 Task: Search one way flight ticket for 3 adults, 3 children in premium economy from Wilkes-barre/scranton: Wilkes-barre/scranton International Airport to Rockford: Chicago Rockford International Airport(was Northwest Chicagoland Regional Airport At Rockford) on 5-1-2023. Choice of flights is American. Price is upto 89000. Outbound departure time preference is 6:30.
Action: Mouse moved to (222, 294)
Screenshot: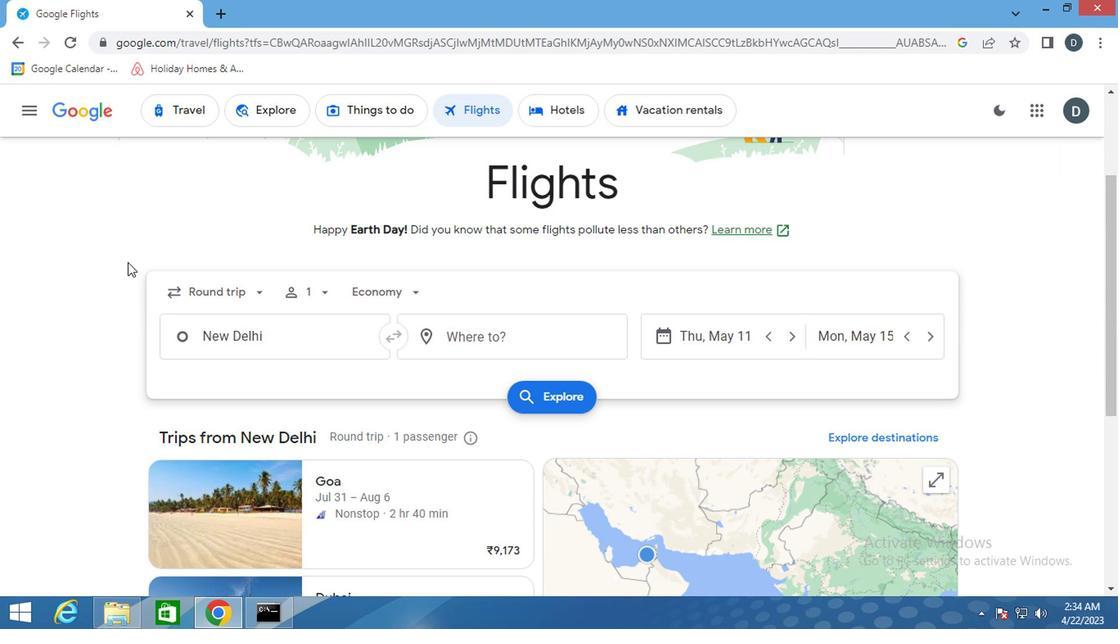 
Action: Mouse pressed left at (222, 294)
Screenshot: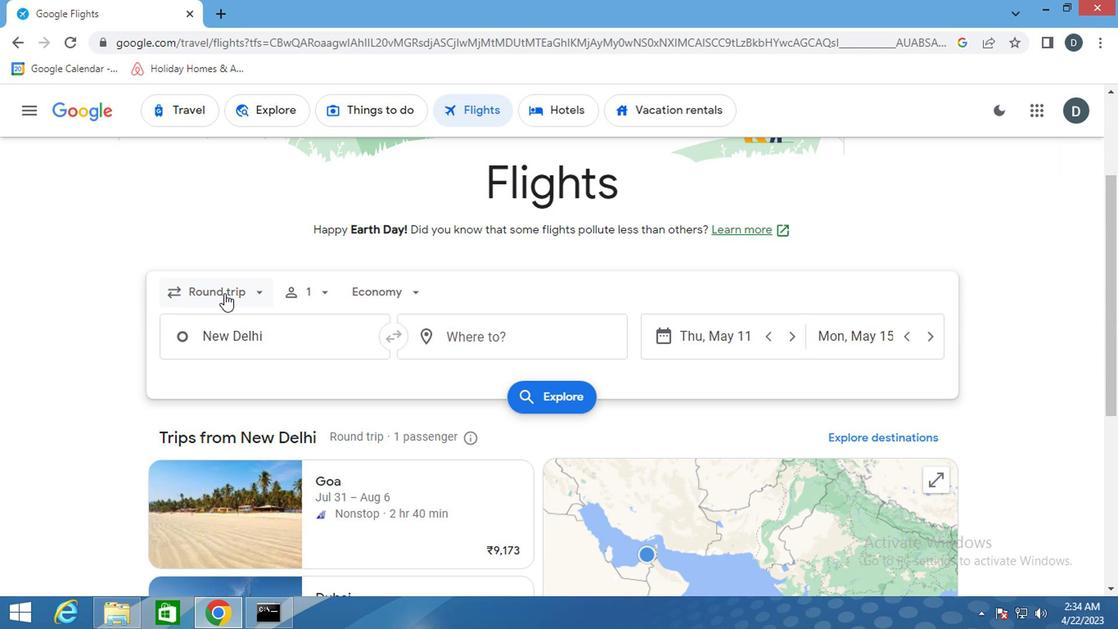 
Action: Mouse moved to (244, 372)
Screenshot: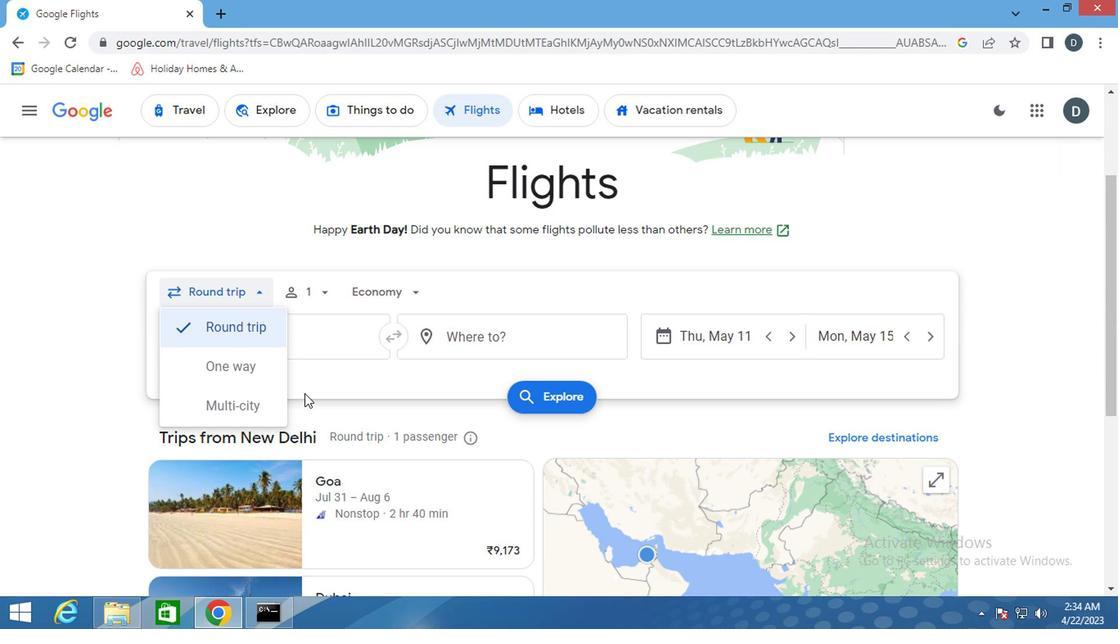 
Action: Mouse pressed left at (244, 372)
Screenshot: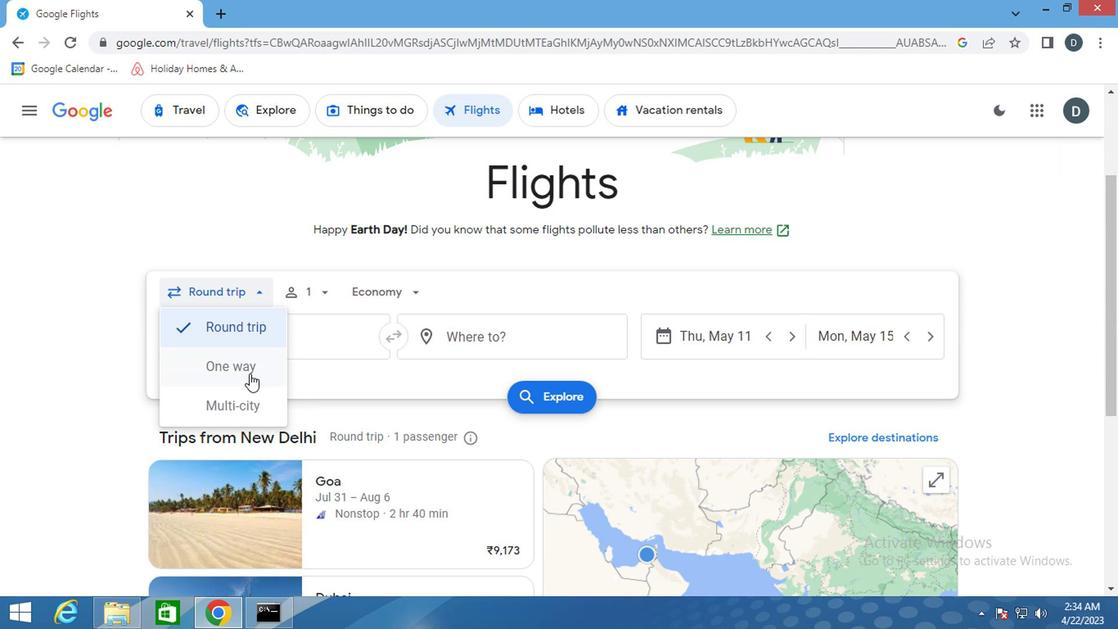 
Action: Mouse moved to (309, 294)
Screenshot: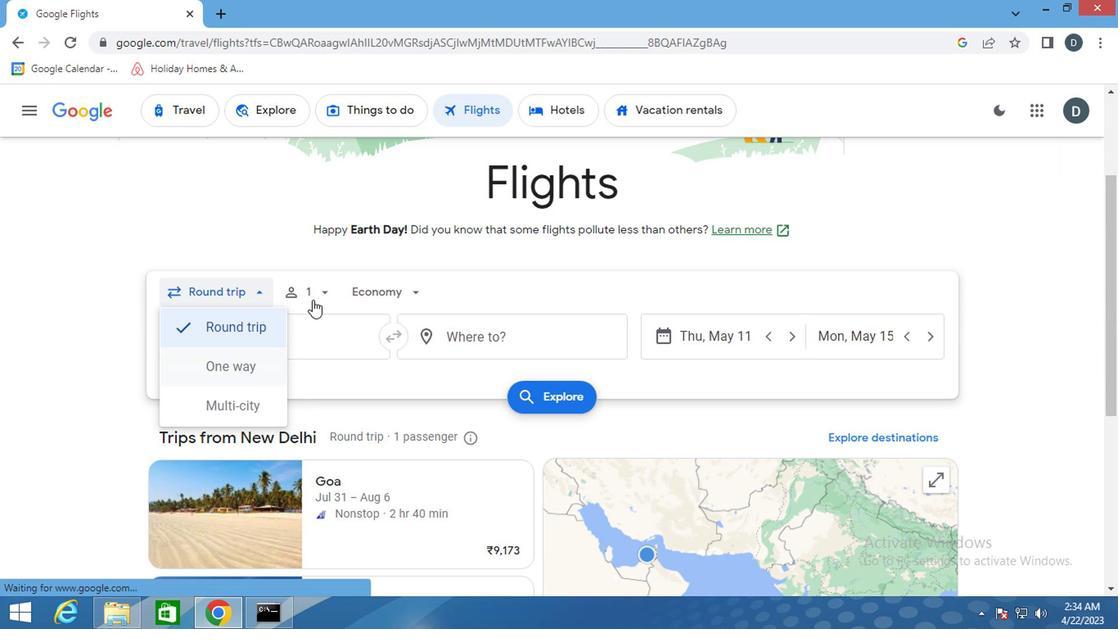 
Action: Mouse pressed left at (309, 294)
Screenshot: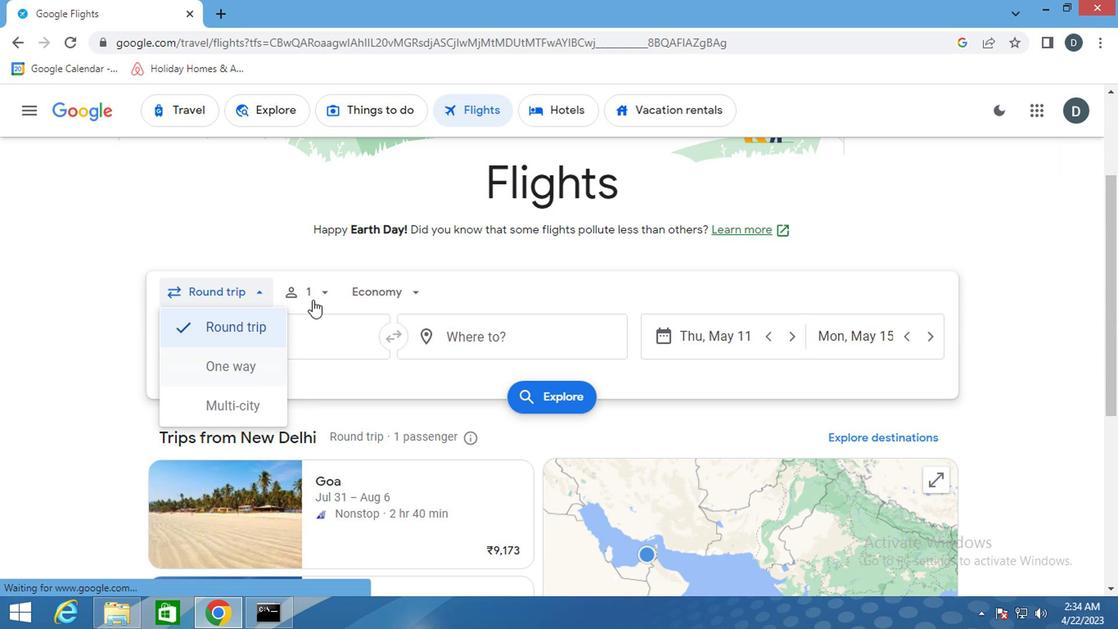 
Action: Mouse moved to (431, 335)
Screenshot: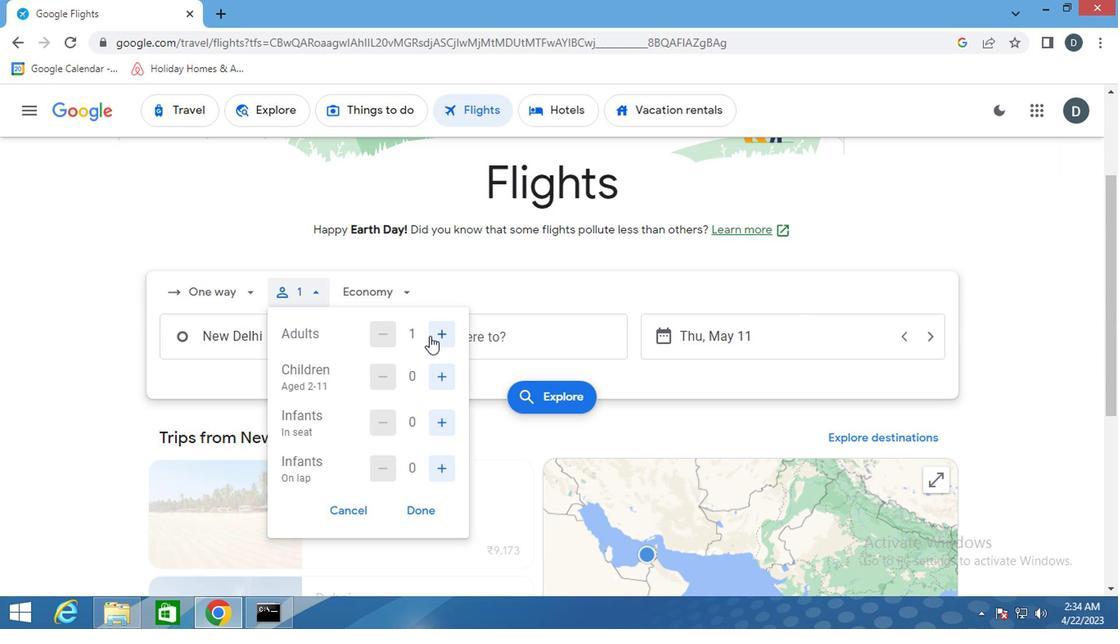 
Action: Mouse pressed left at (431, 335)
Screenshot: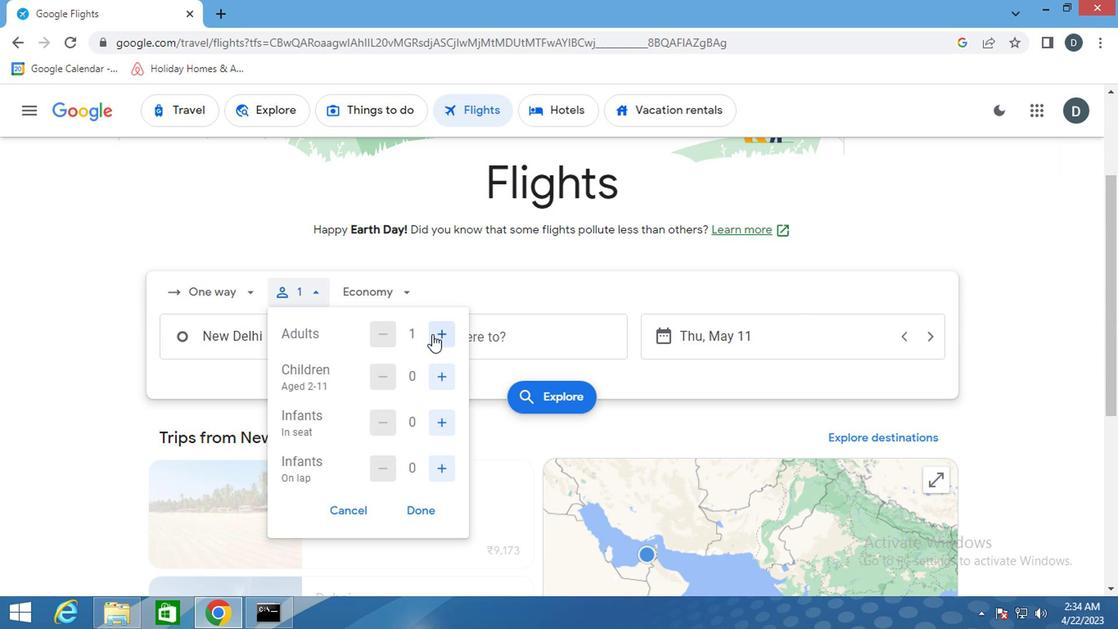 
Action: Mouse pressed left at (431, 335)
Screenshot: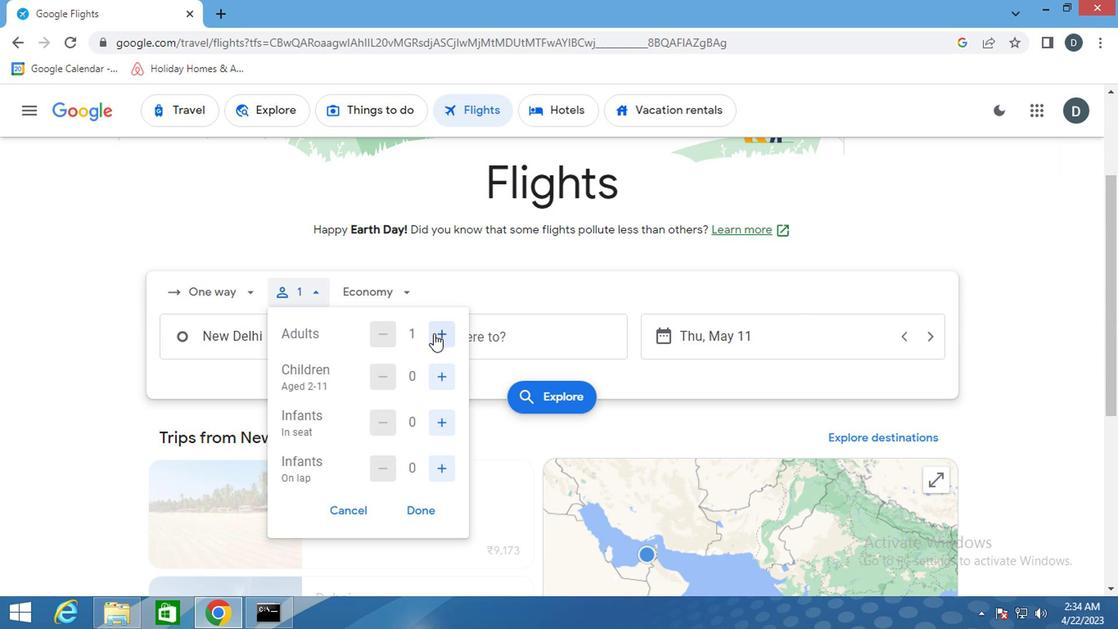 
Action: Mouse moved to (437, 381)
Screenshot: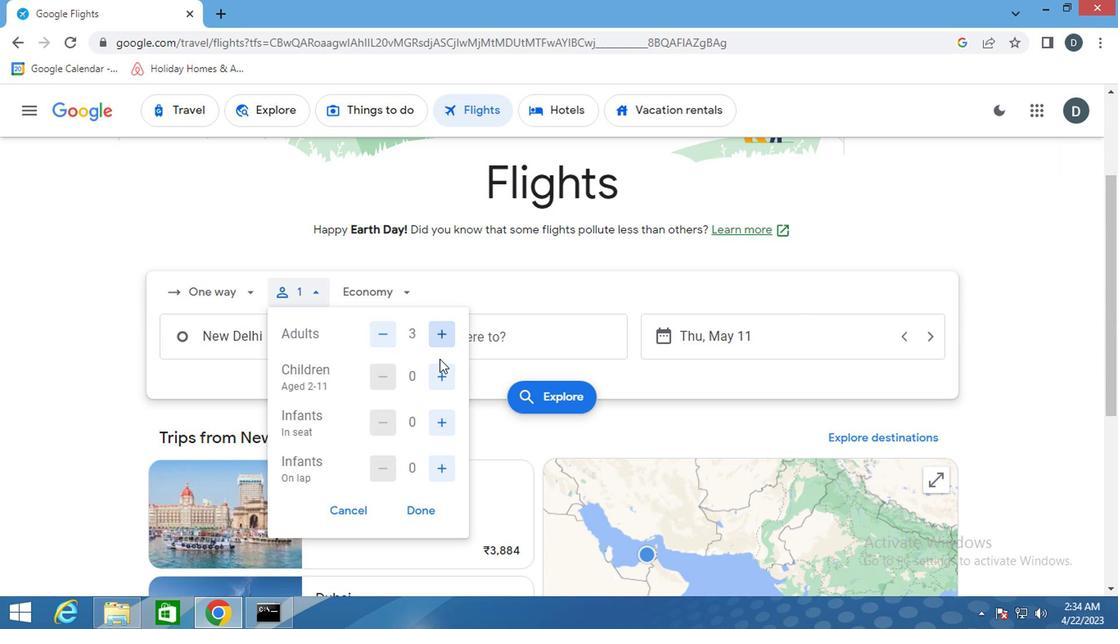
Action: Mouse pressed left at (437, 381)
Screenshot: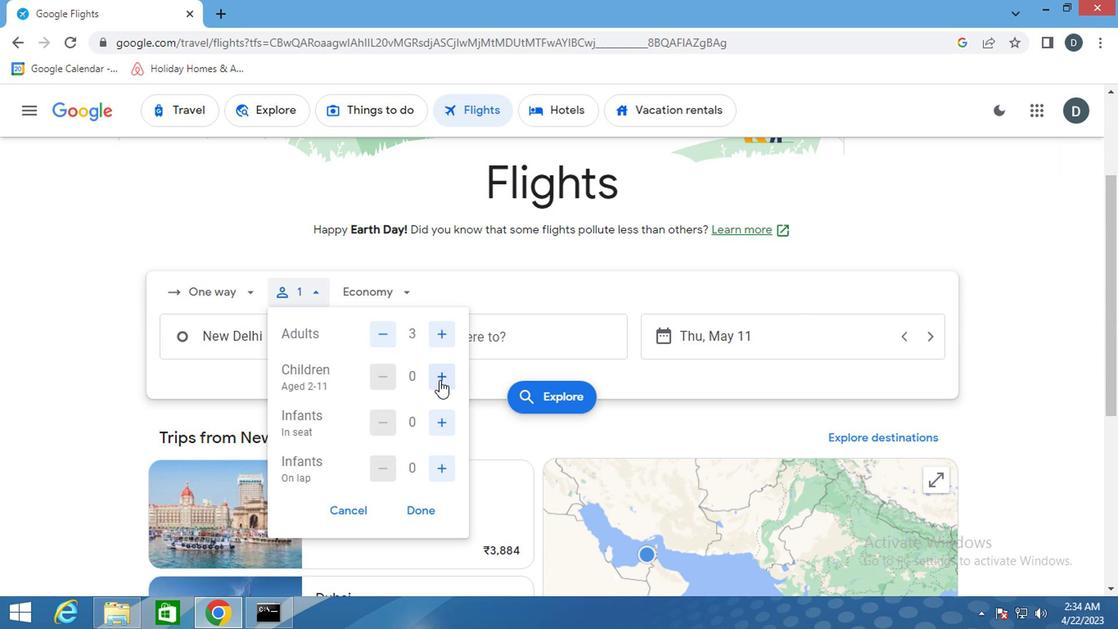 
Action: Mouse pressed left at (437, 381)
Screenshot: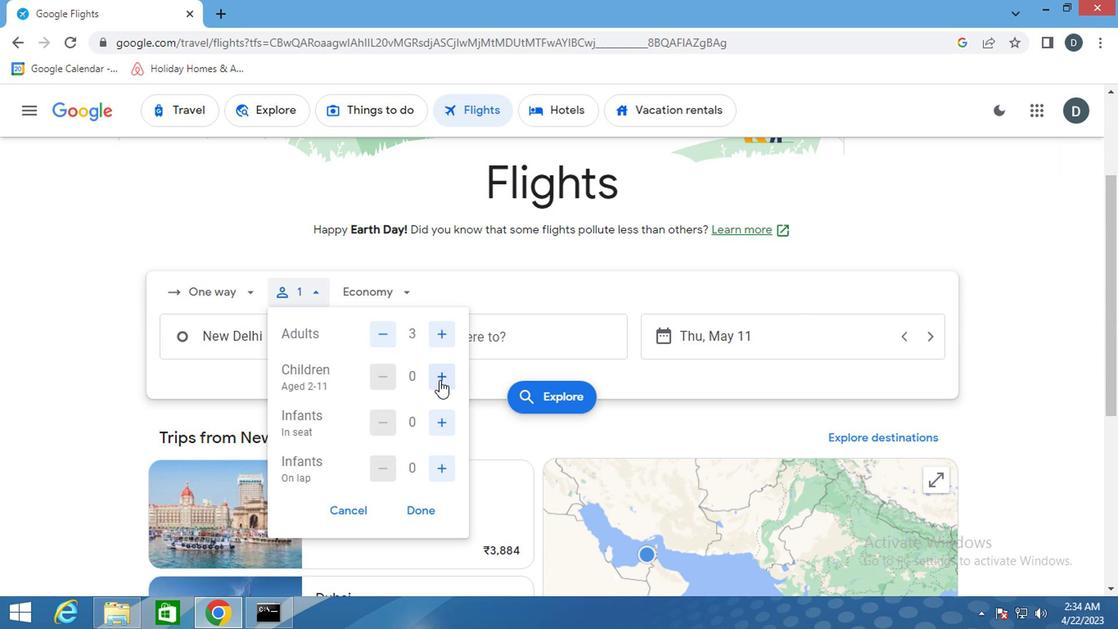 
Action: Mouse moved to (437, 382)
Screenshot: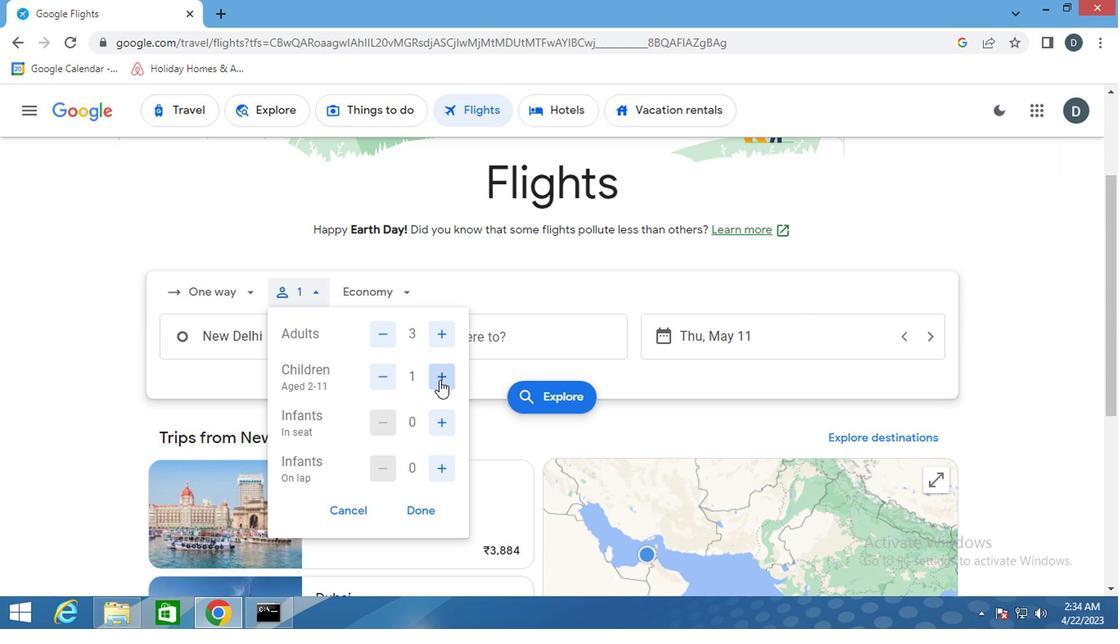 
Action: Mouse pressed left at (437, 382)
Screenshot: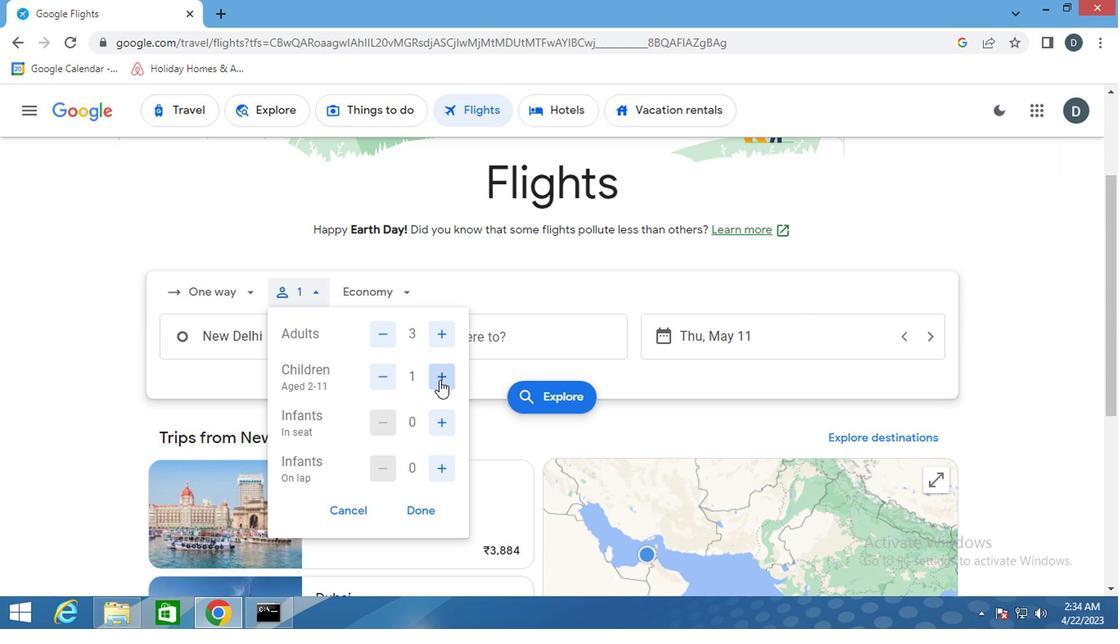
Action: Mouse moved to (423, 509)
Screenshot: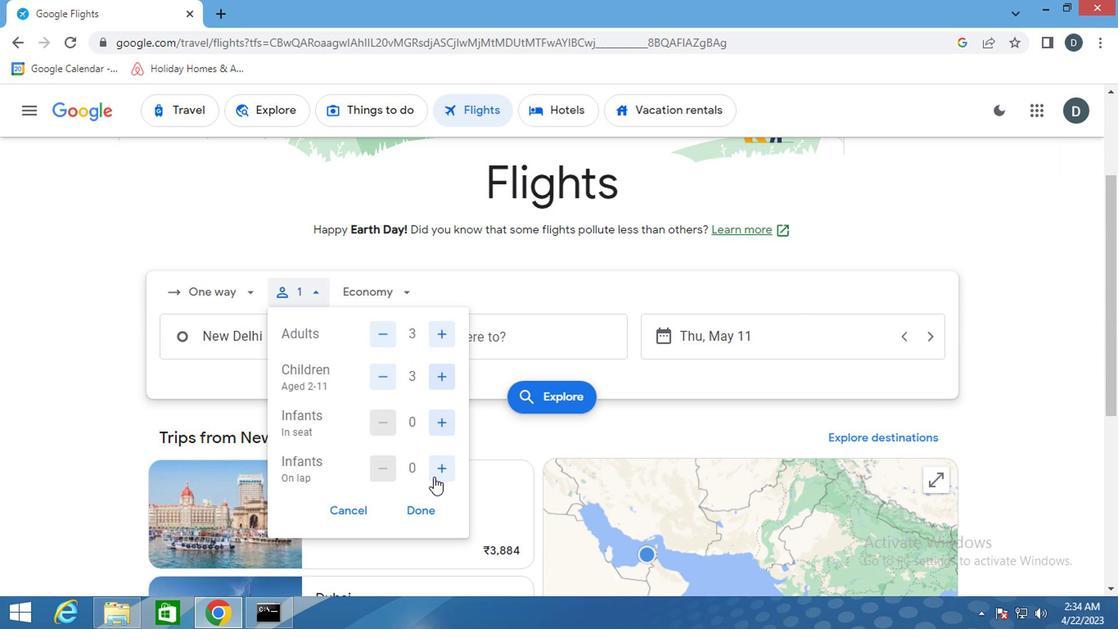 
Action: Mouse pressed left at (423, 509)
Screenshot: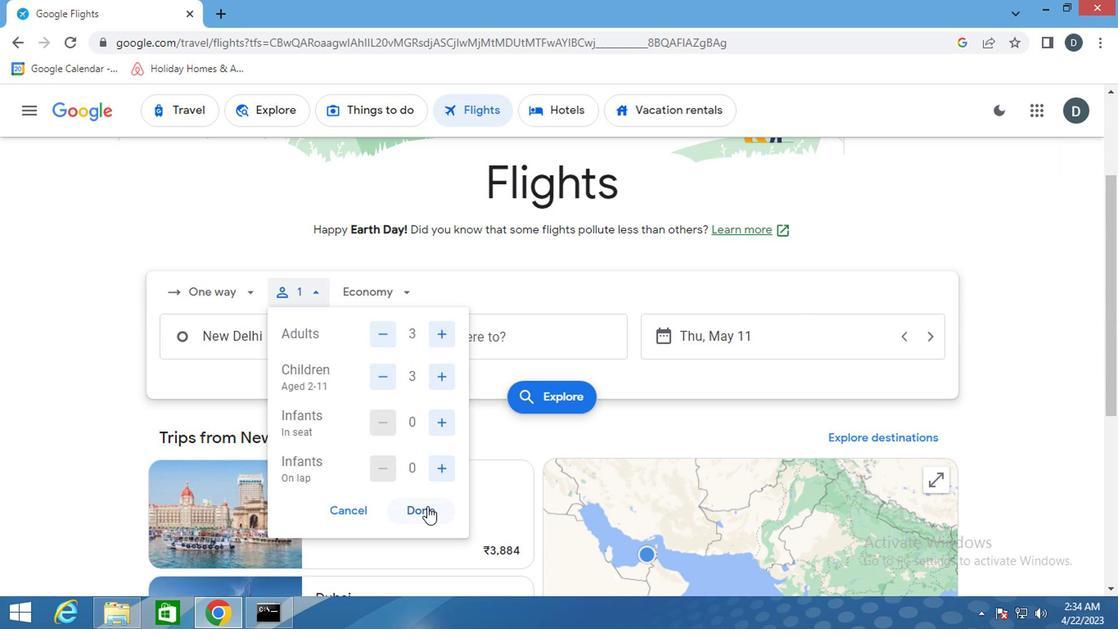 
Action: Mouse moved to (366, 286)
Screenshot: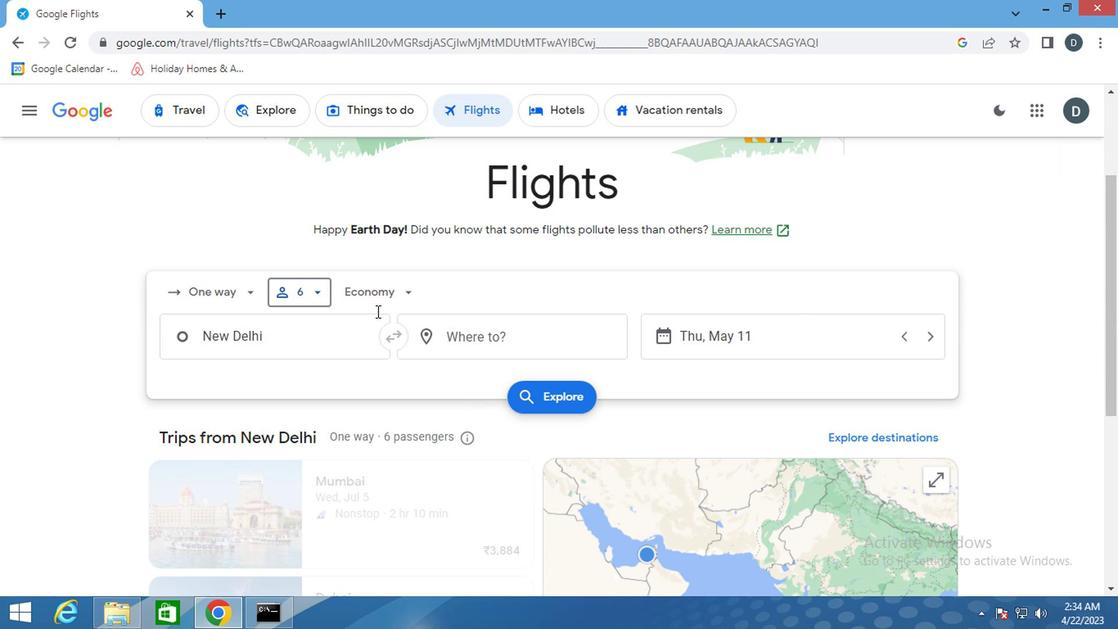 
Action: Mouse pressed left at (366, 286)
Screenshot: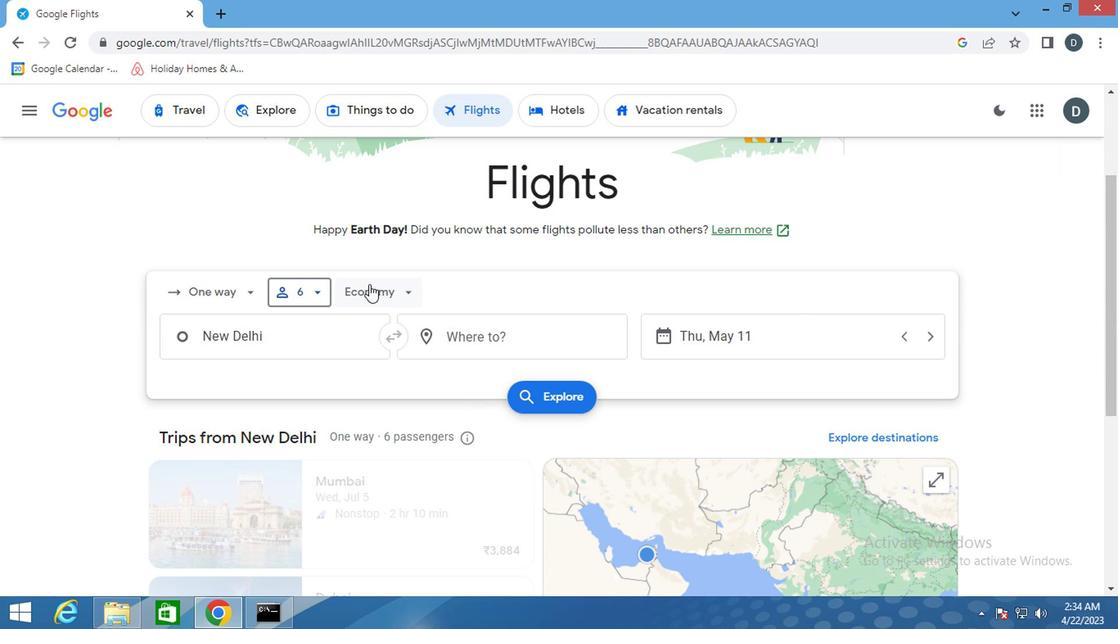 
Action: Mouse moved to (425, 366)
Screenshot: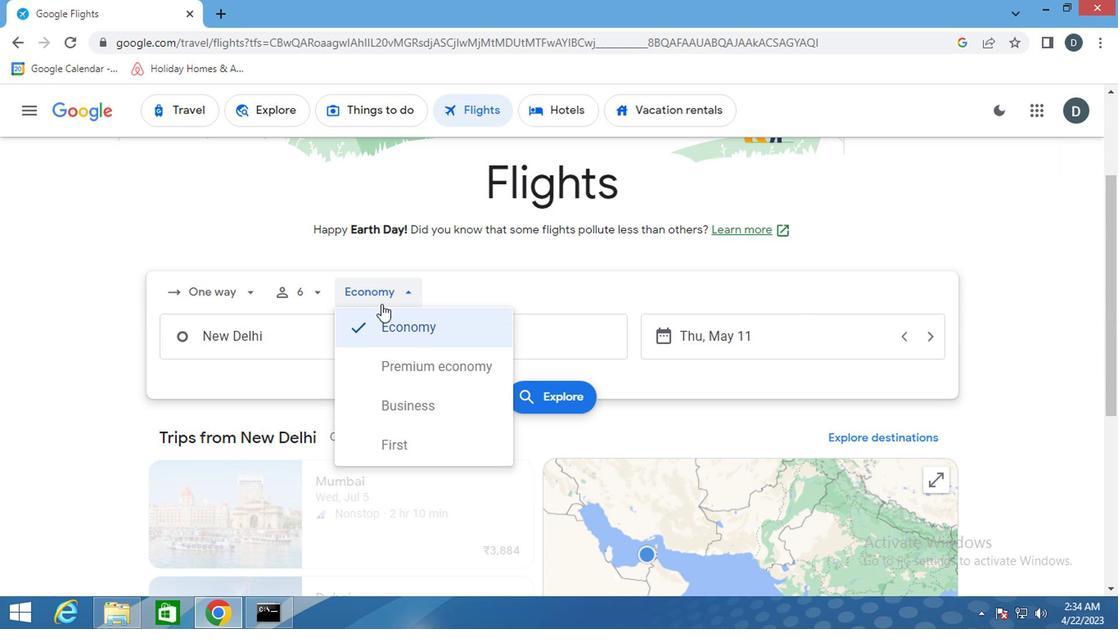
Action: Mouse pressed left at (425, 366)
Screenshot: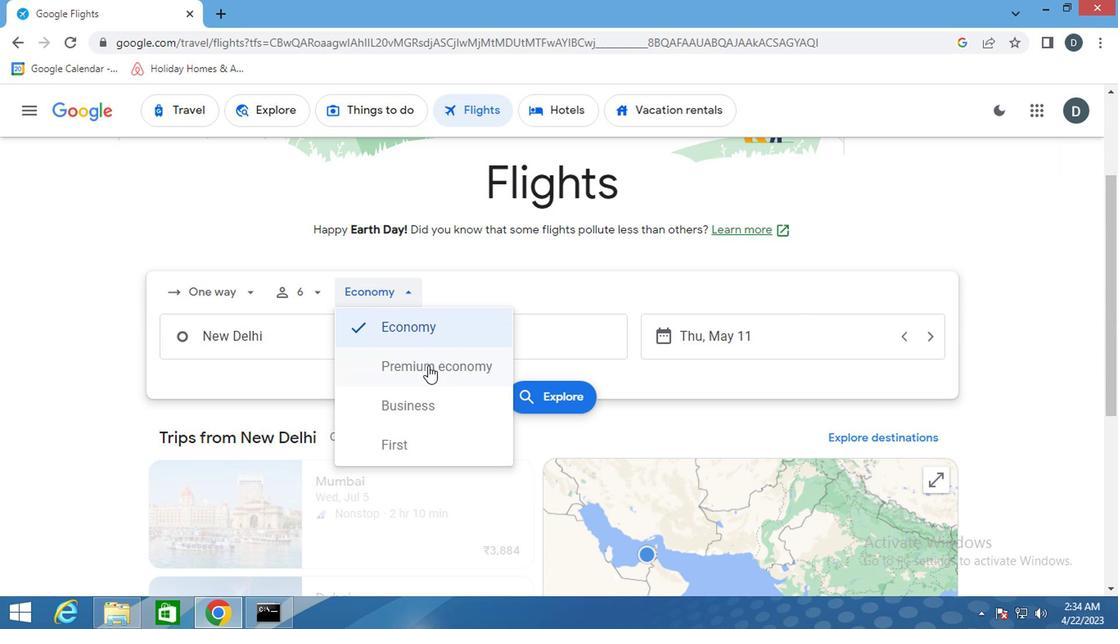 
Action: Mouse moved to (285, 341)
Screenshot: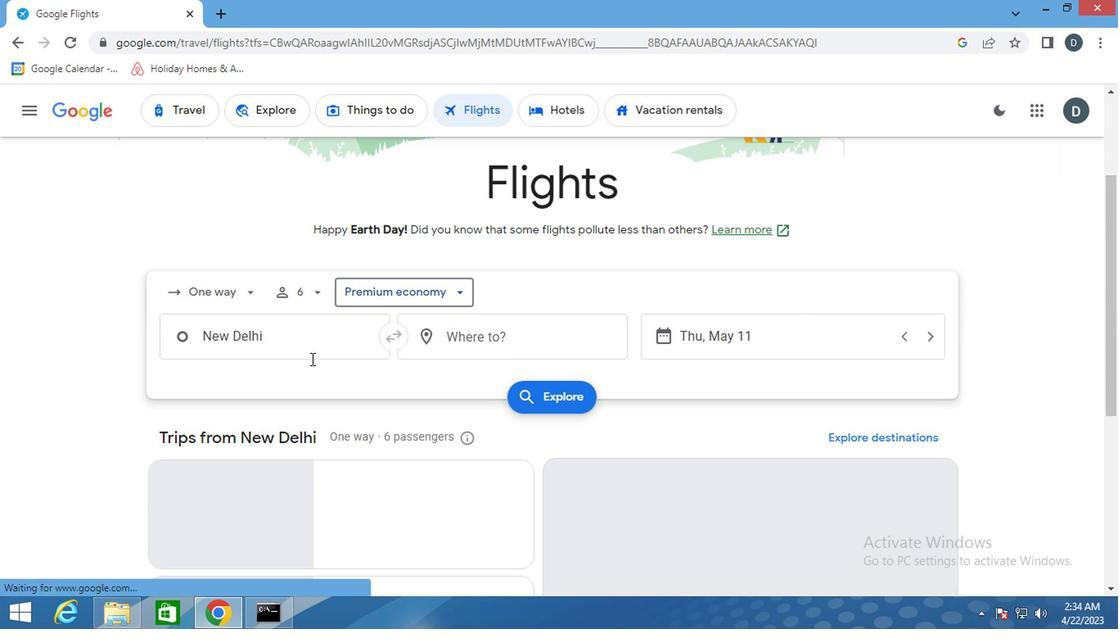 
Action: Mouse pressed left at (285, 341)
Screenshot: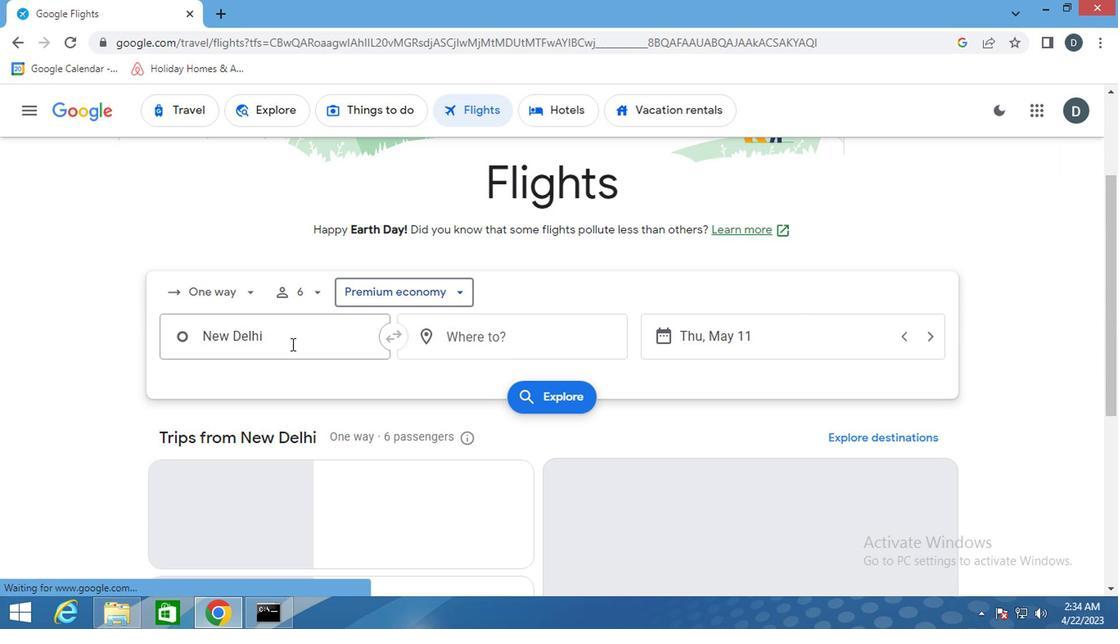 
Action: Key pressed <Key.shift>WILKES
Screenshot: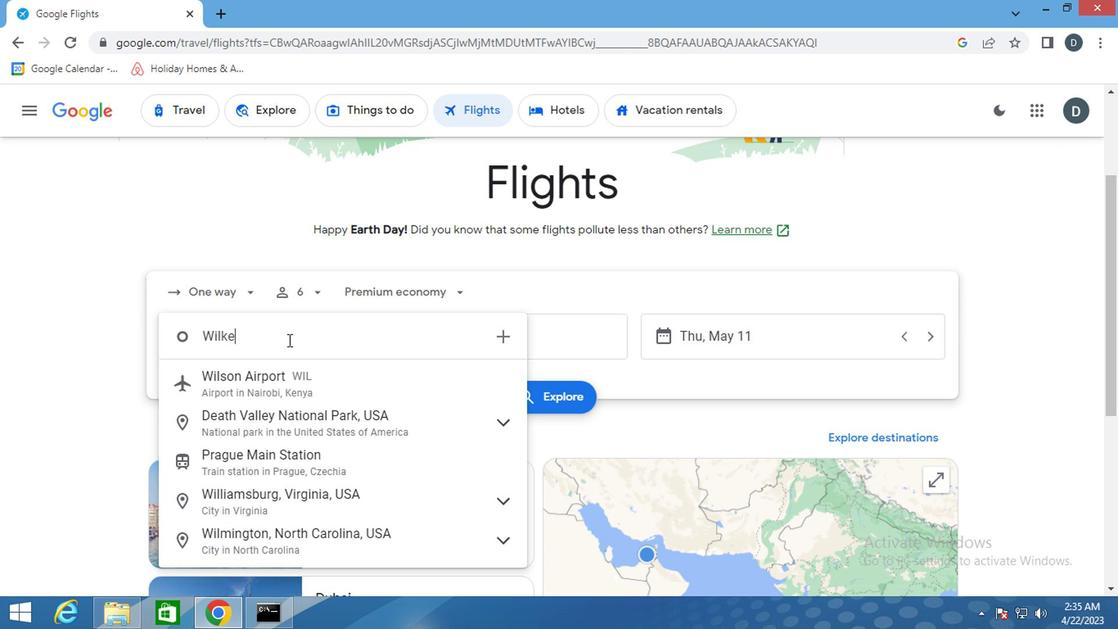 
Action: Mouse moved to (364, 384)
Screenshot: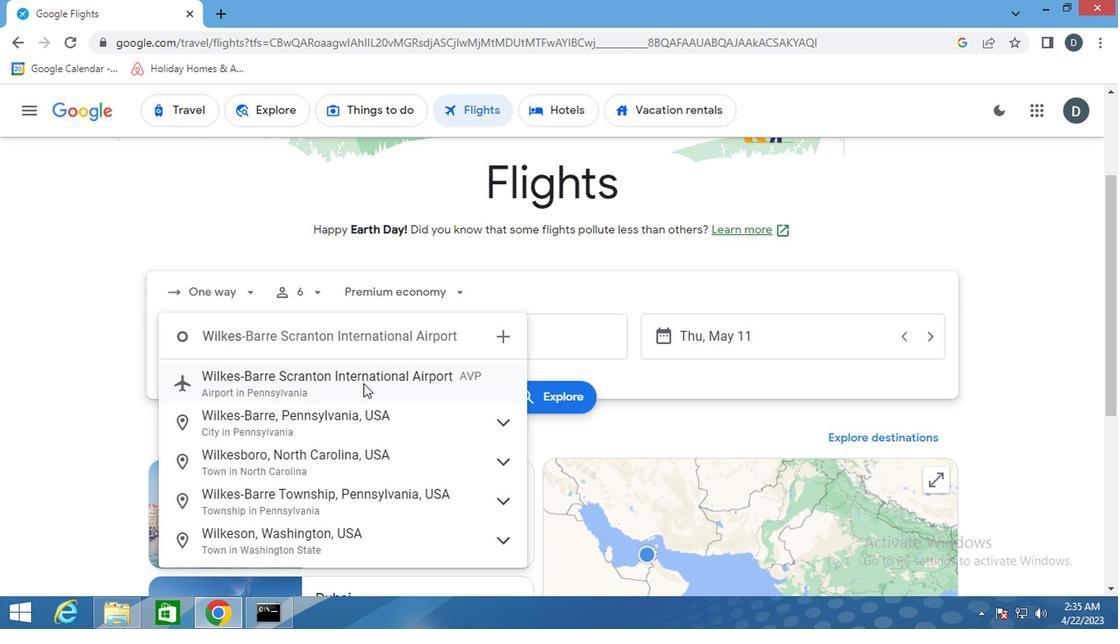 
Action: Mouse pressed left at (364, 384)
Screenshot: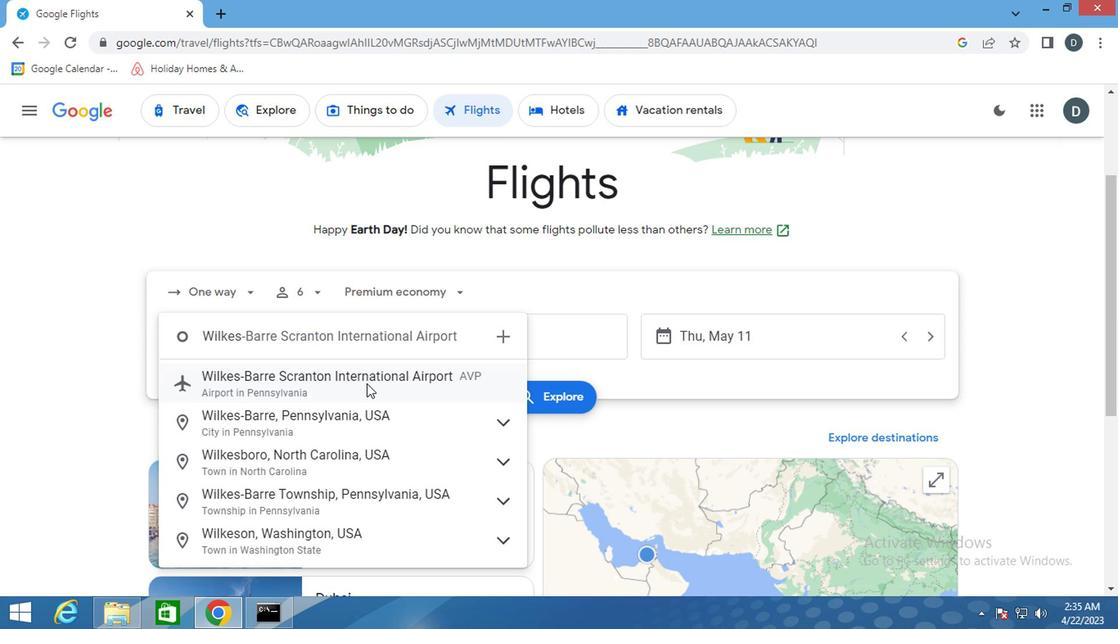 
Action: Mouse moved to (480, 335)
Screenshot: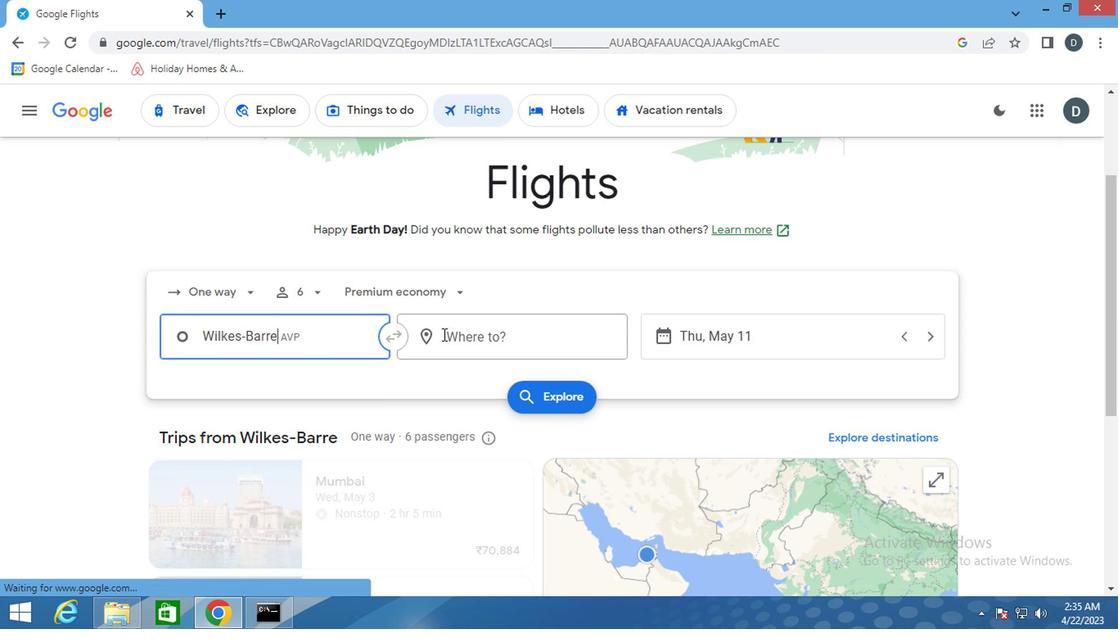 
Action: Mouse pressed left at (480, 335)
Screenshot: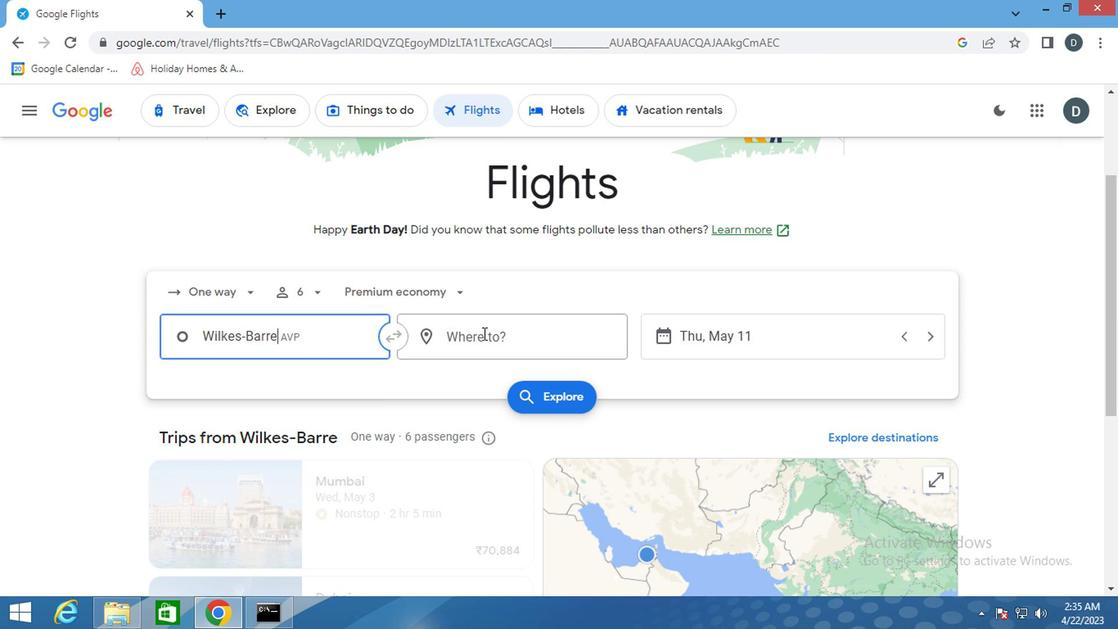
Action: Mouse moved to (480, 335)
Screenshot: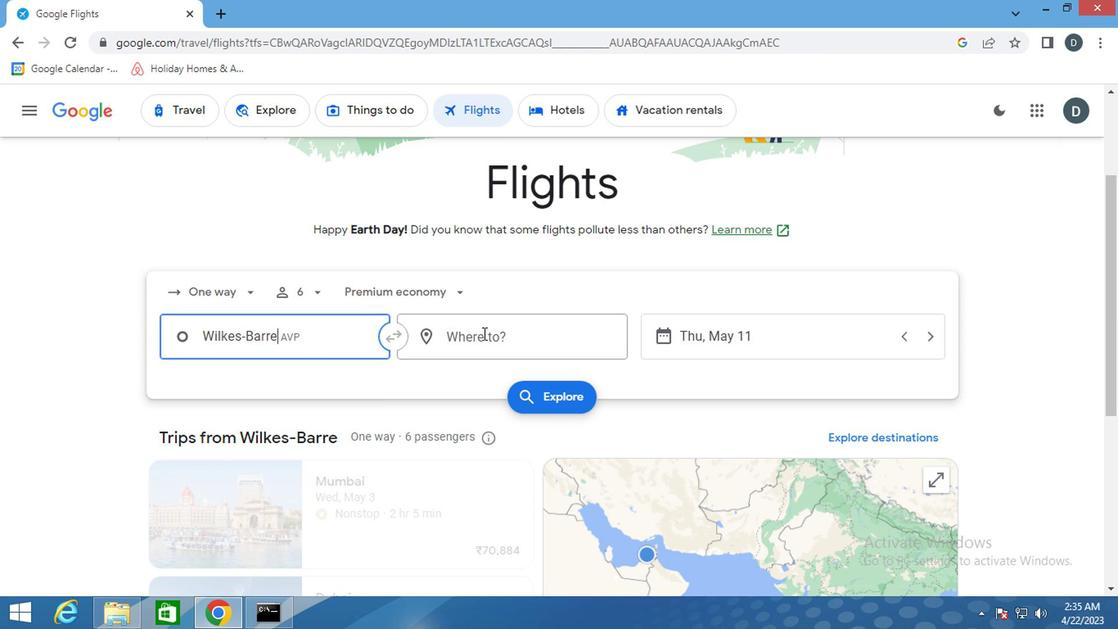 
Action: Key pressed <Key.shift>ROCKFORD
Screenshot: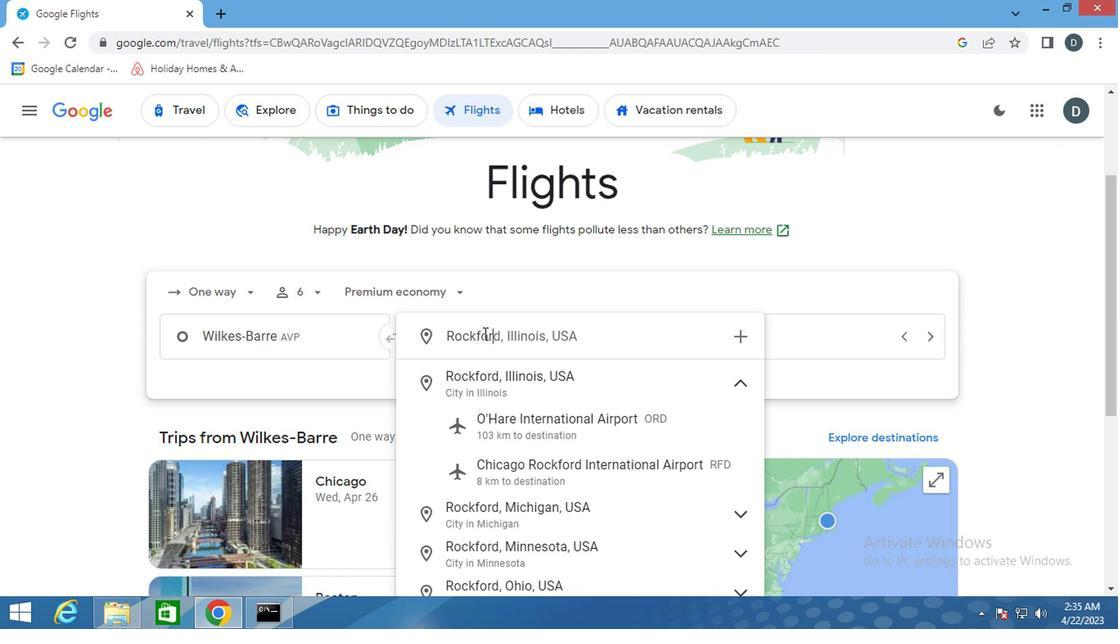
Action: Mouse moved to (539, 469)
Screenshot: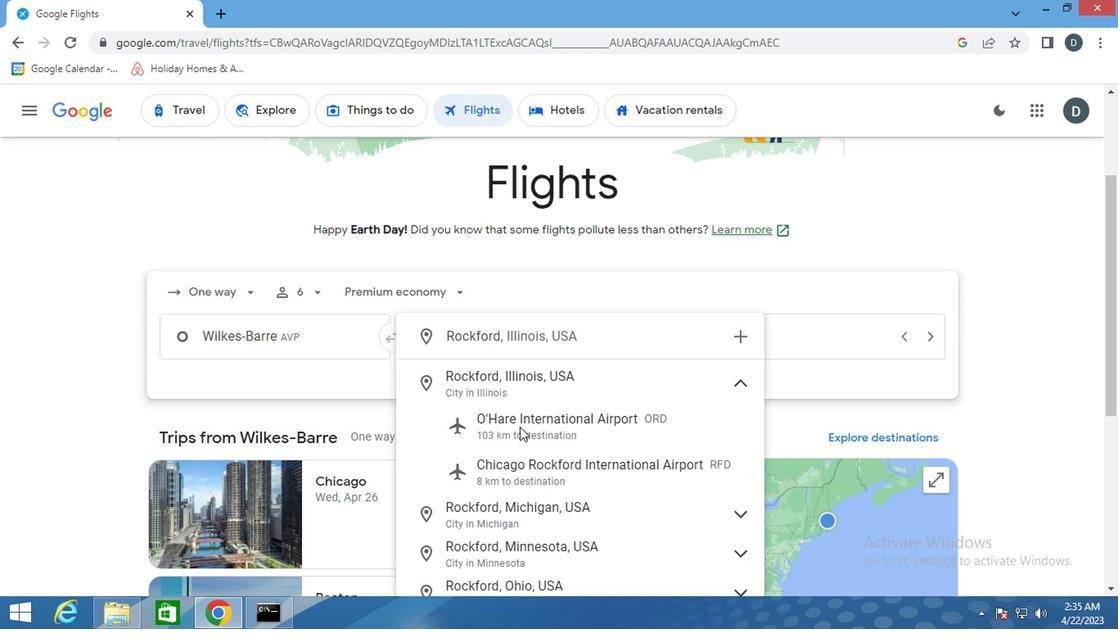 
Action: Mouse pressed left at (539, 469)
Screenshot: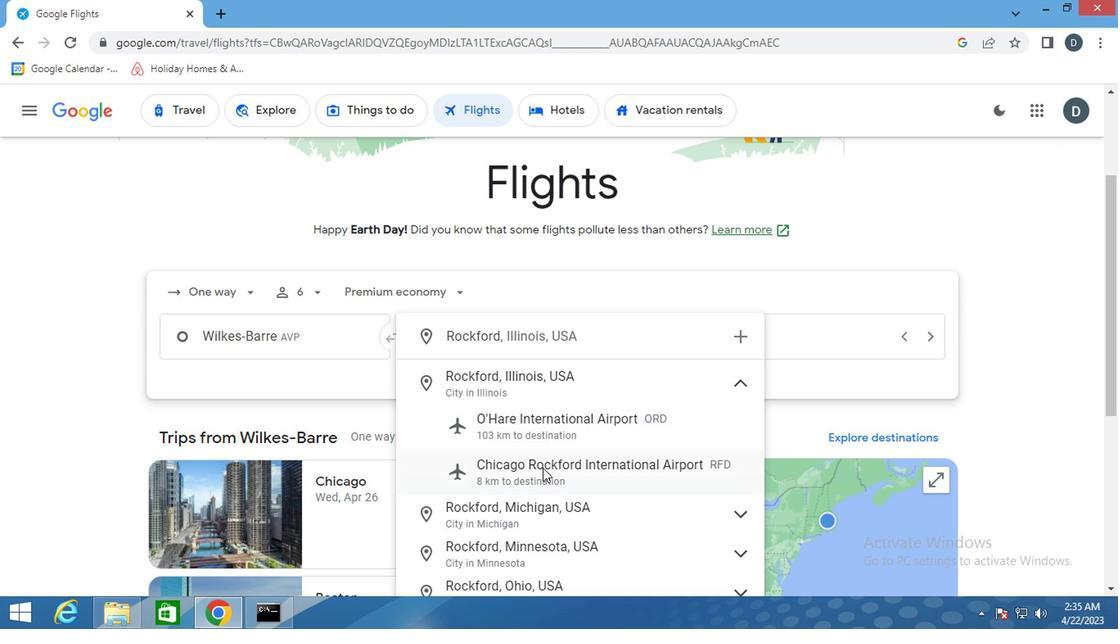 
Action: Mouse moved to (746, 347)
Screenshot: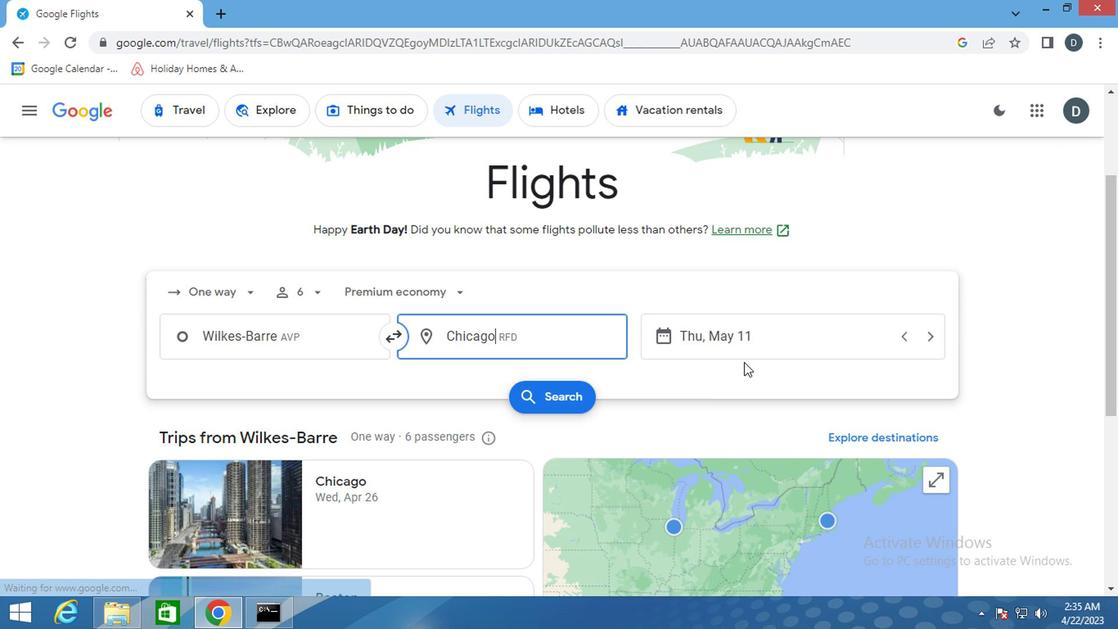 
Action: Mouse pressed left at (746, 347)
Screenshot: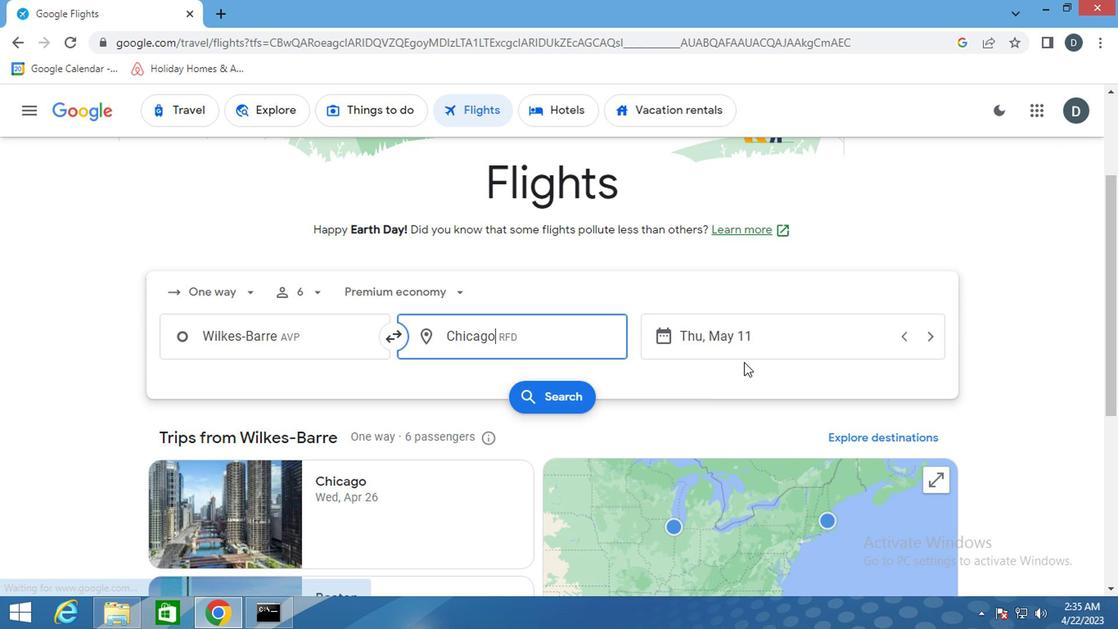 
Action: Mouse moved to (719, 310)
Screenshot: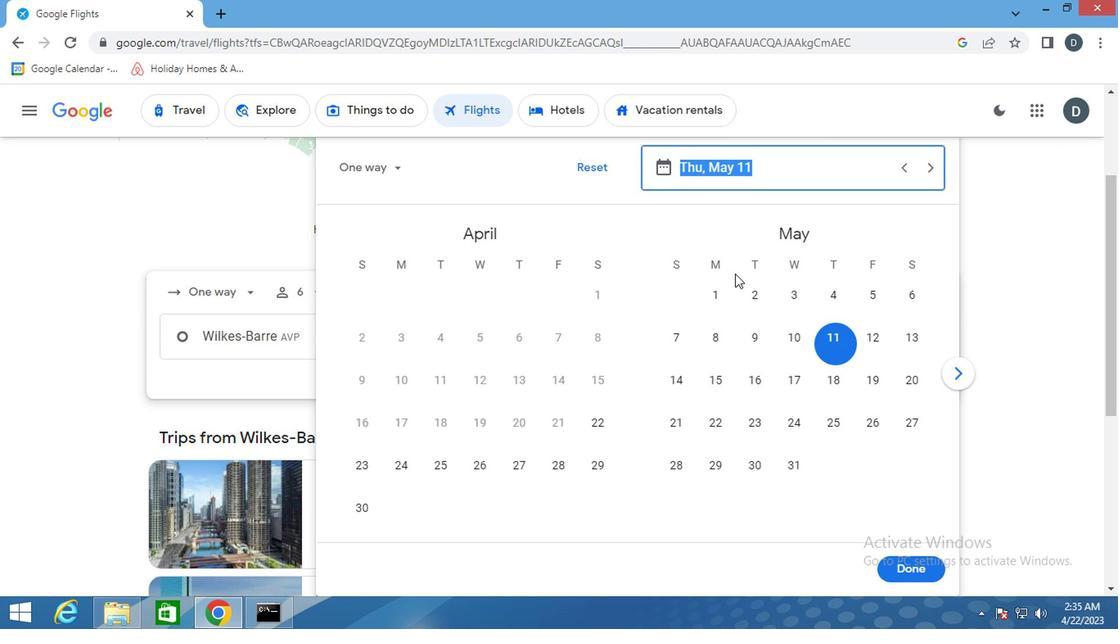 
Action: Mouse pressed left at (719, 310)
Screenshot: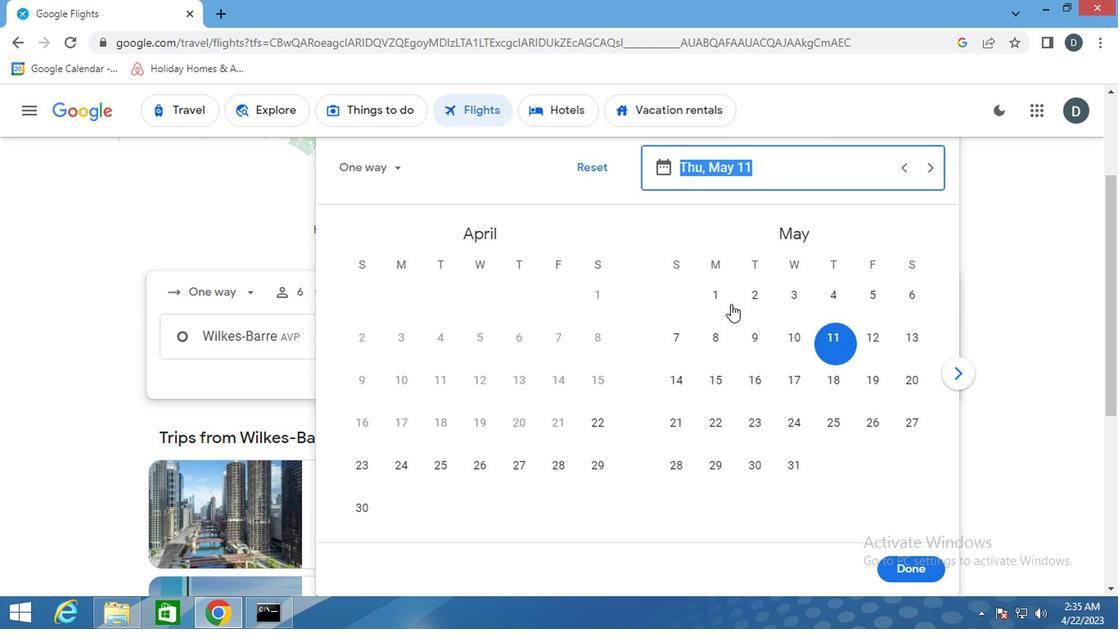 
Action: Mouse moved to (899, 560)
Screenshot: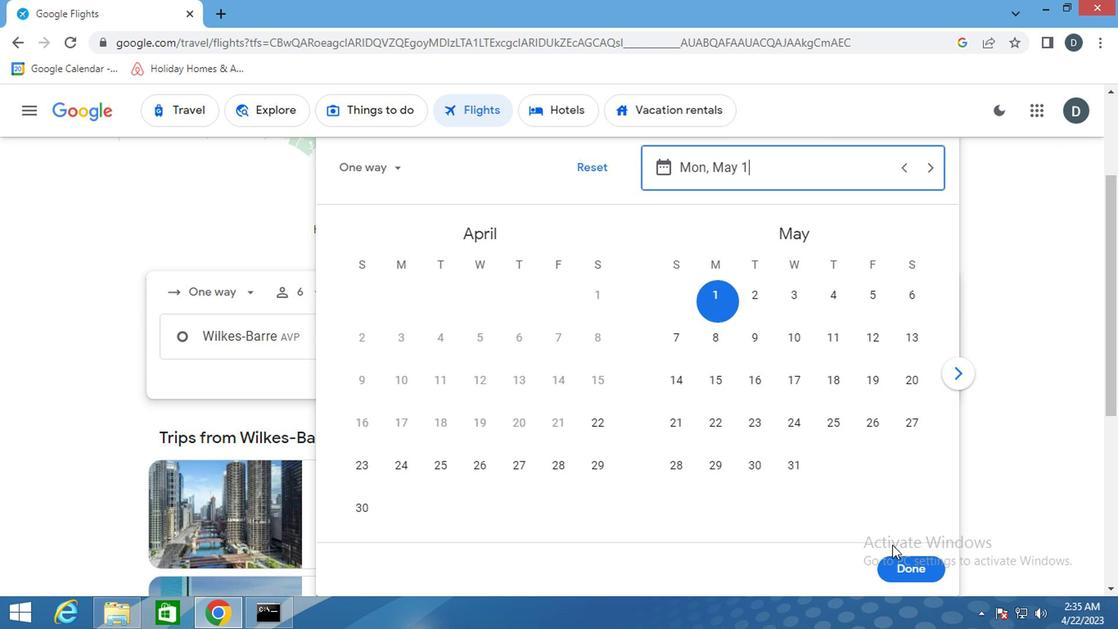 
Action: Mouse pressed left at (899, 560)
Screenshot: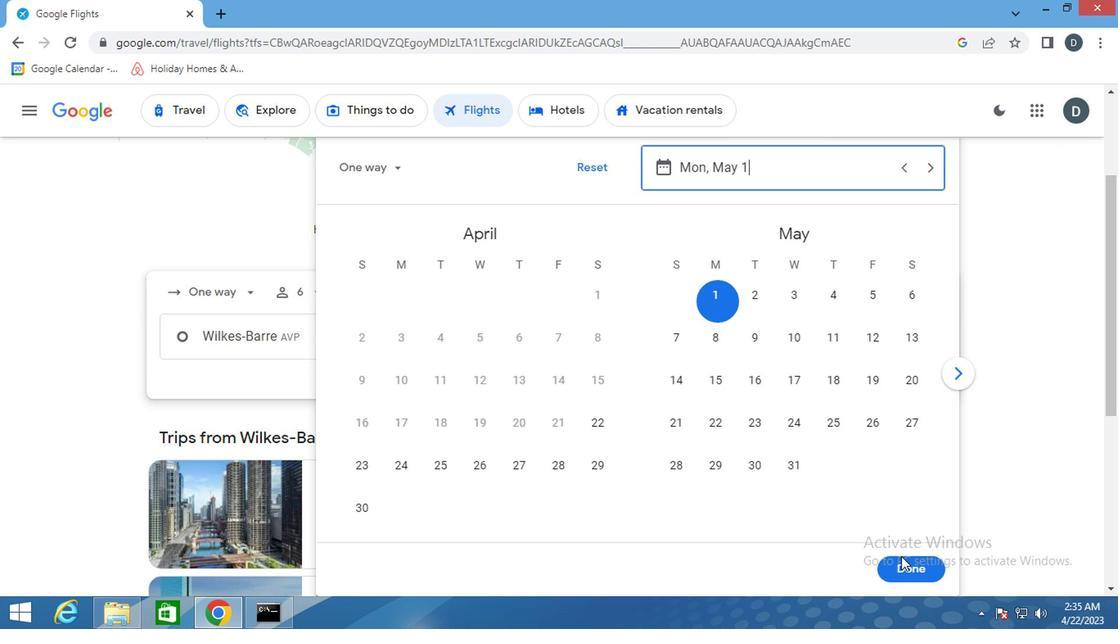 
Action: Mouse moved to (532, 404)
Screenshot: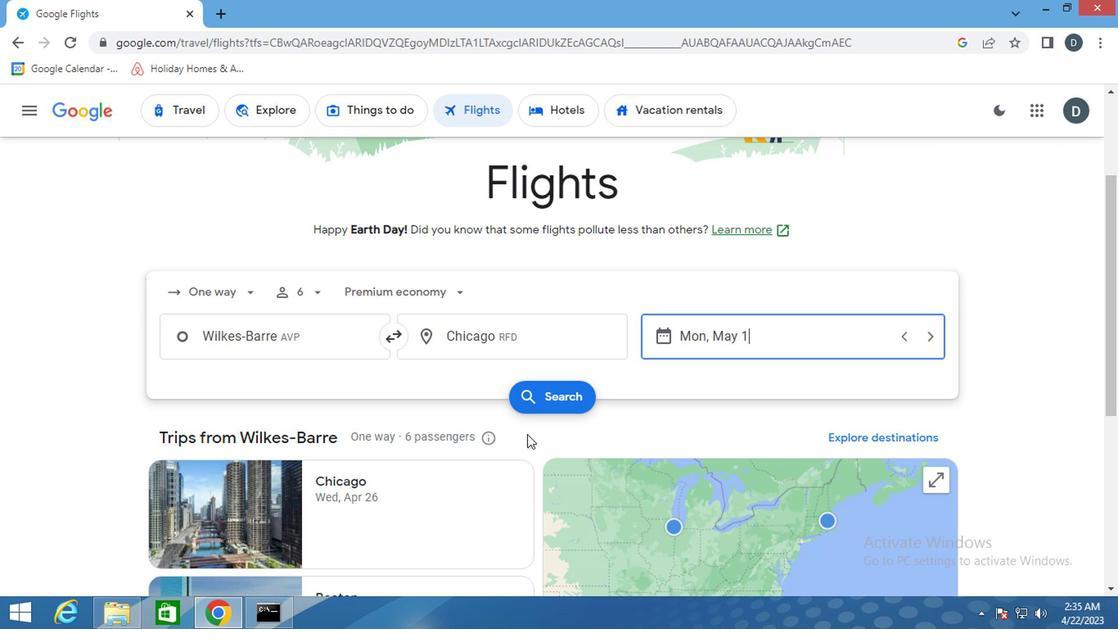 
Action: Mouse pressed left at (532, 404)
Screenshot: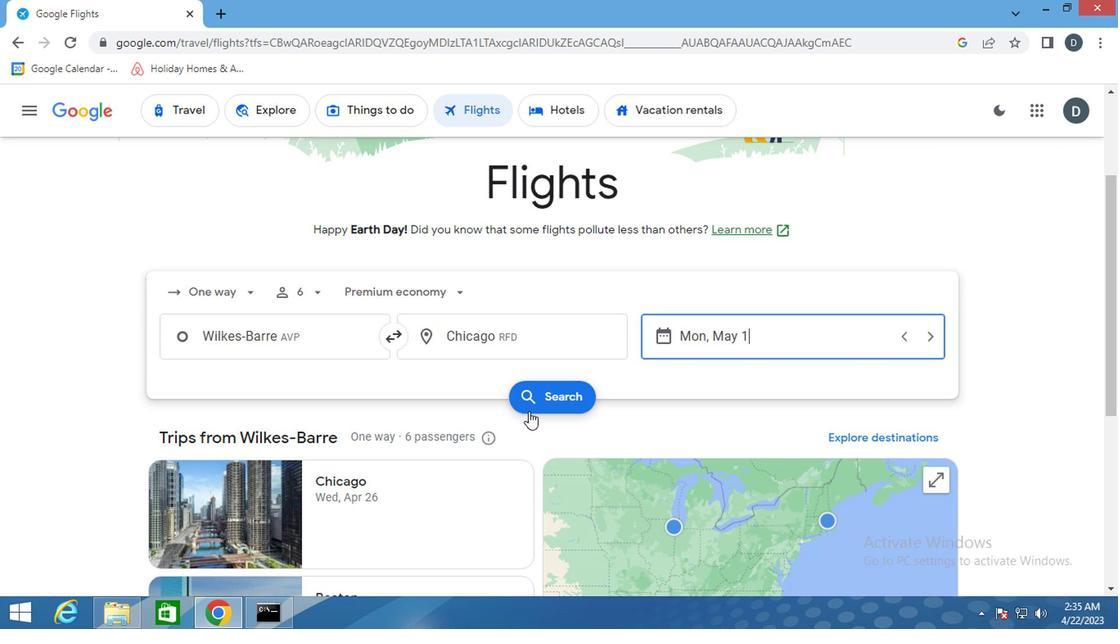 
Action: Mouse moved to (191, 265)
Screenshot: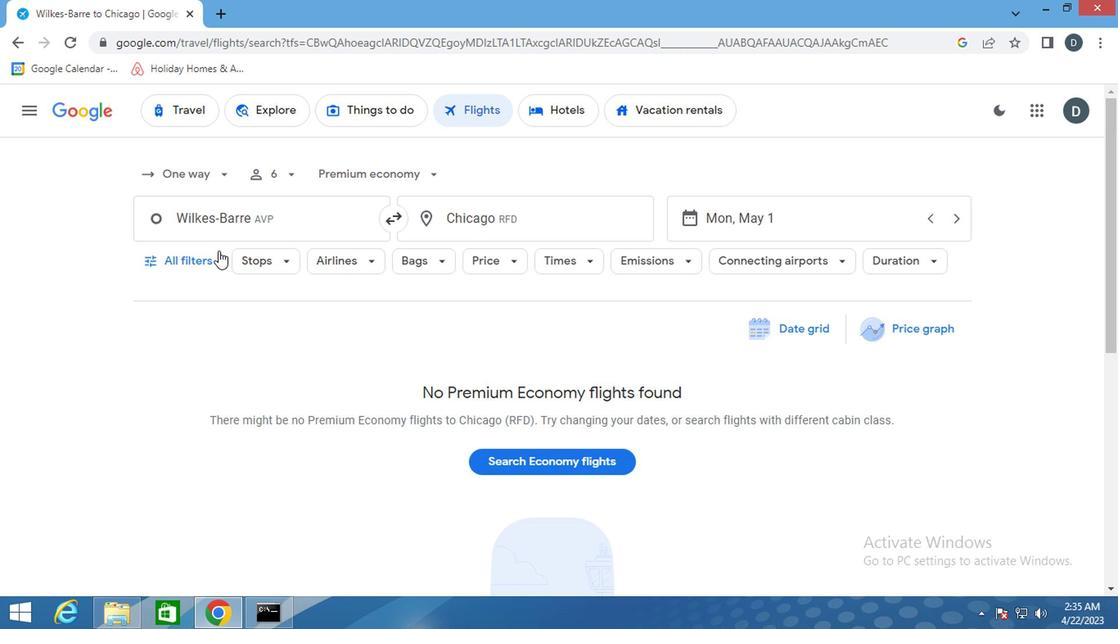 
Action: Mouse pressed left at (191, 265)
Screenshot: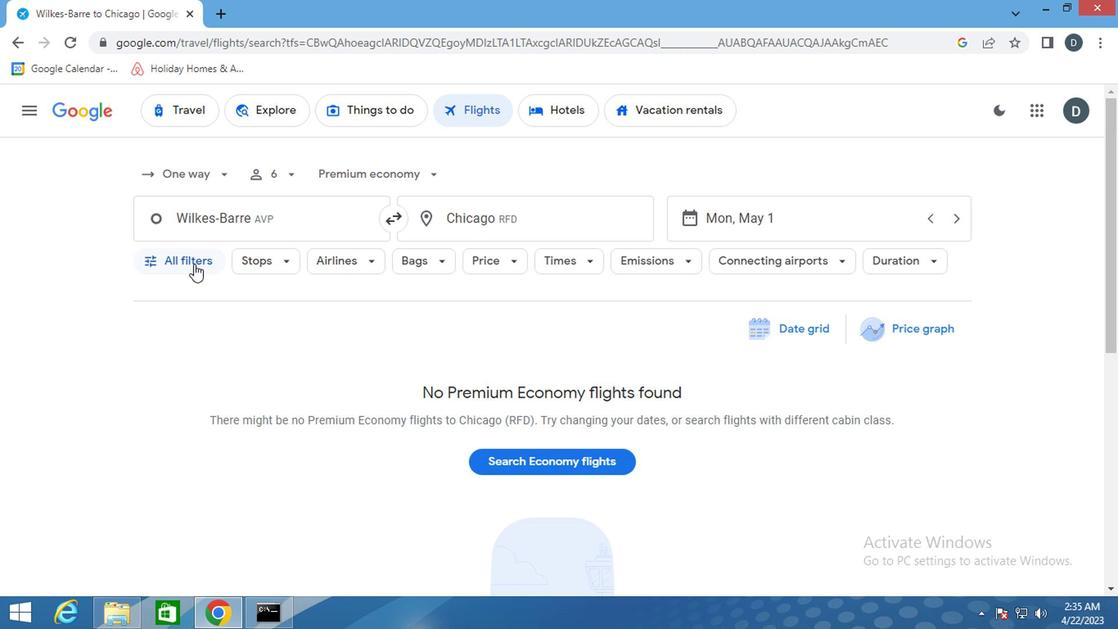 
Action: Mouse moved to (263, 436)
Screenshot: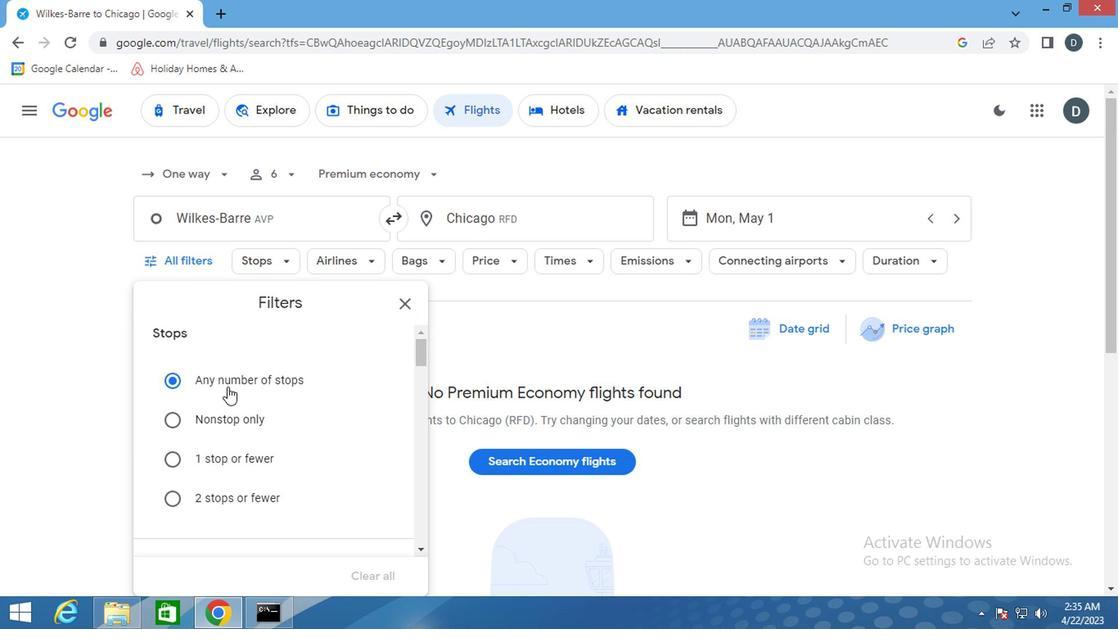 
Action: Mouse scrolled (263, 435) with delta (0, -1)
Screenshot: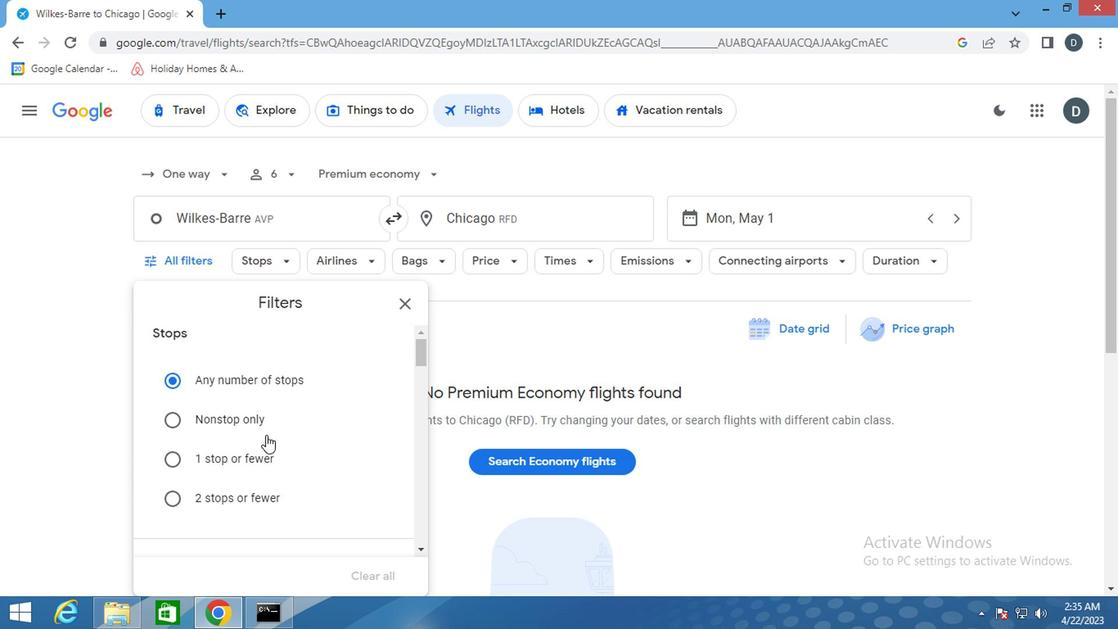 
Action: Mouse scrolled (263, 435) with delta (0, -1)
Screenshot: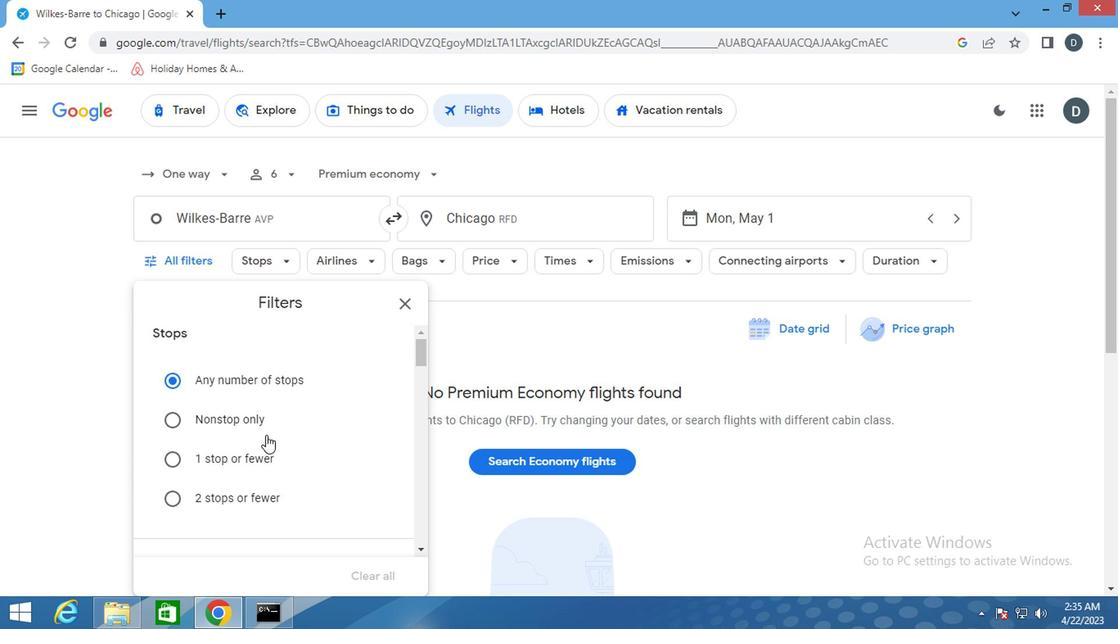 
Action: Mouse scrolled (263, 435) with delta (0, -1)
Screenshot: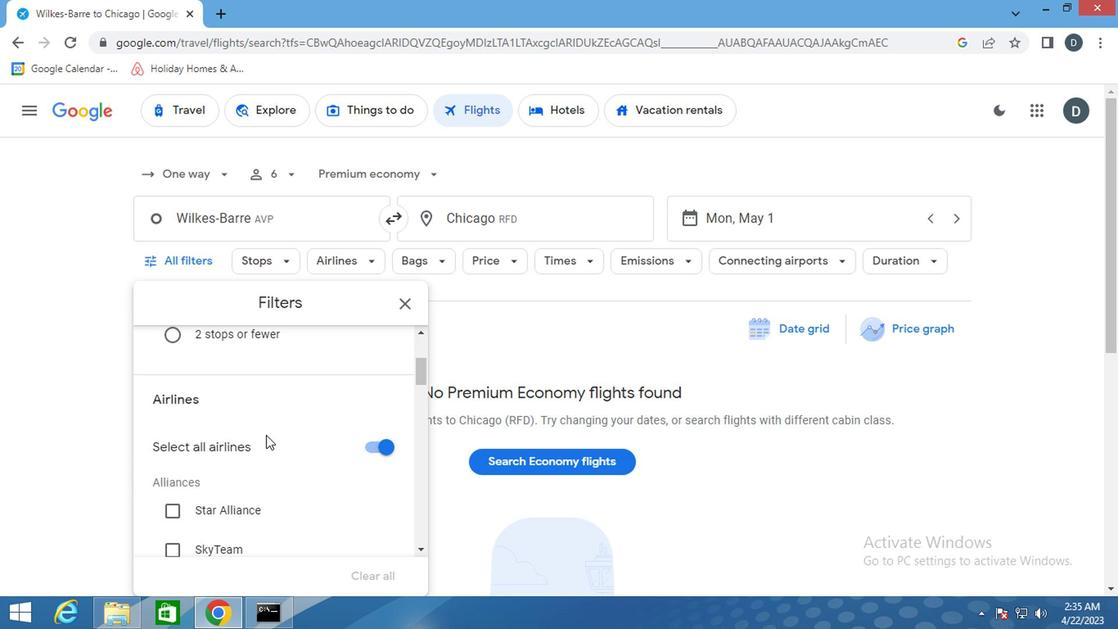 
Action: Mouse scrolled (263, 435) with delta (0, -1)
Screenshot: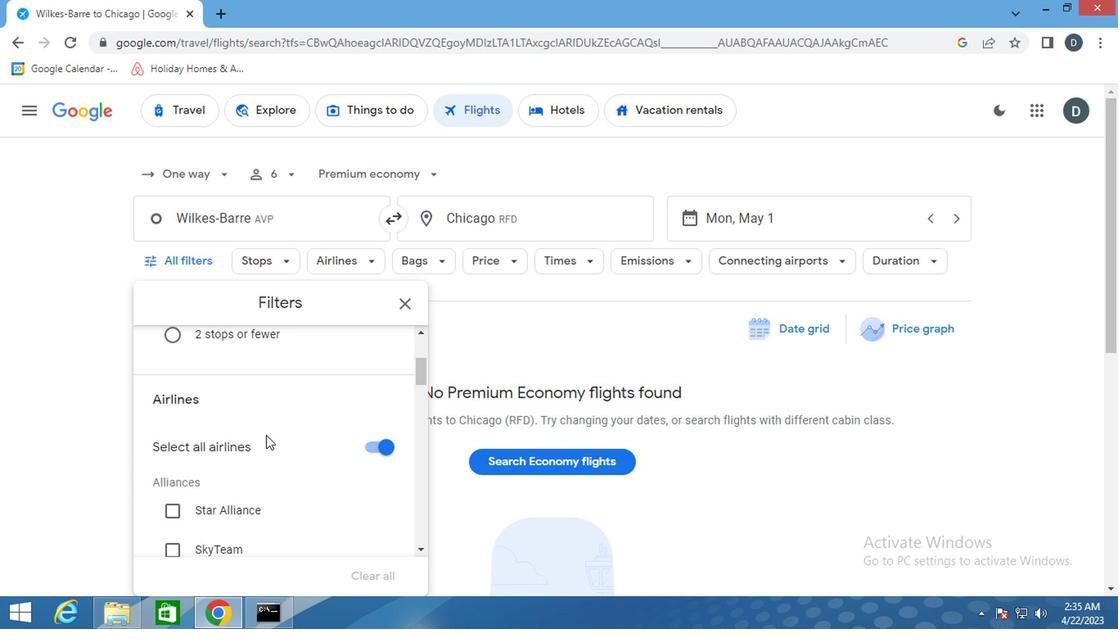 
Action: Mouse scrolled (263, 435) with delta (0, -1)
Screenshot: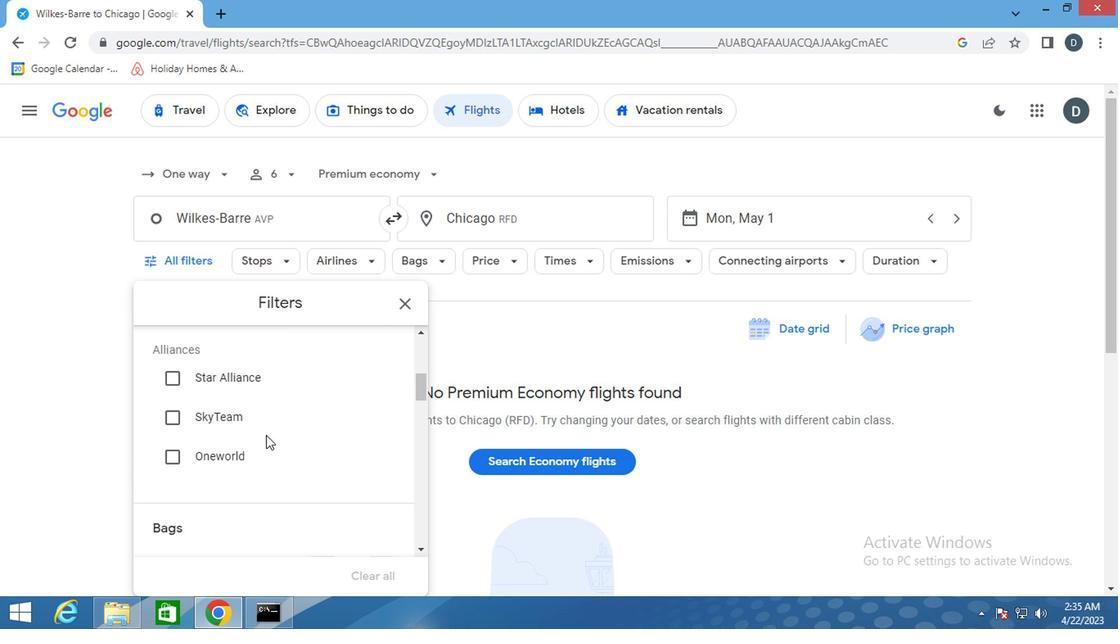 
Action: Mouse scrolled (263, 435) with delta (0, -1)
Screenshot: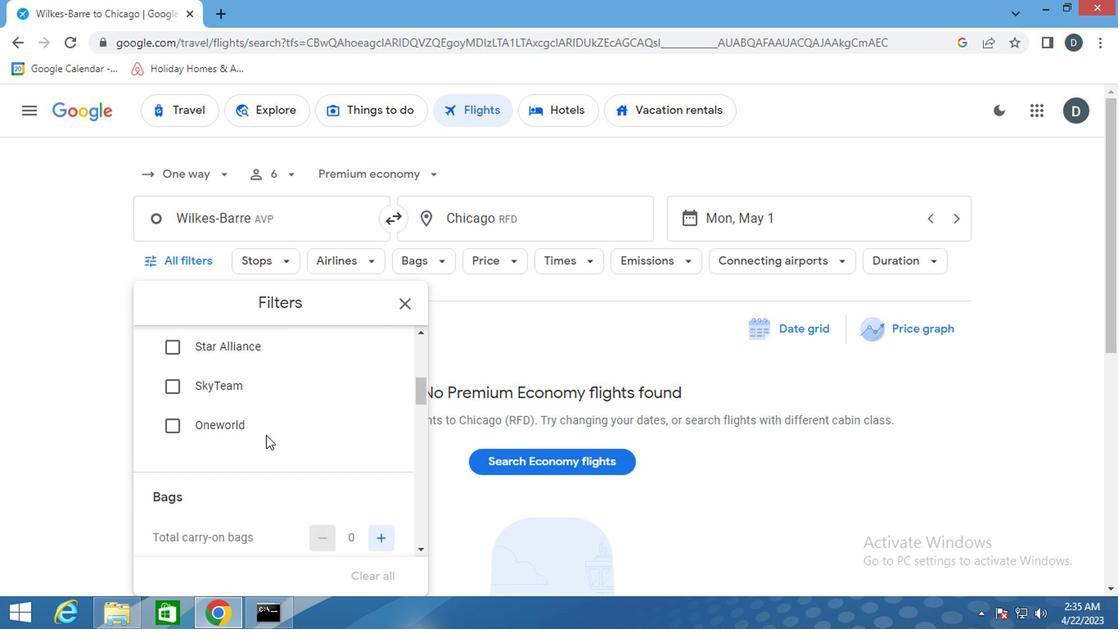 
Action: Mouse scrolled (263, 437) with delta (0, 0)
Screenshot: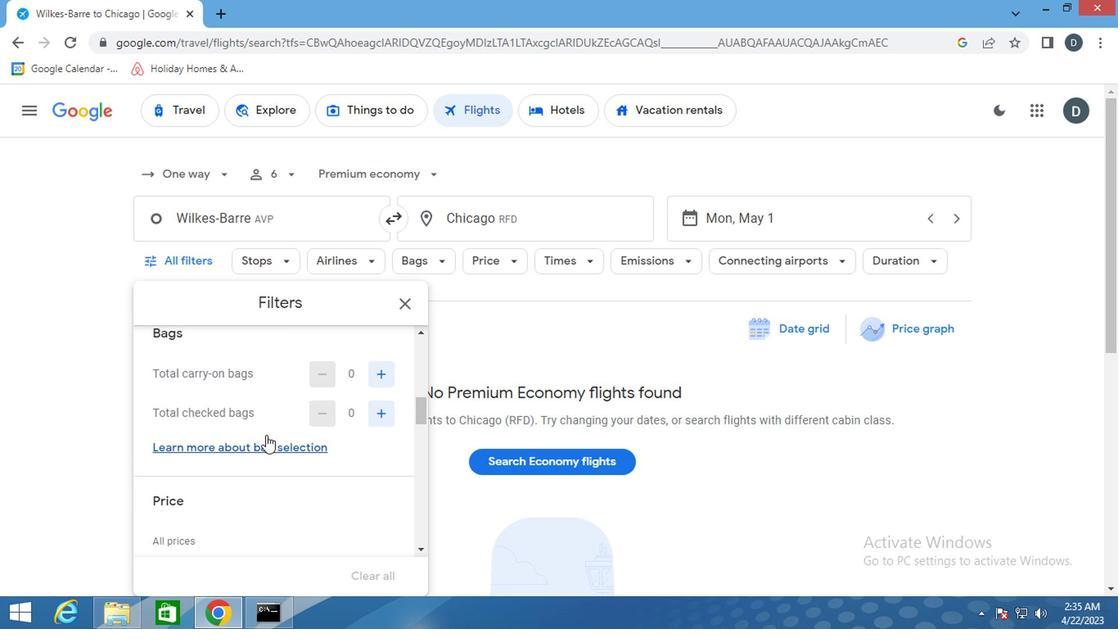 
Action: Mouse scrolled (263, 437) with delta (0, 0)
Screenshot: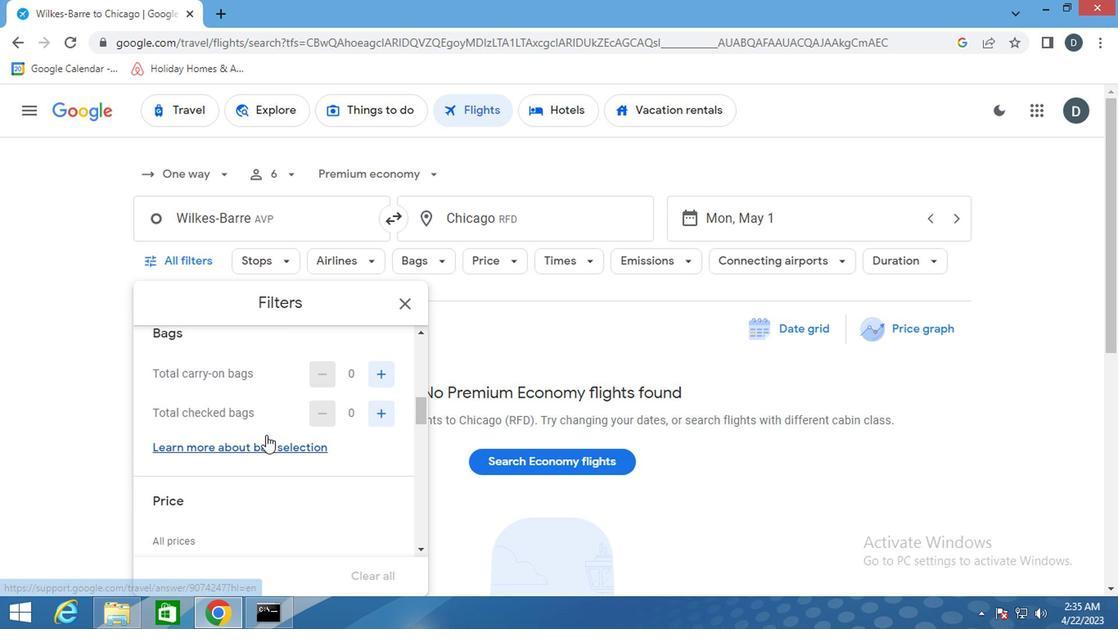 
Action: Mouse moved to (377, 498)
Screenshot: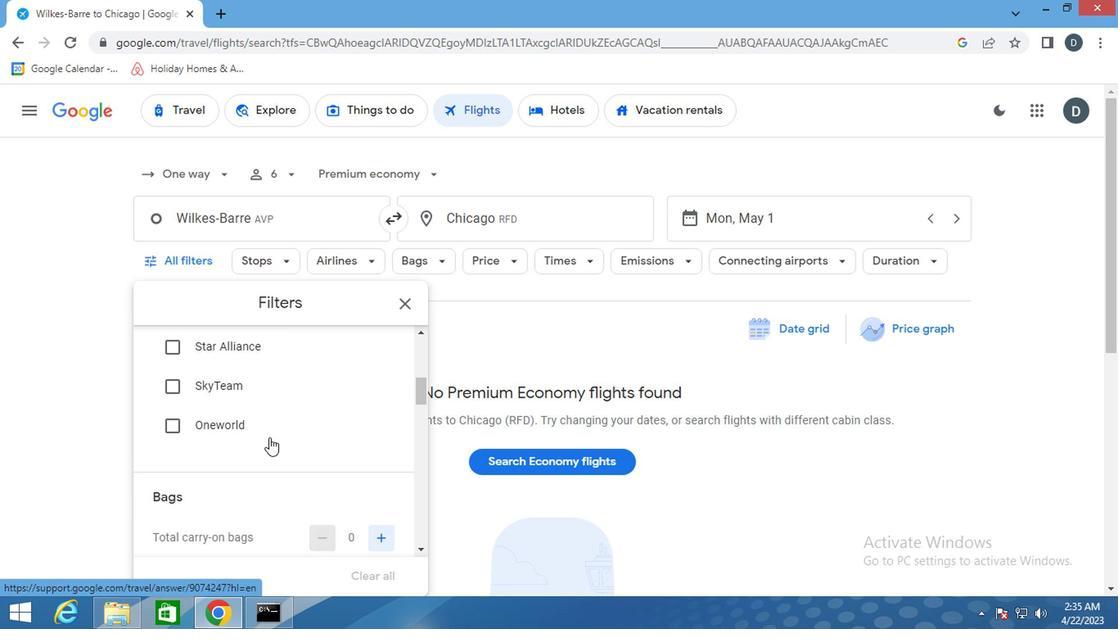 
Action: Mouse scrolled (377, 497) with delta (0, 0)
Screenshot: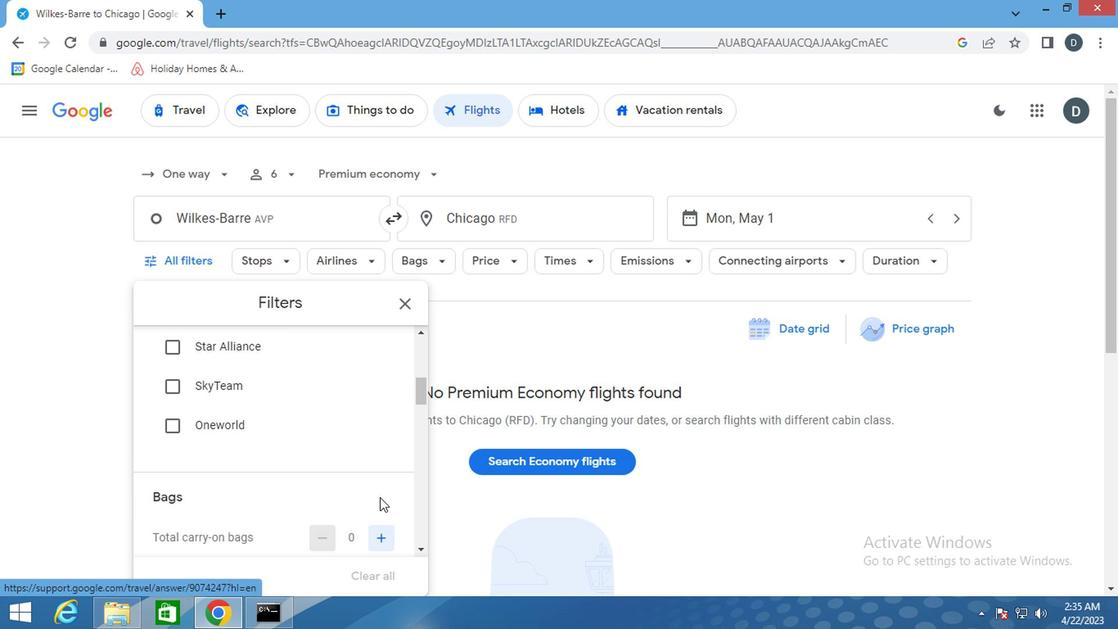 
Action: Mouse moved to (376, 497)
Screenshot: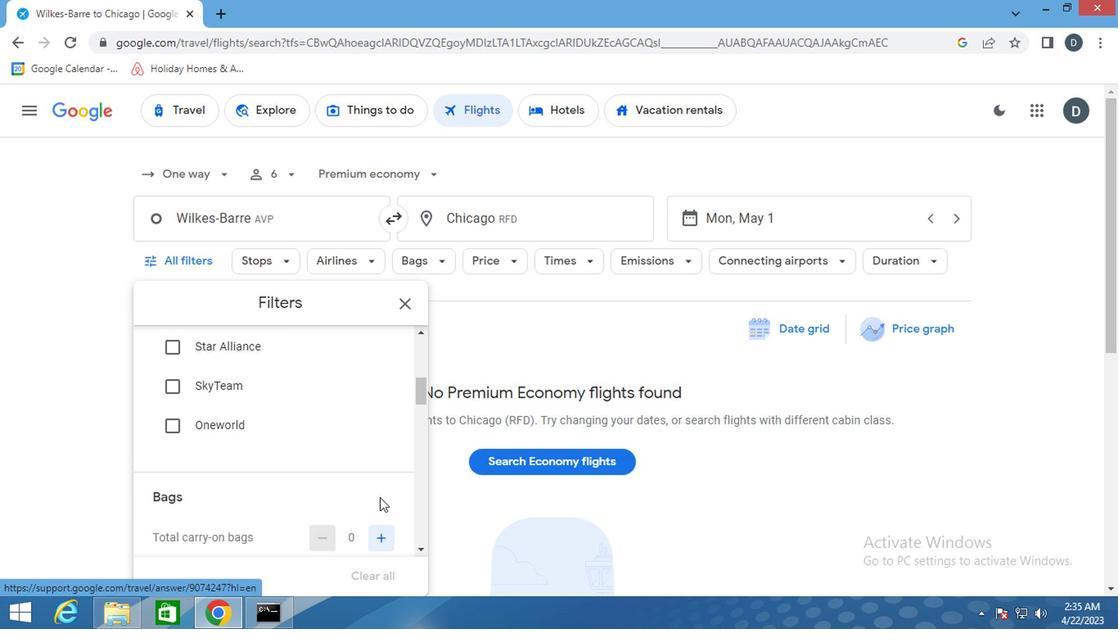 
Action: Mouse scrolled (376, 495) with delta (0, -1)
Screenshot: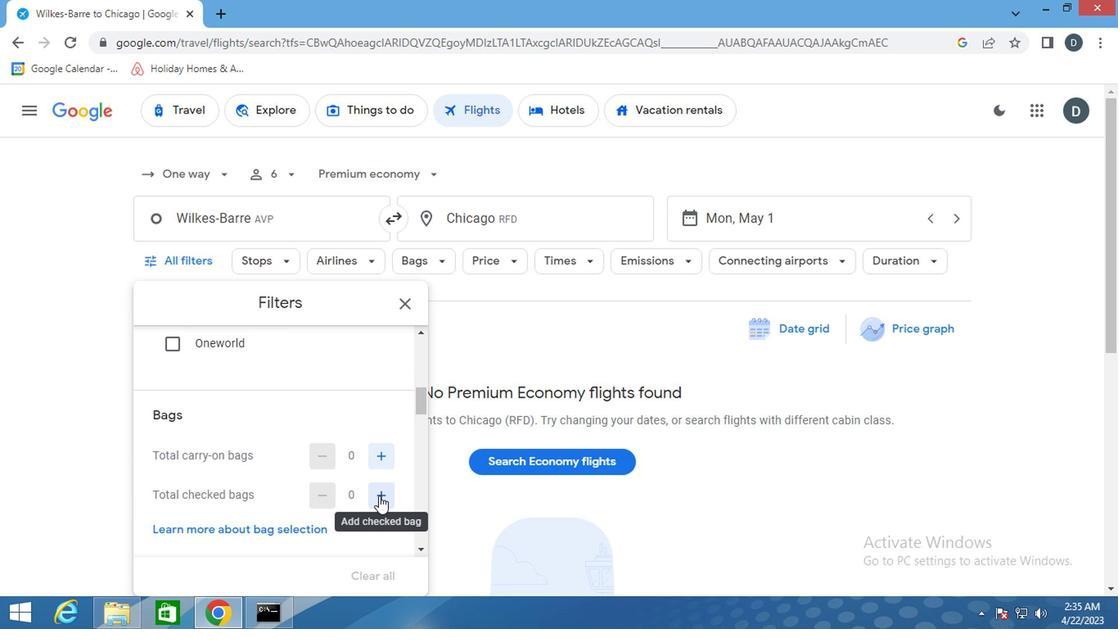 
Action: Mouse scrolled (376, 495) with delta (0, -1)
Screenshot: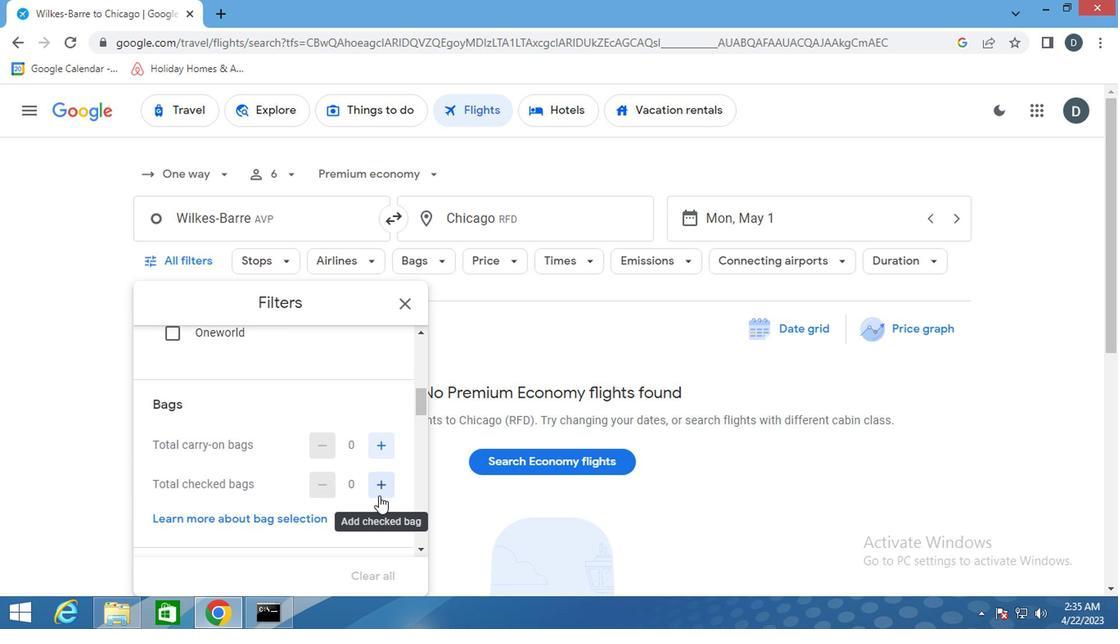 
Action: Mouse moved to (384, 497)
Screenshot: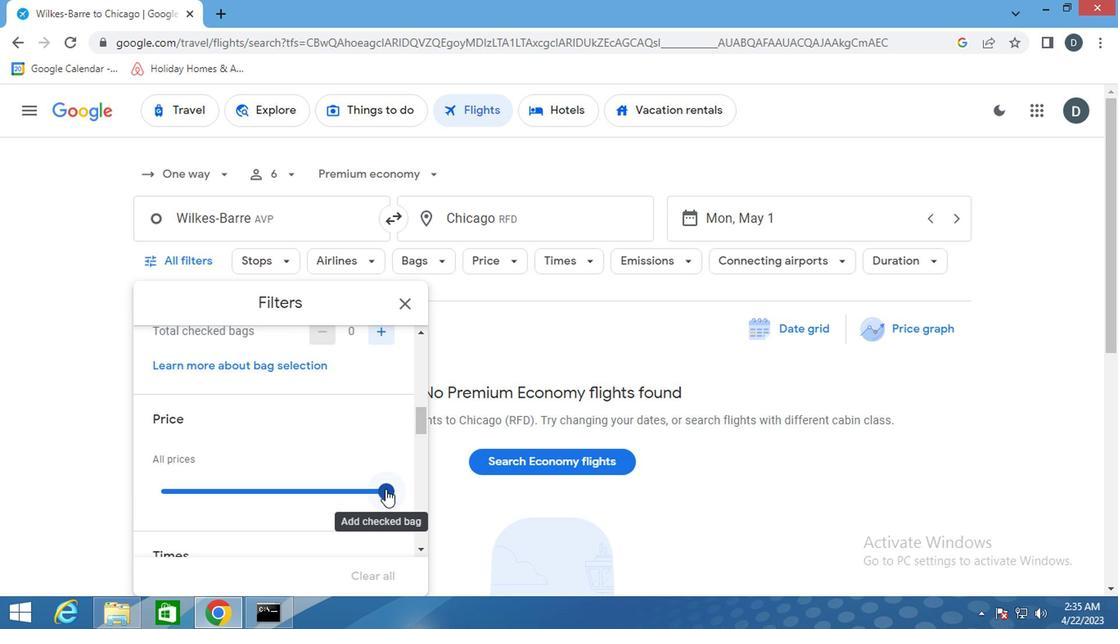 
Action: Mouse pressed left at (384, 497)
Screenshot: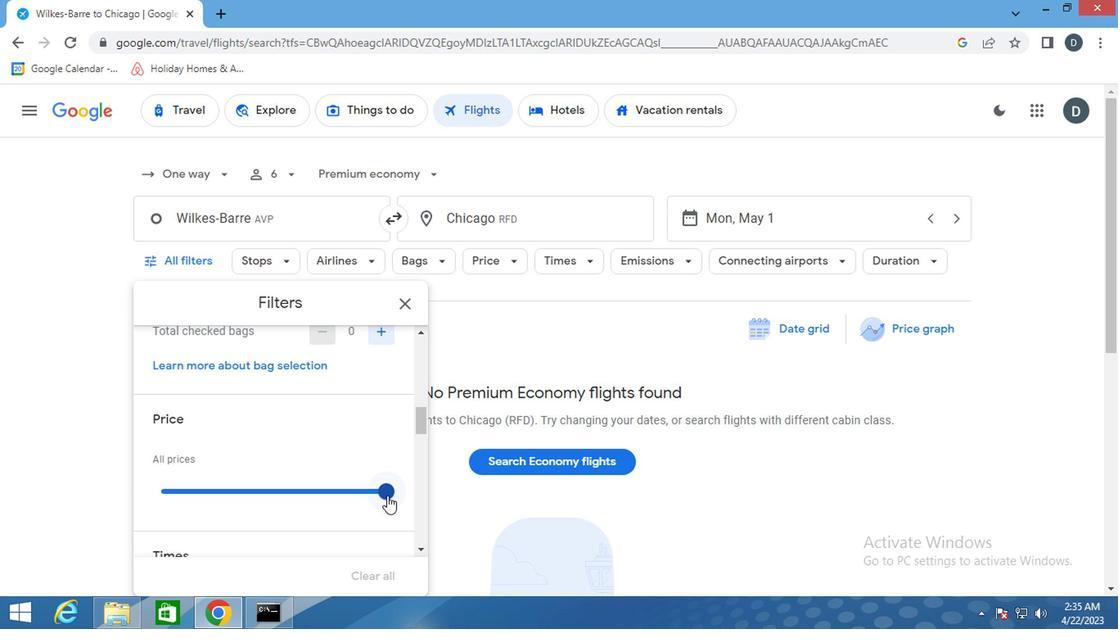 
Action: Mouse moved to (358, 446)
Screenshot: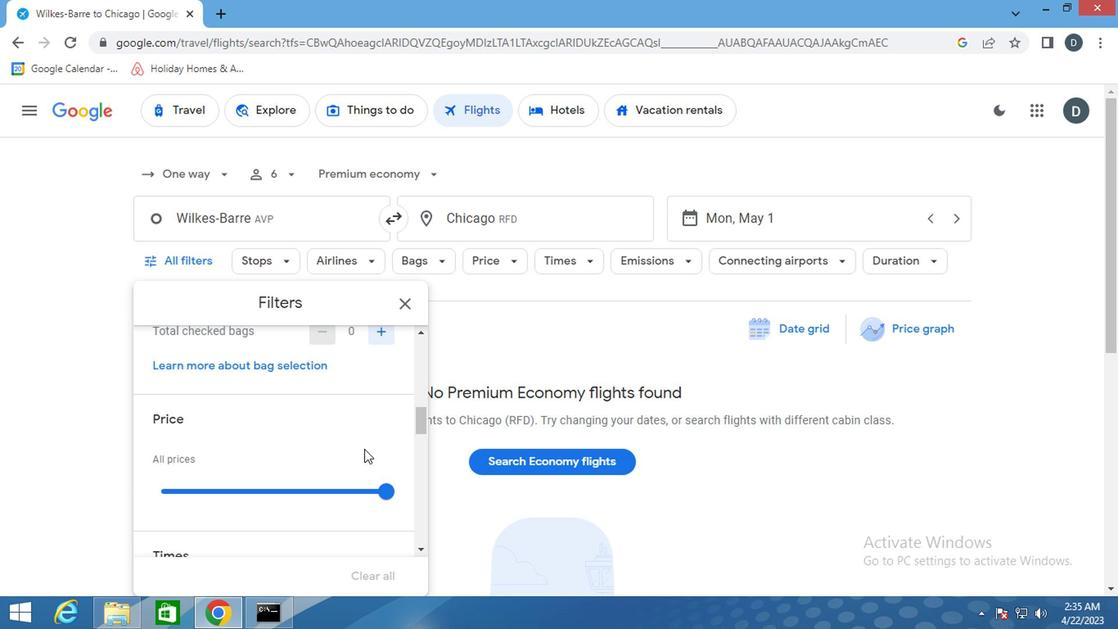 
Action: Mouse scrolled (358, 446) with delta (0, 0)
Screenshot: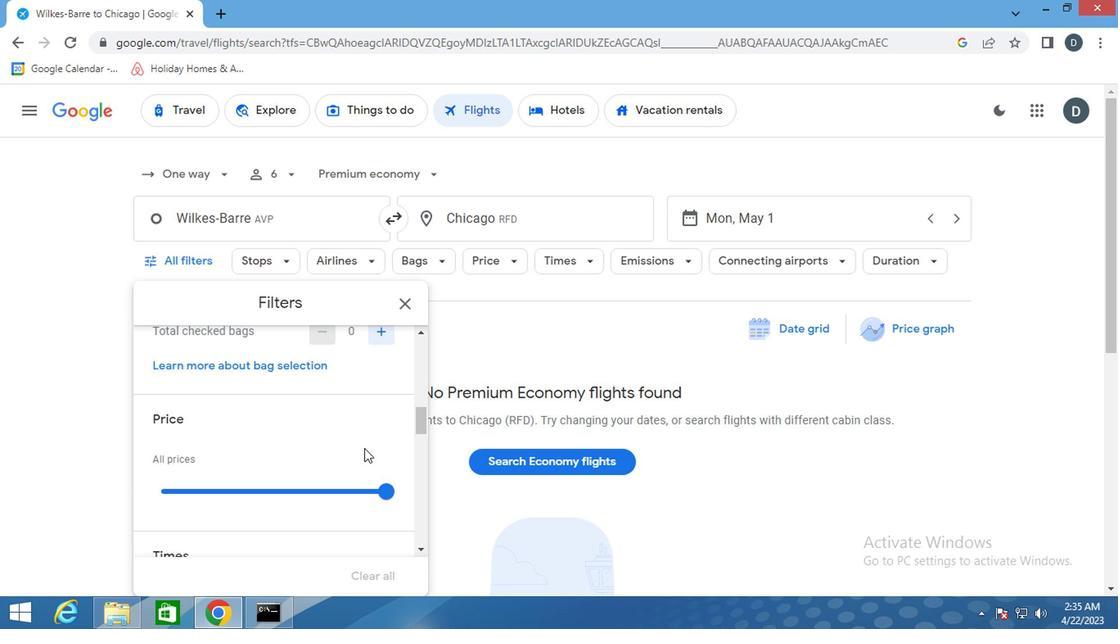 
Action: Mouse scrolled (358, 446) with delta (0, 0)
Screenshot: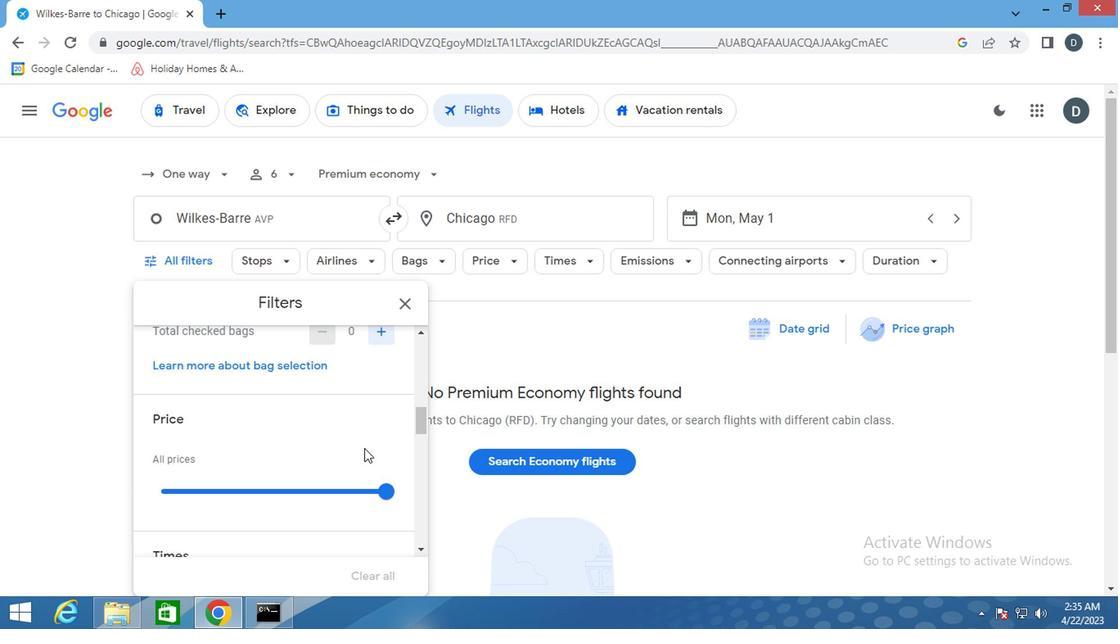 
Action: Mouse scrolled (358, 446) with delta (0, 0)
Screenshot: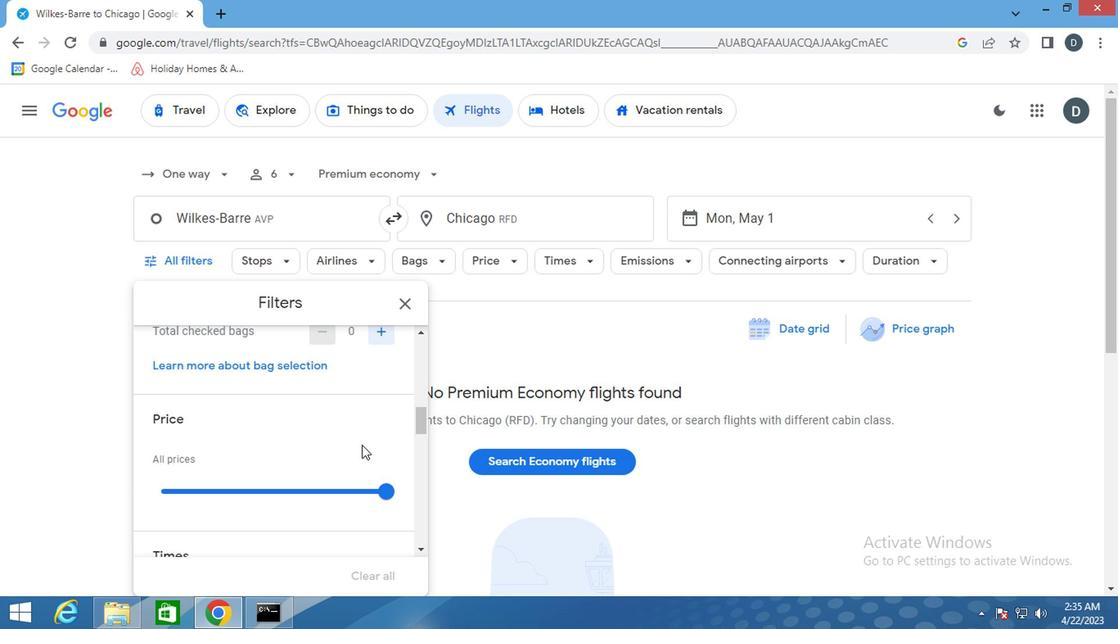 
Action: Mouse scrolled (358, 446) with delta (0, 0)
Screenshot: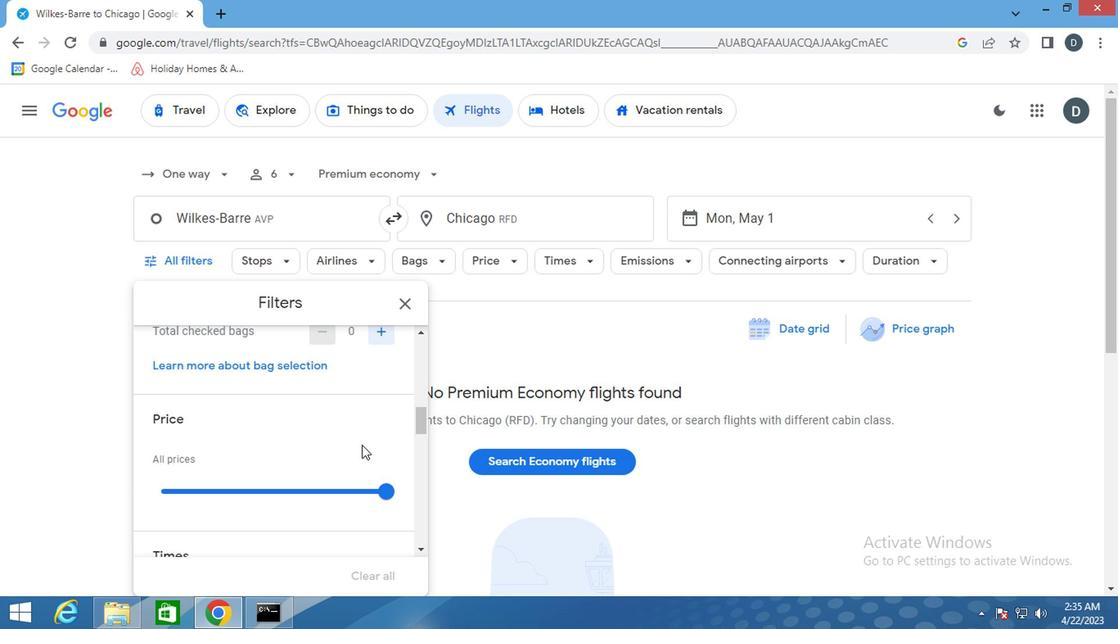 
Action: Mouse scrolled (358, 446) with delta (0, 0)
Screenshot: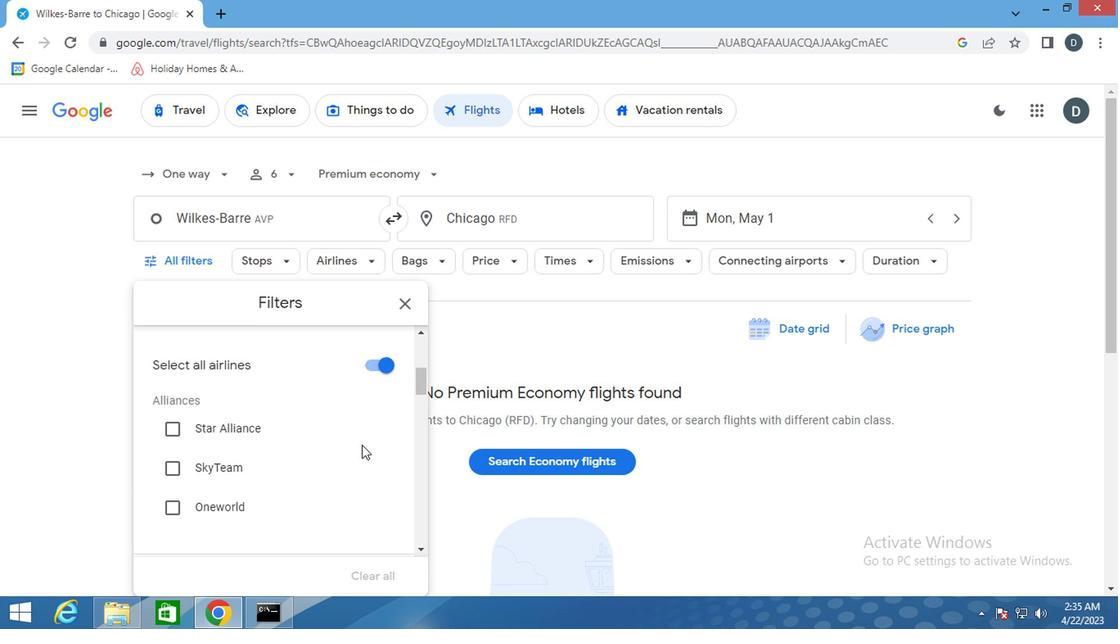 
Action: Mouse scrolled (358, 445) with delta (0, -1)
Screenshot: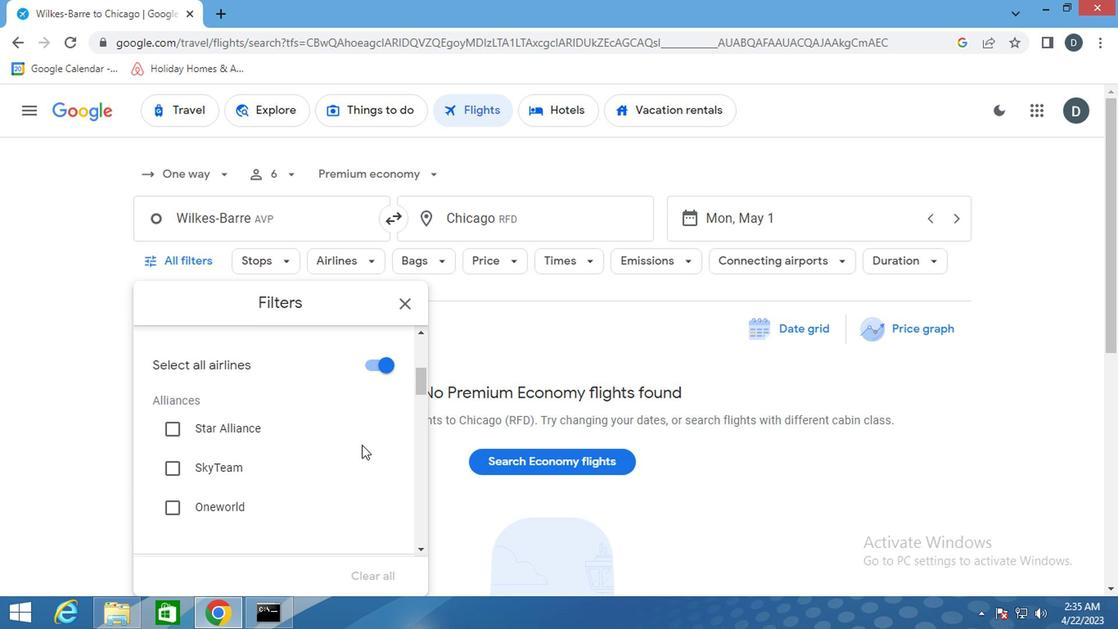 
Action: Mouse moved to (358, 445)
Screenshot: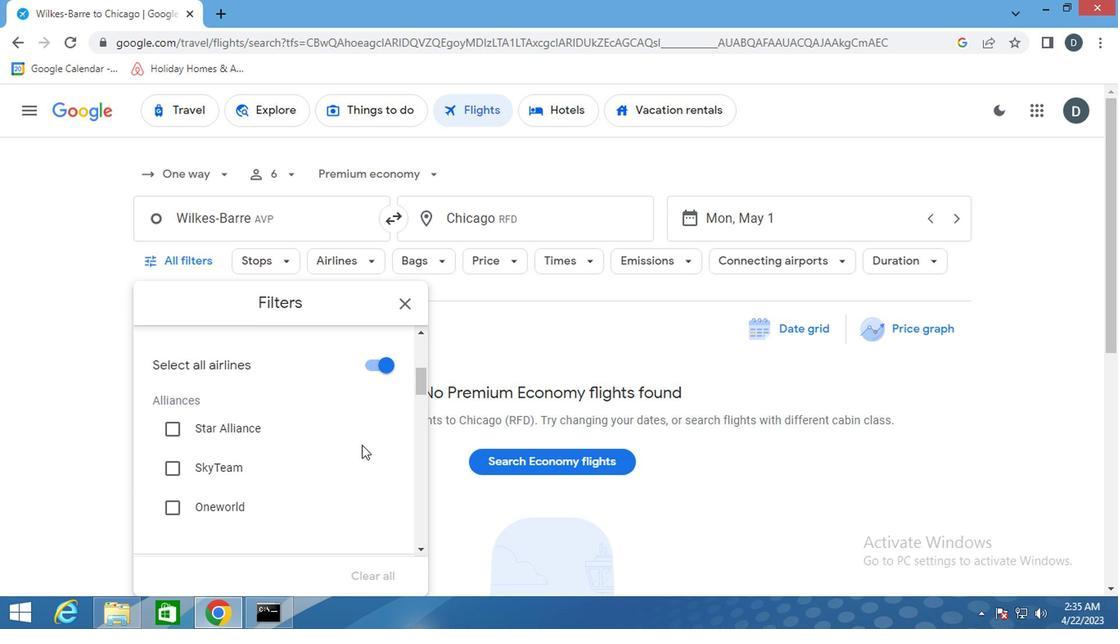 
Action: Mouse scrolled (358, 446) with delta (0, 1)
Screenshot: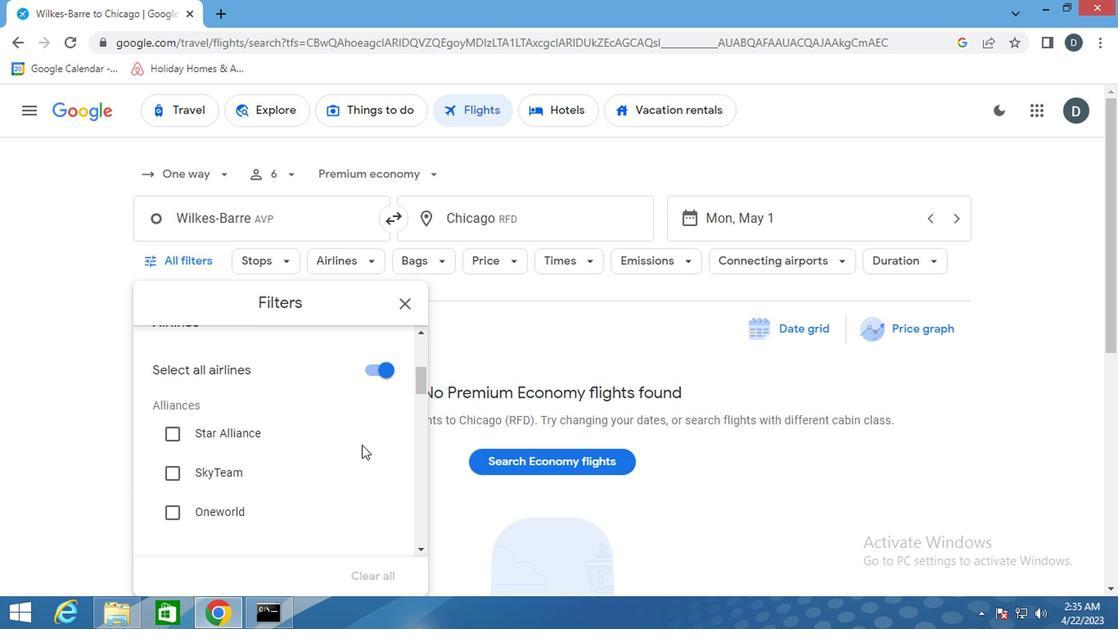 
Action: Mouse scrolled (358, 446) with delta (0, 1)
Screenshot: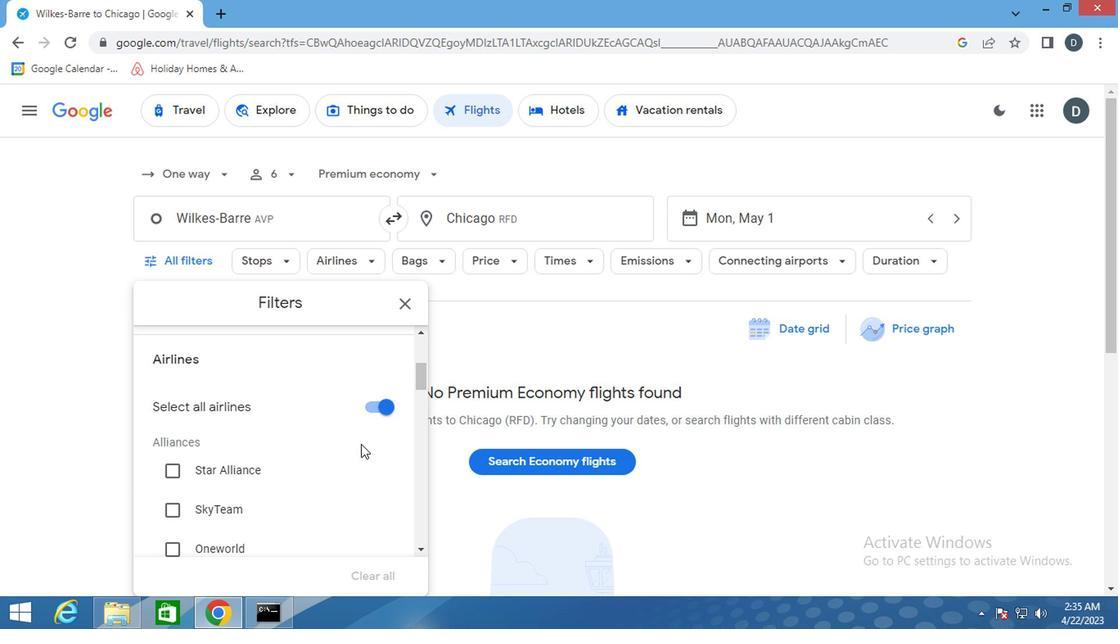 
Action: Mouse scrolled (358, 444) with delta (0, 0)
Screenshot: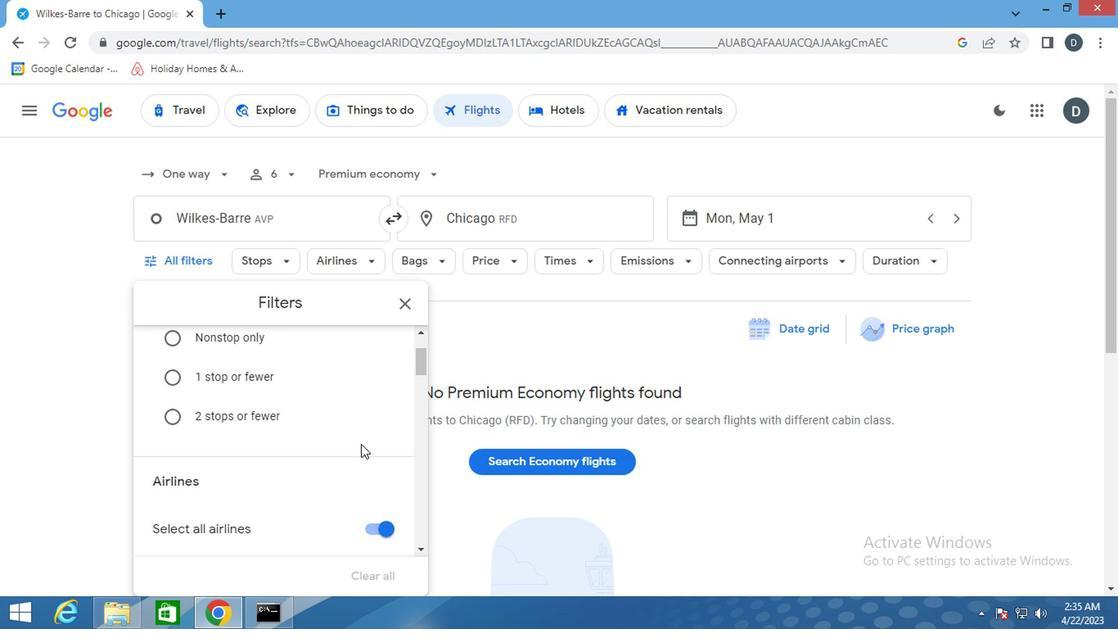 
Action: Mouse scrolled (358, 444) with delta (0, 0)
Screenshot: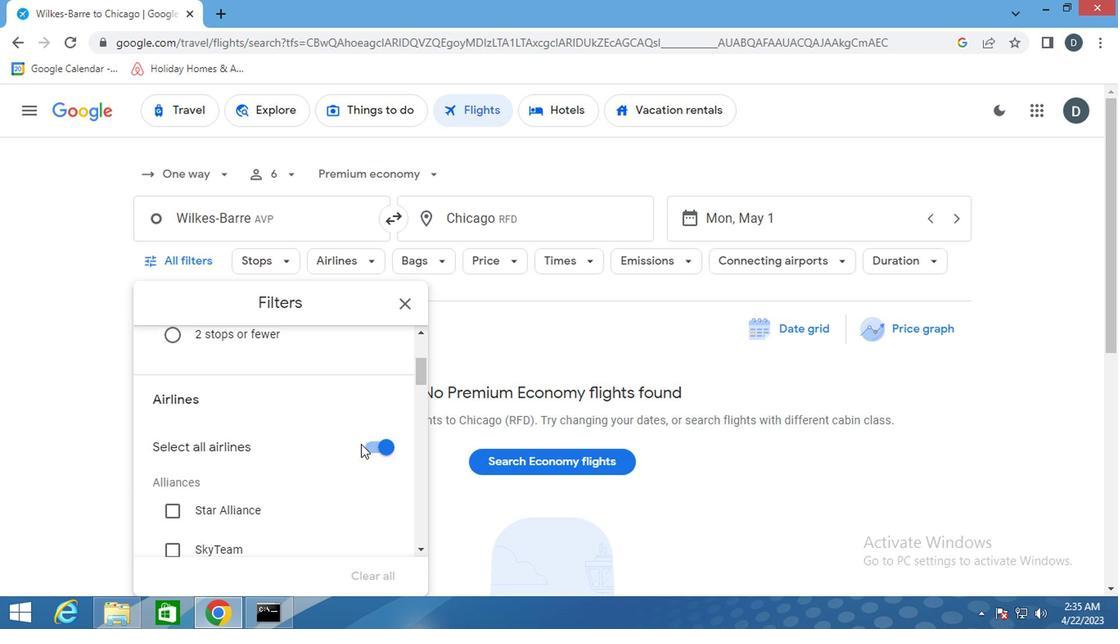 
Action: Mouse scrolled (358, 444) with delta (0, 0)
Screenshot: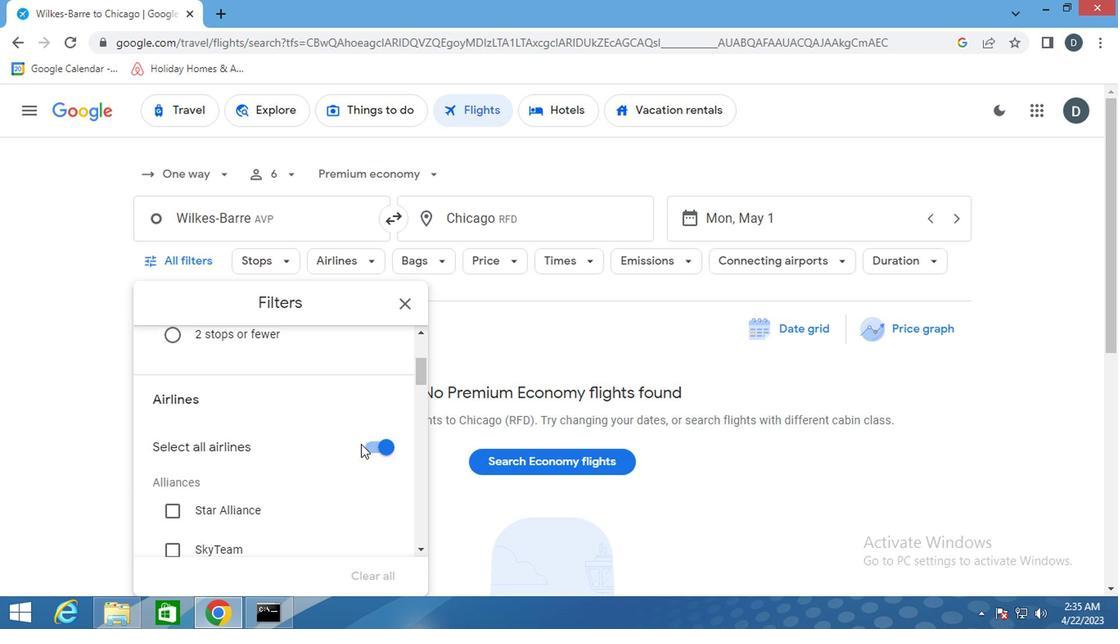 
Action: Mouse scrolled (358, 444) with delta (0, 0)
Screenshot: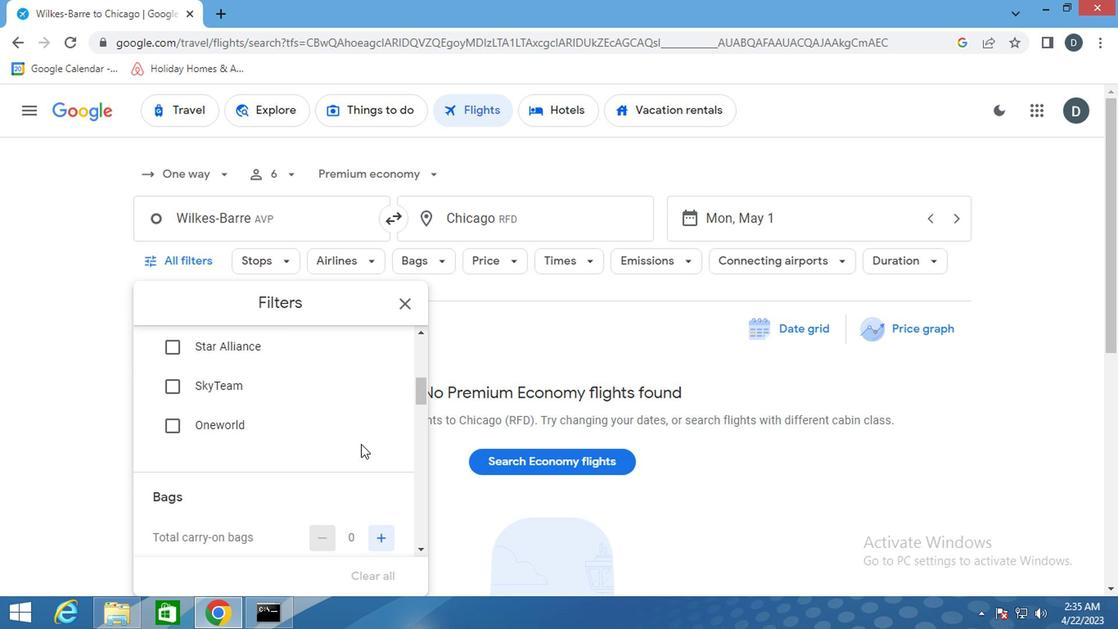 
Action: Mouse scrolled (358, 444) with delta (0, 0)
Screenshot: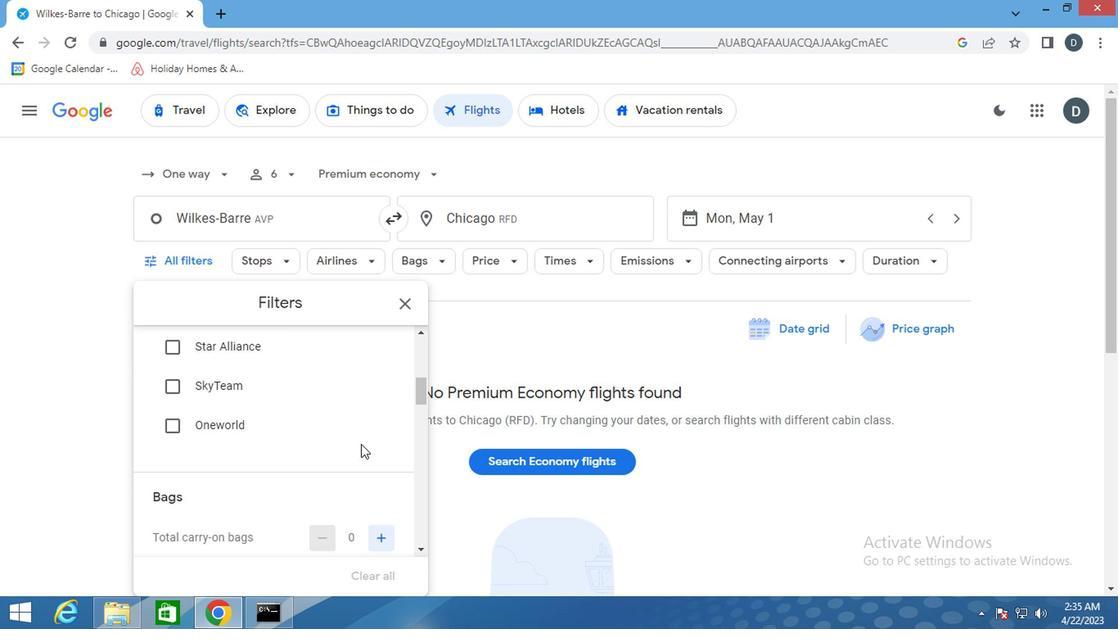 
Action: Mouse scrolled (358, 444) with delta (0, 0)
Screenshot: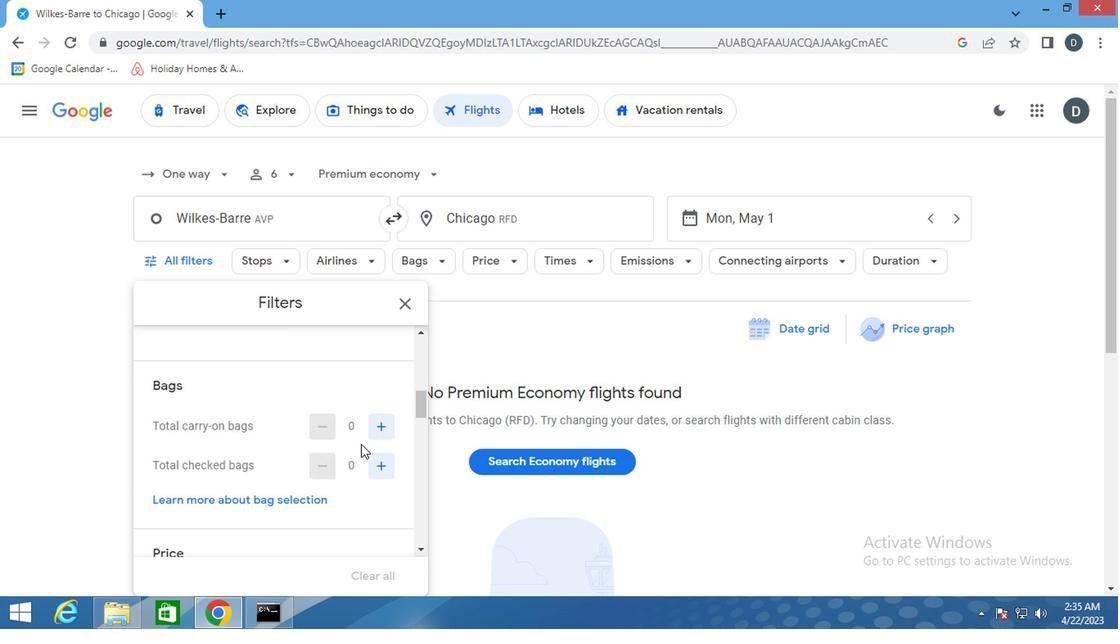
Action: Mouse scrolled (358, 444) with delta (0, 0)
Screenshot: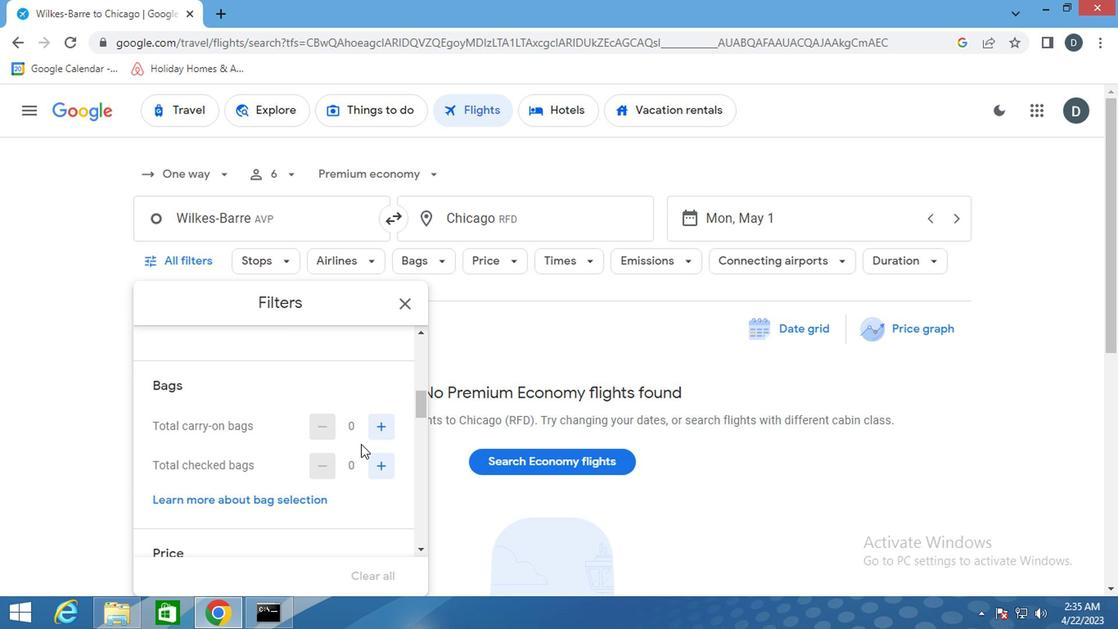 
Action: Mouse moved to (356, 445)
Screenshot: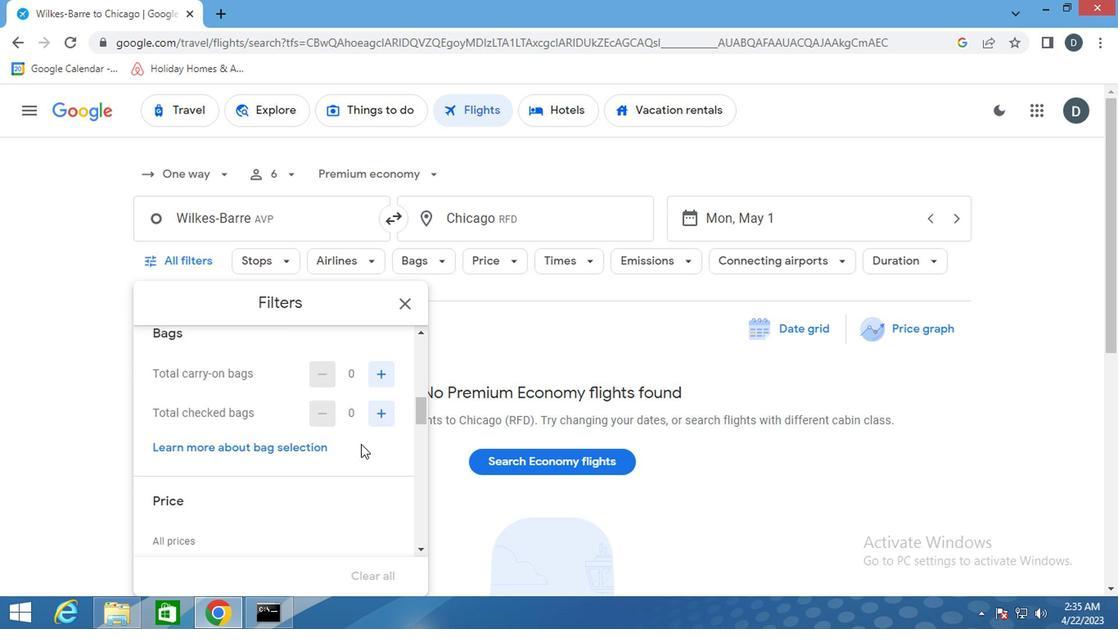 
Action: Mouse scrolled (356, 444) with delta (0, 0)
Screenshot: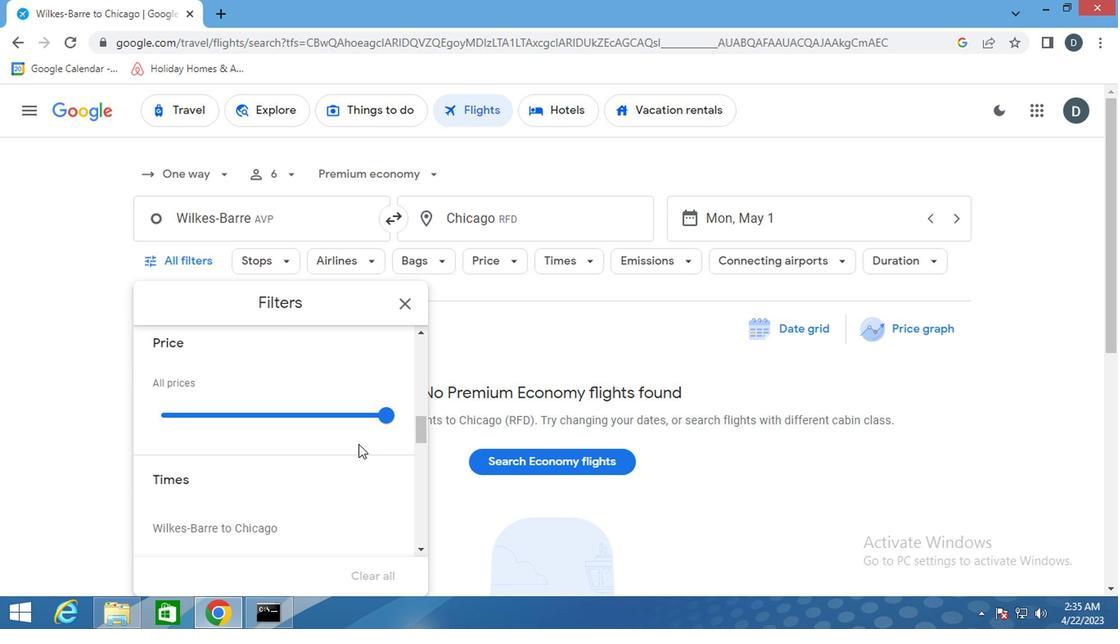 
Action: Mouse scrolled (356, 444) with delta (0, 0)
Screenshot: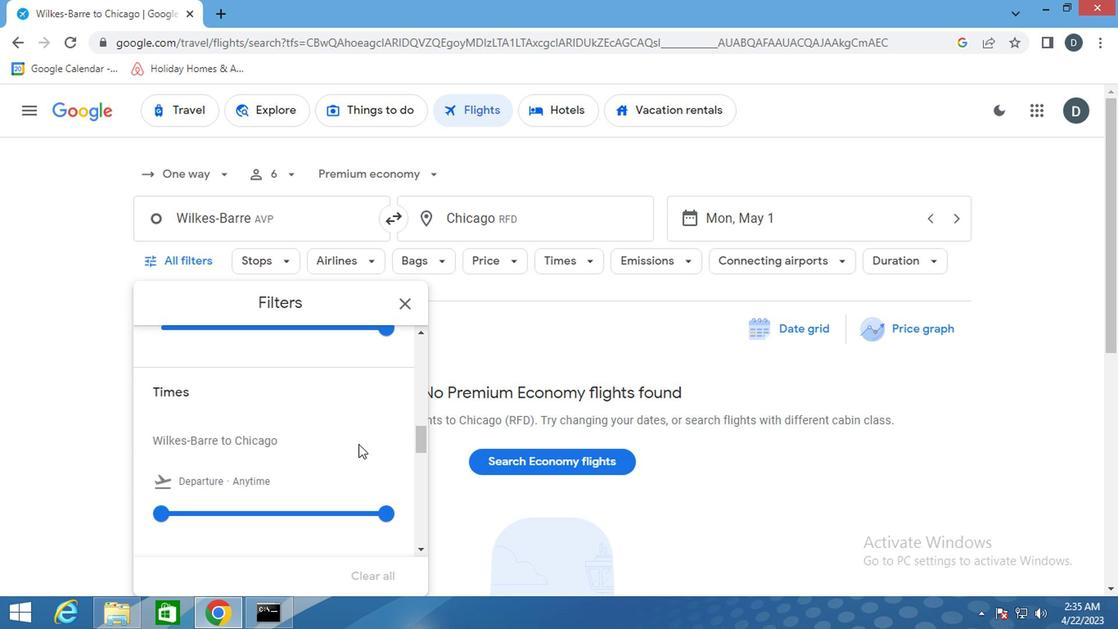 
Action: Mouse moved to (148, 432)
Screenshot: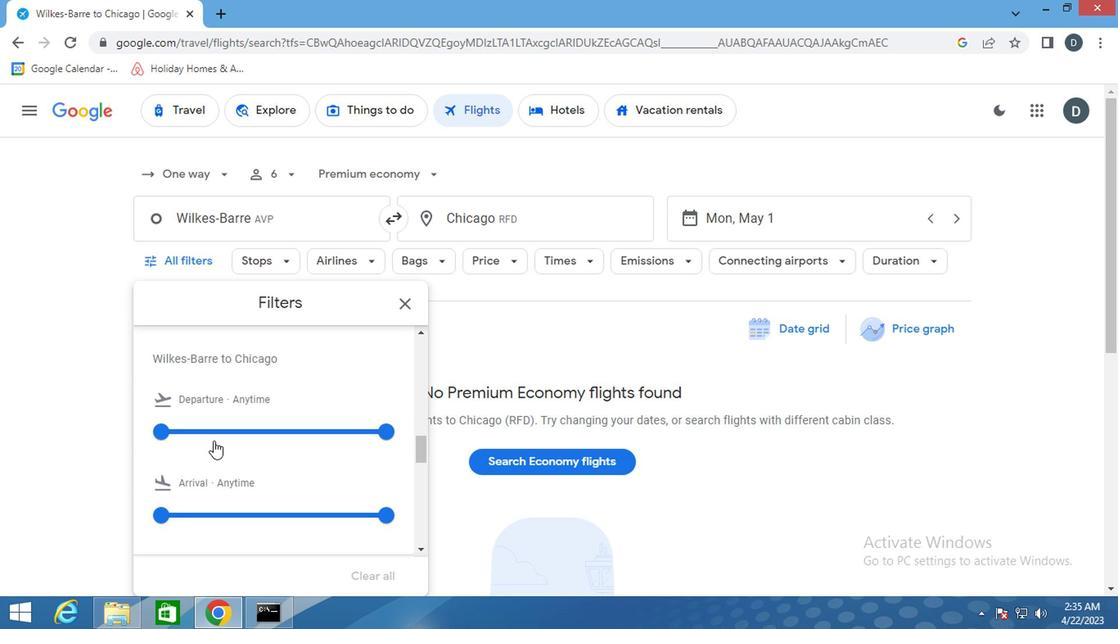 
Action: Mouse pressed left at (148, 432)
Screenshot: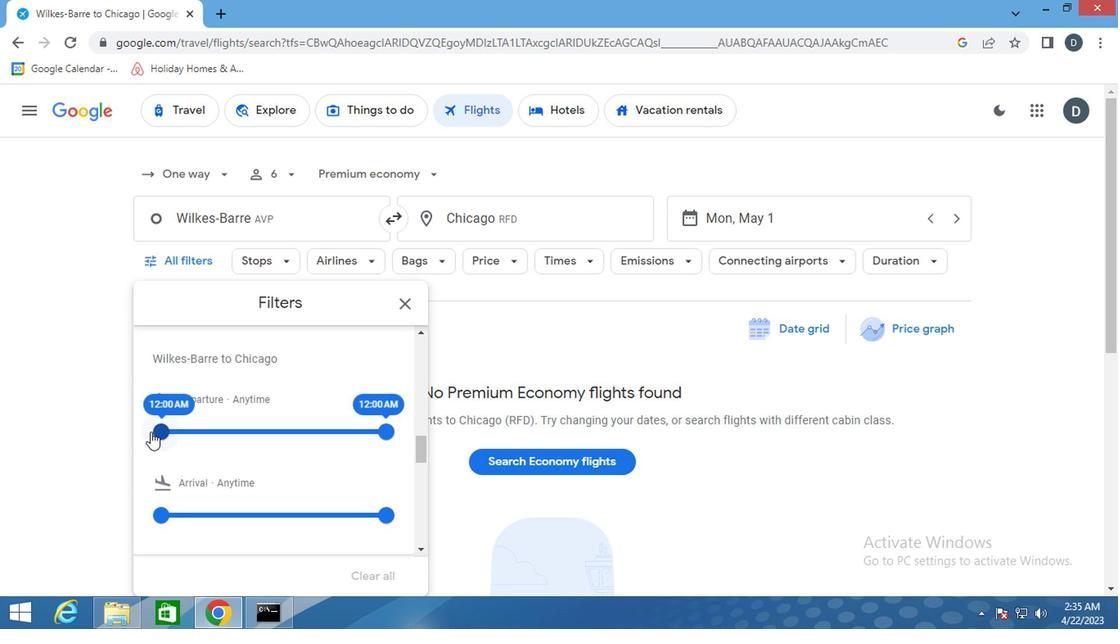 
Action: Mouse moved to (384, 430)
Screenshot: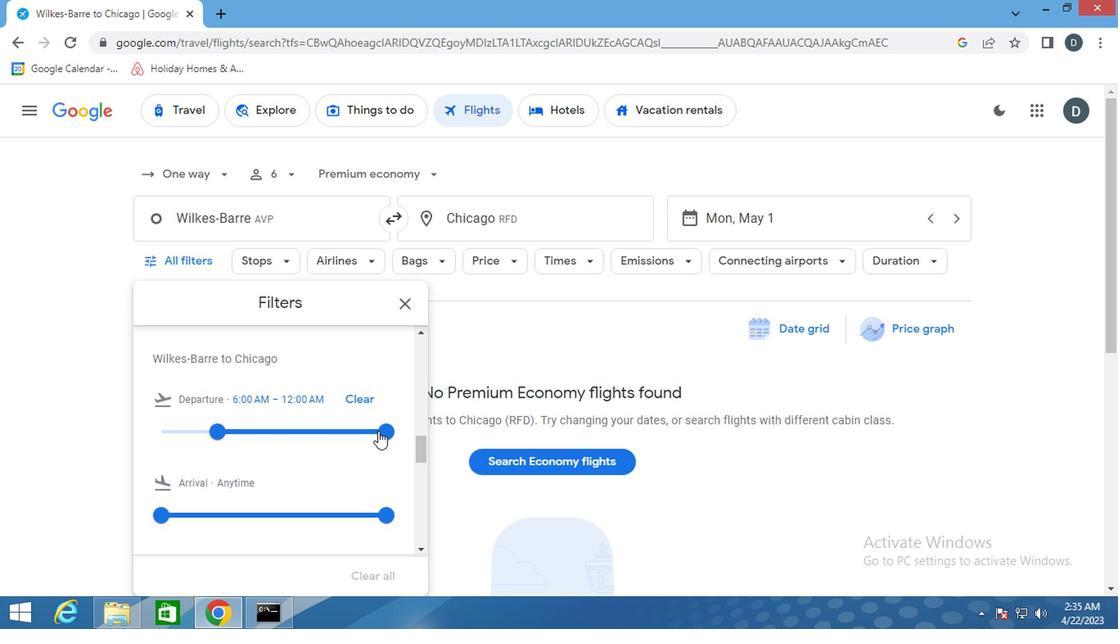 
Action: Mouse pressed left at (384, 430)
Screenshot: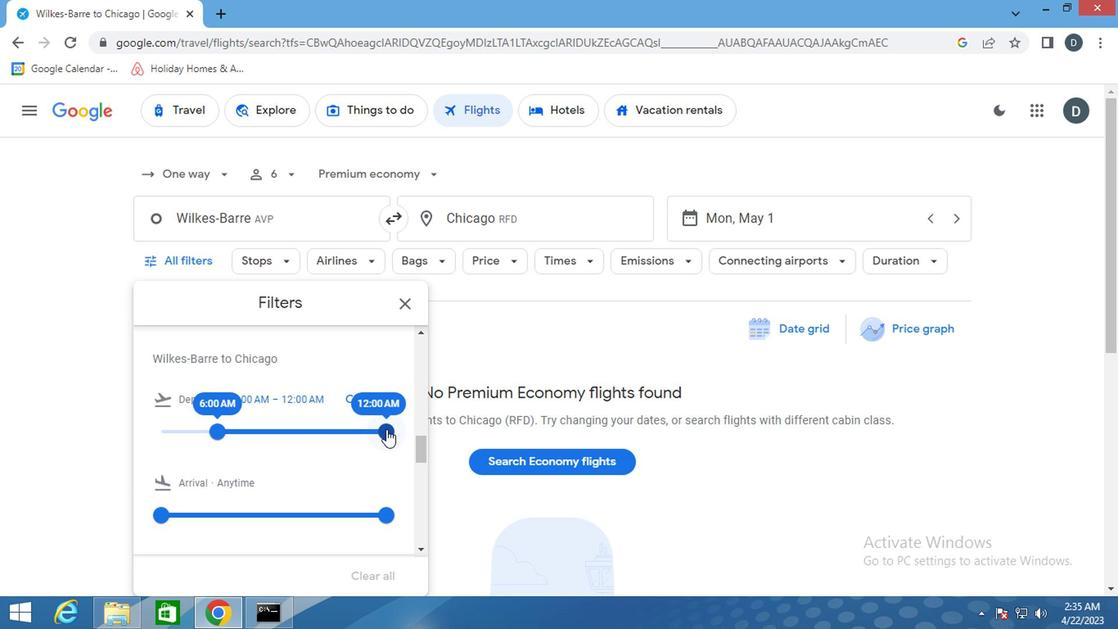 
Action: Mouse moved to (255, 485)
Screenshot: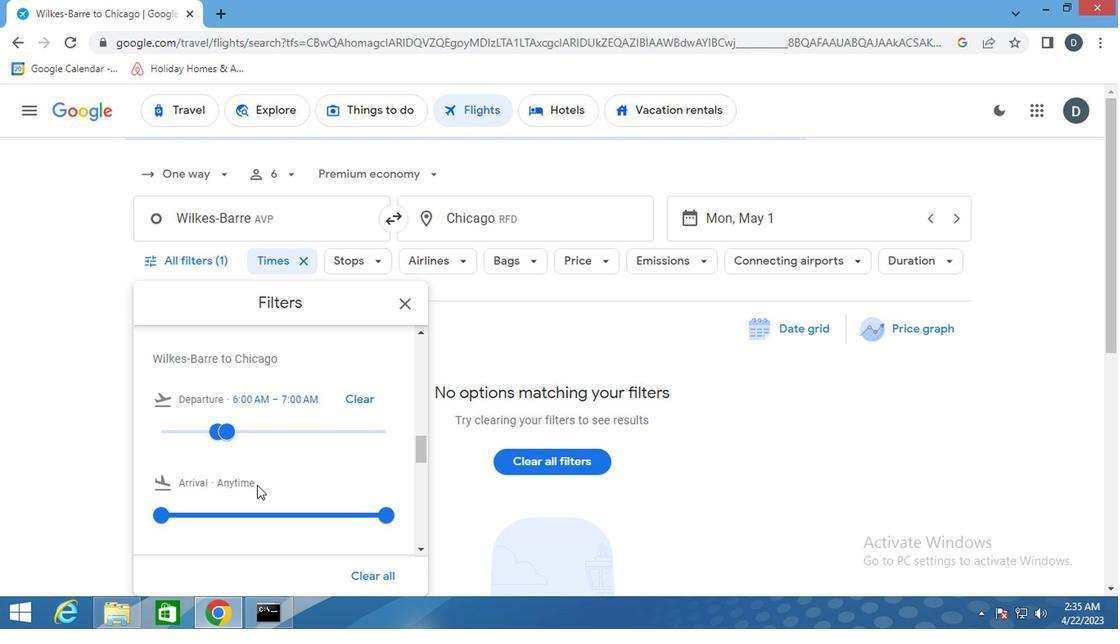
Action: Mouse scrolled (255, 485) with delta (0, 0)
Screenshot: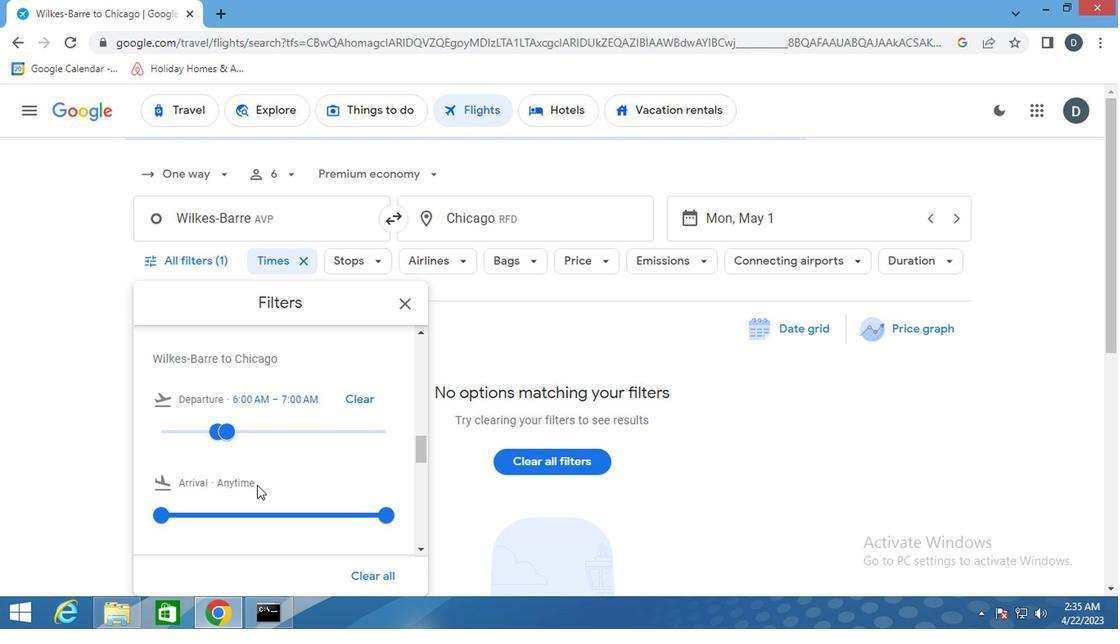 
Action: Mouse scrolled (255, 485) with delta (0, 0)
Screenshot: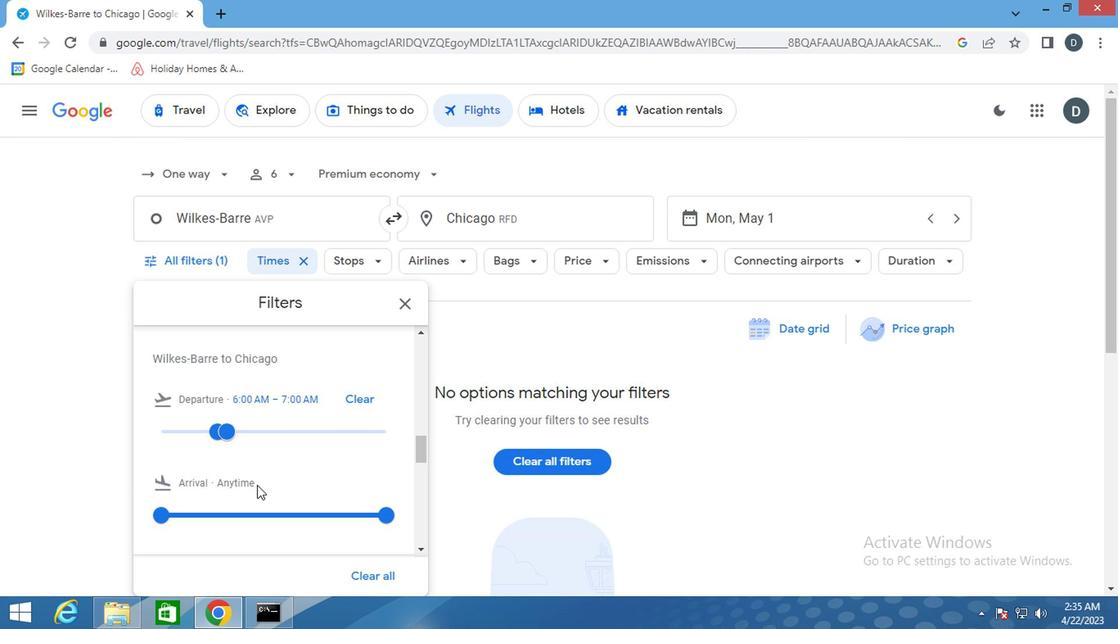 
Action: Mouse scrolled (255, 485) with delta (0, 0)
Screenshot: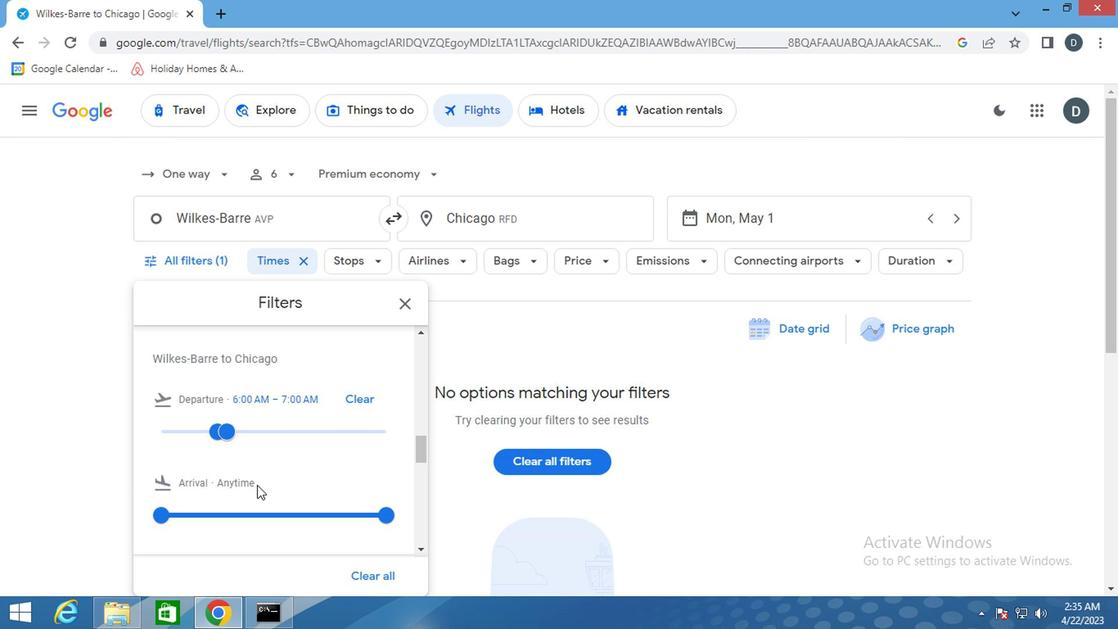 
Action: Mouse scrolled (255, 485) with delta (0, 0)
Screenshot: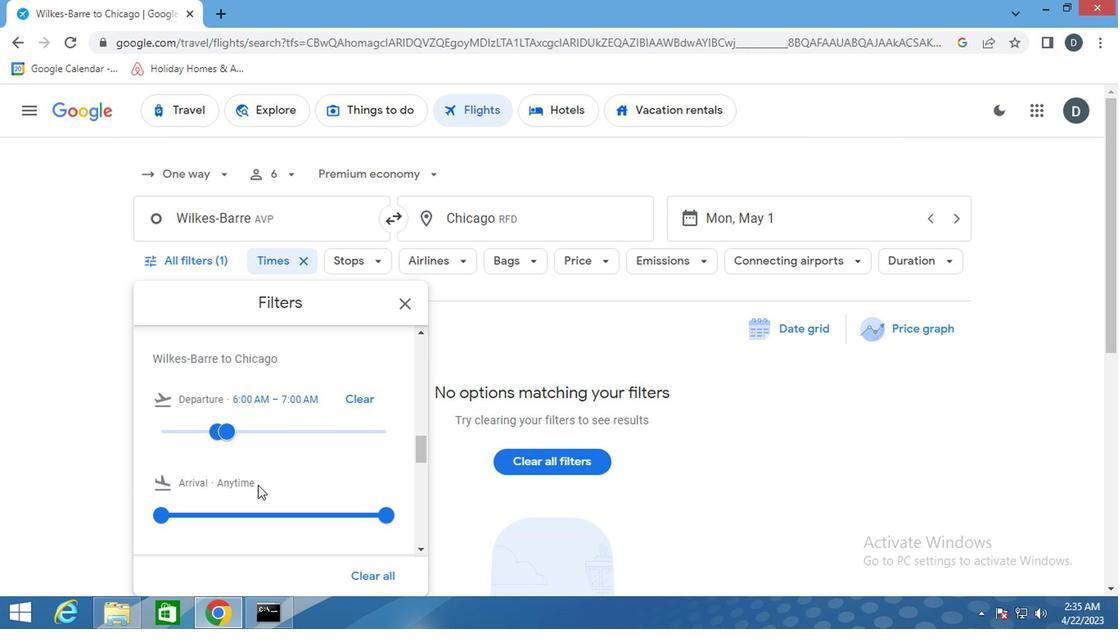 
Action: Mouse scrolled (255, 485) with delta (0, 0)
Screenshot: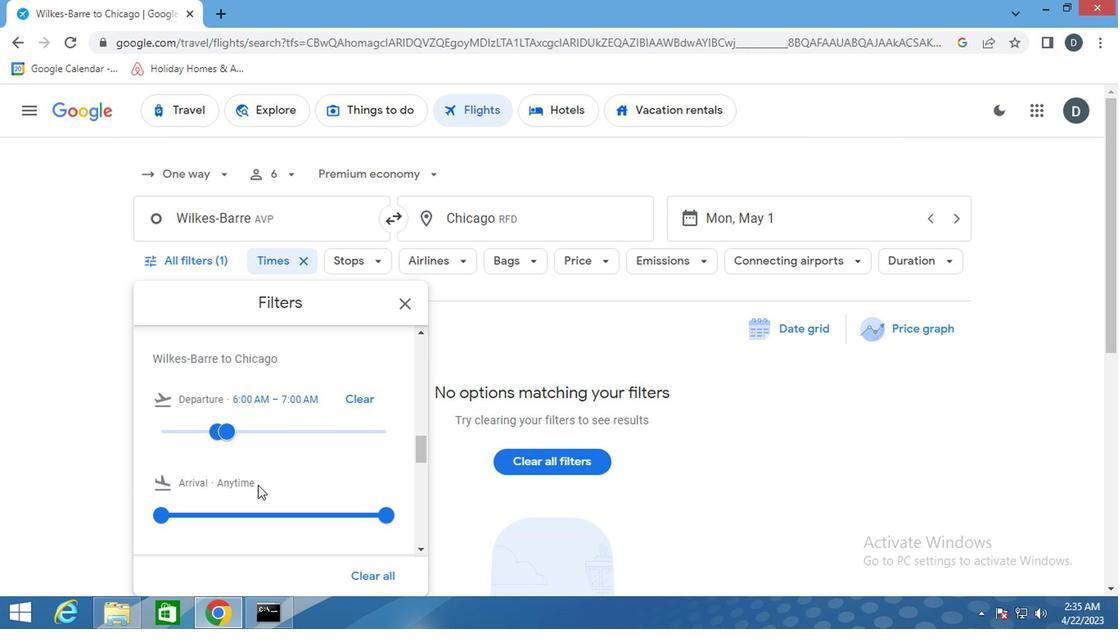 
Action: Mouse moved to (261, 473)
Screenshot: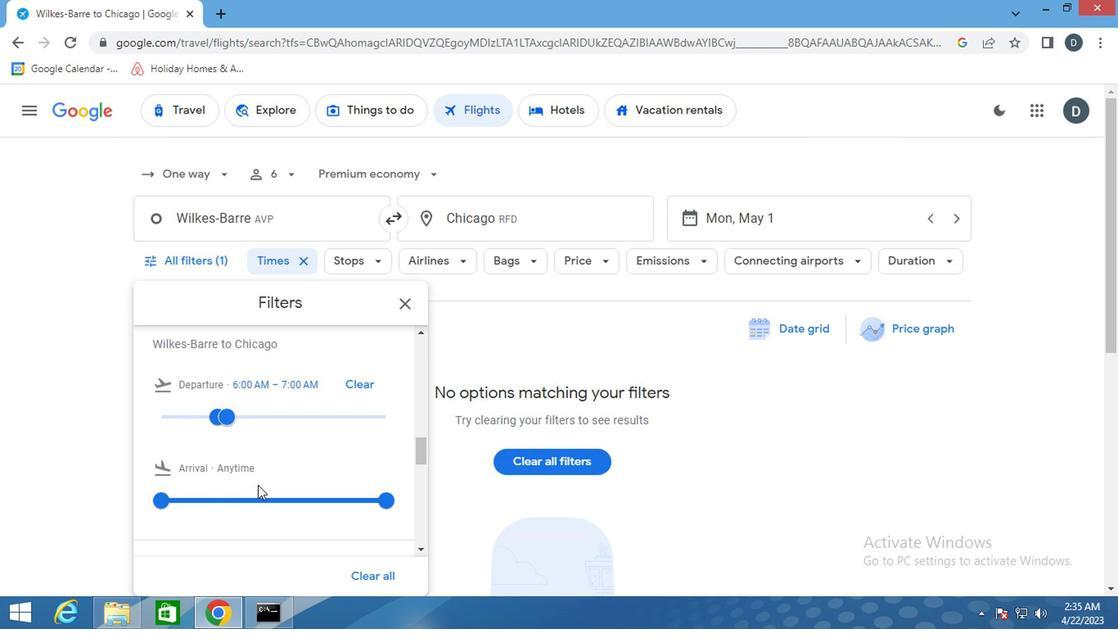 
Action: Mouse scrolled (261, 473) with delta (0, 0)
Screenshot: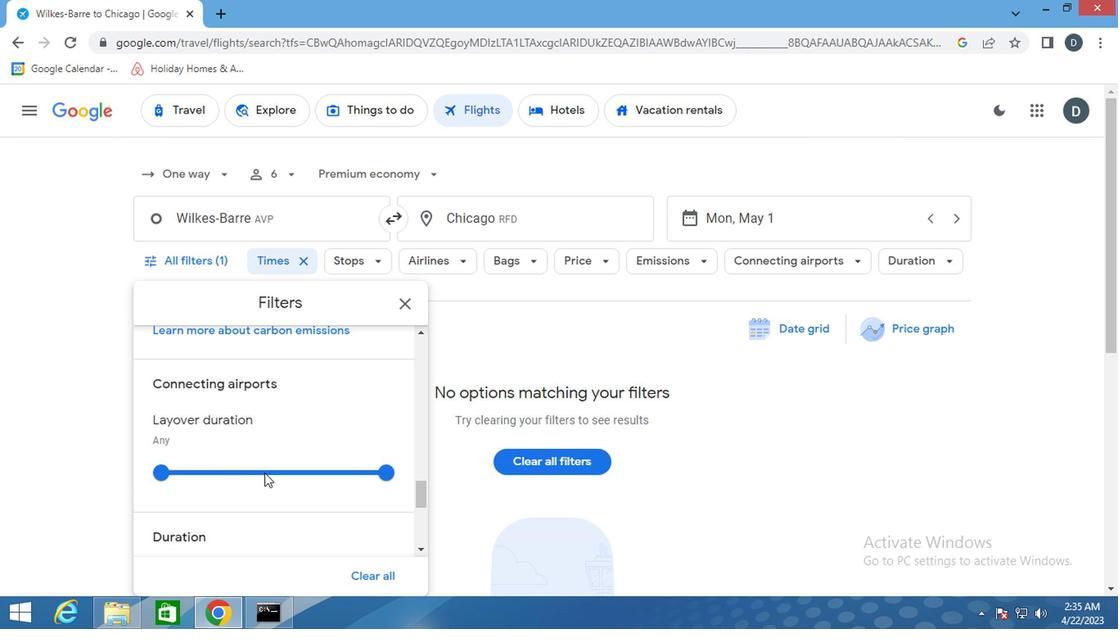 
Action: Mouse scrolled (261, 473) with delta (0, 0)
Screenshot: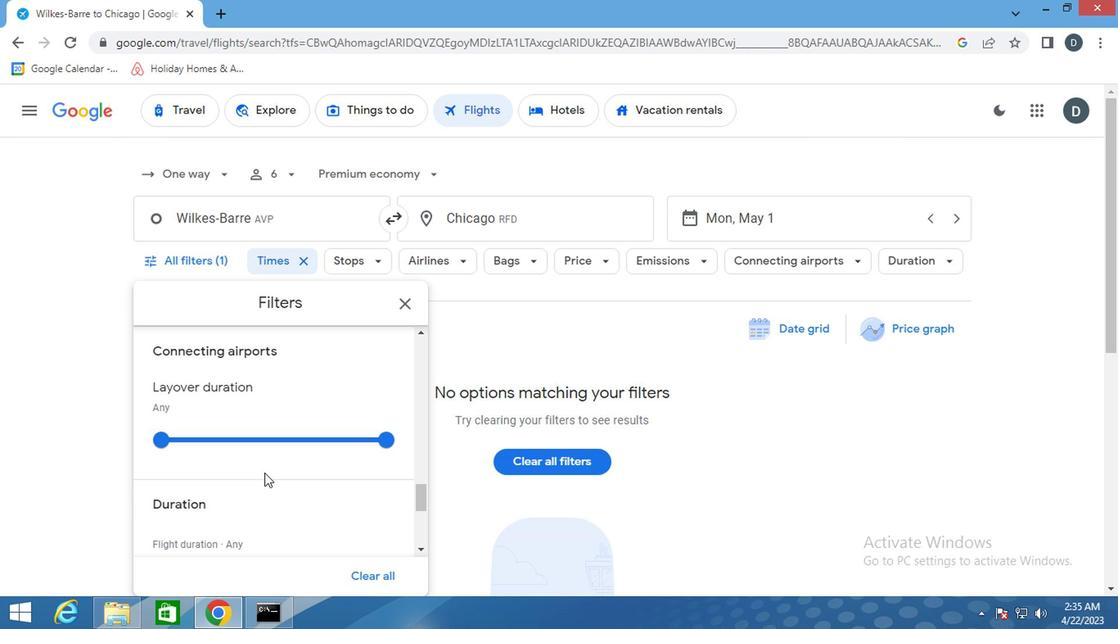 
Action: Mouse scrolled (261, 473) with delta (0, 0)
Screenshot: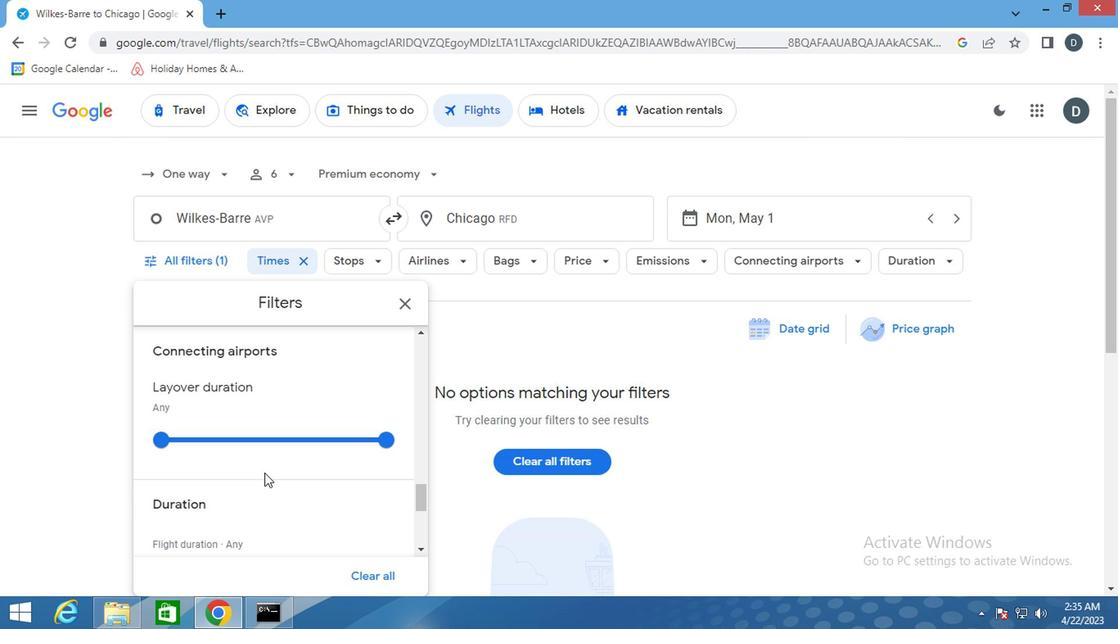 
Action: Mouse scrolled (261, 473) with delta (0, 0)
Screenshot: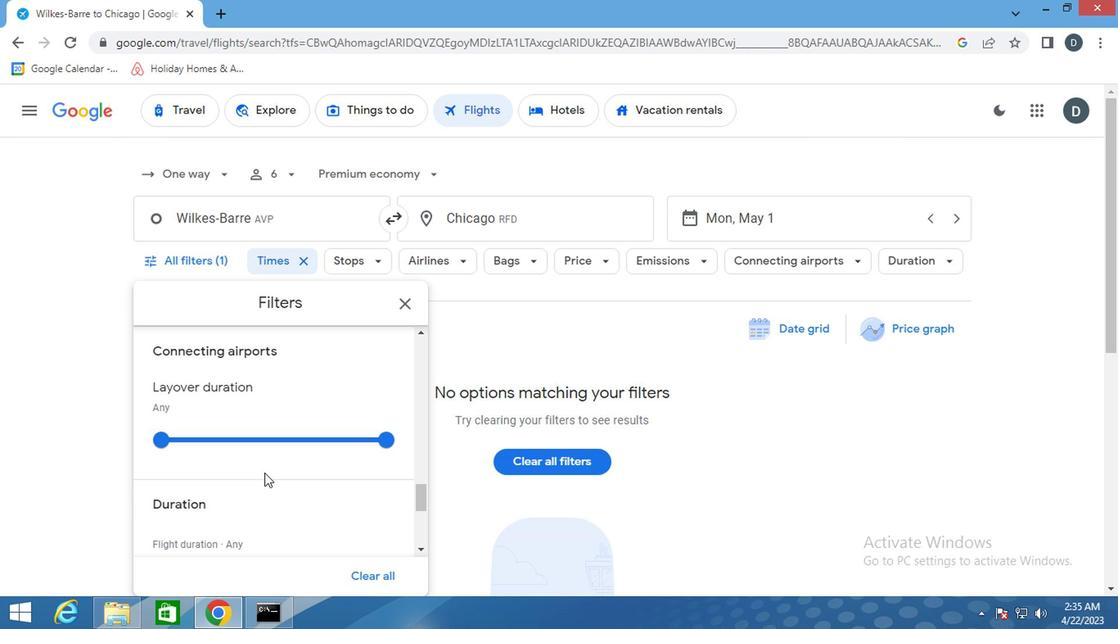 
Action: Mouse scrolled (261, 473) with delta (0, 0)
Screenshot: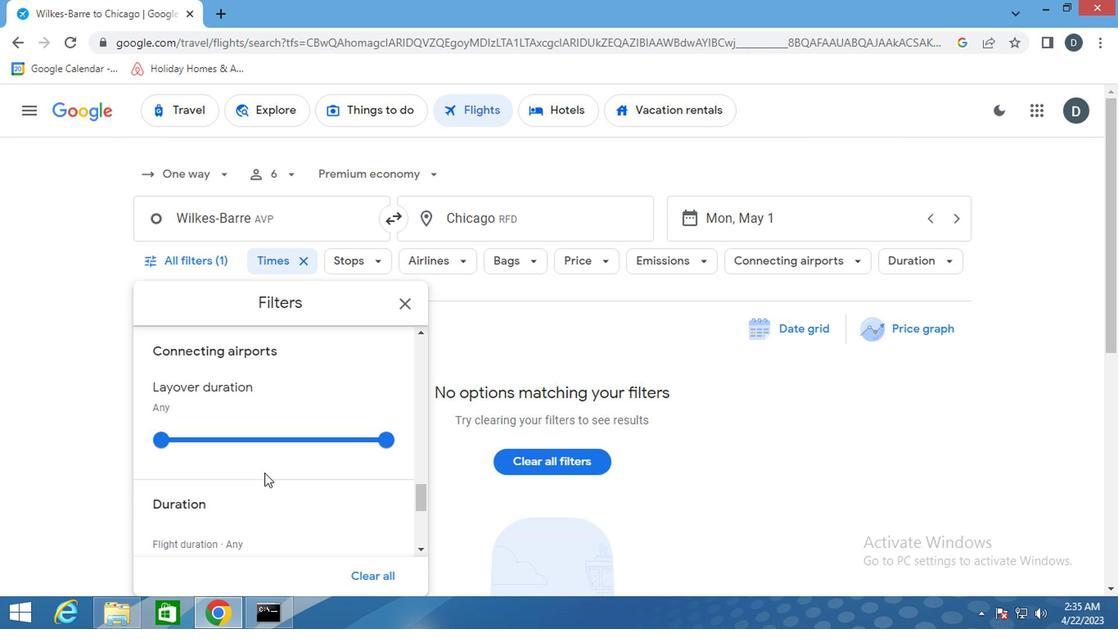 
Action: Mouse scrolled (261, 473) with delta (0, 0)
Screenshot: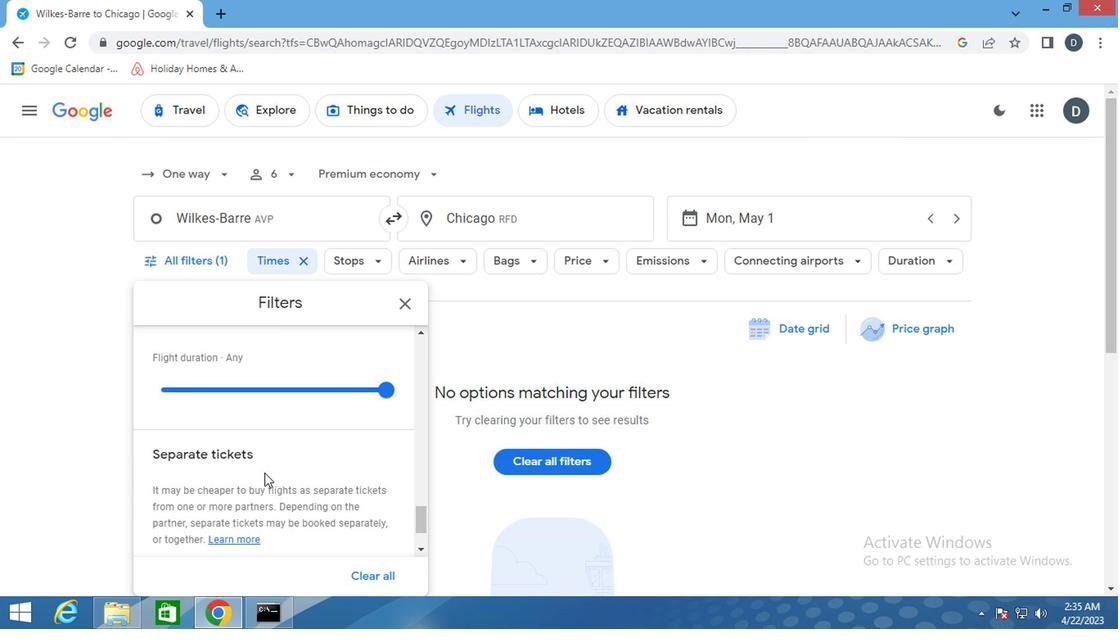 
Action: Mouse scrolled (261, 473) with delta (0, 0)
Screenshot: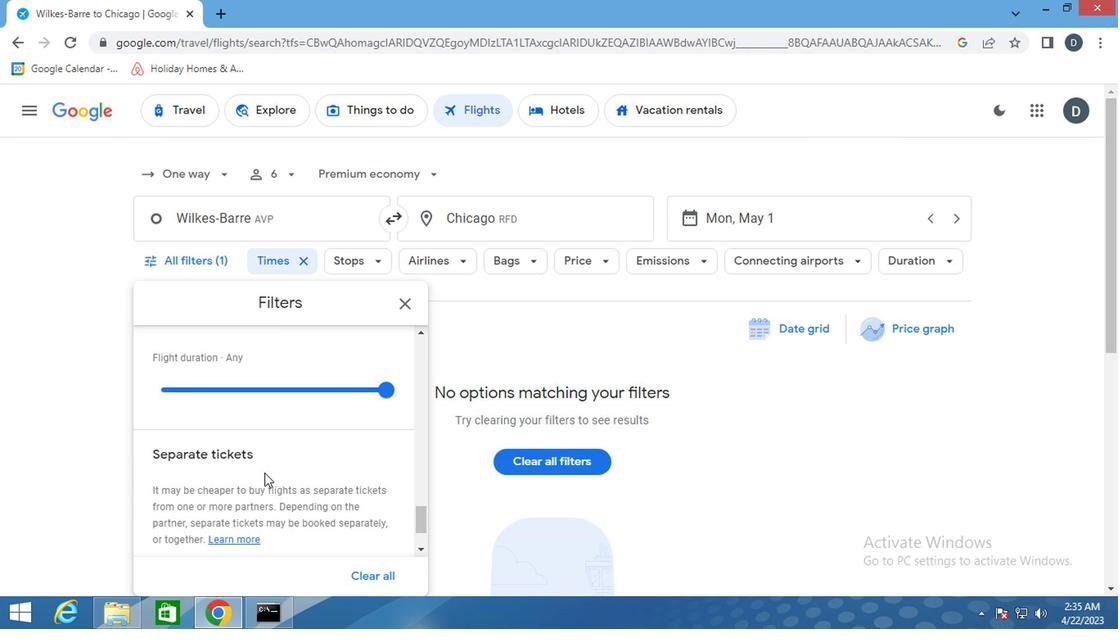 
Action: Mouse scrolled (261, 473) with delta (0, 0)
Screenshot: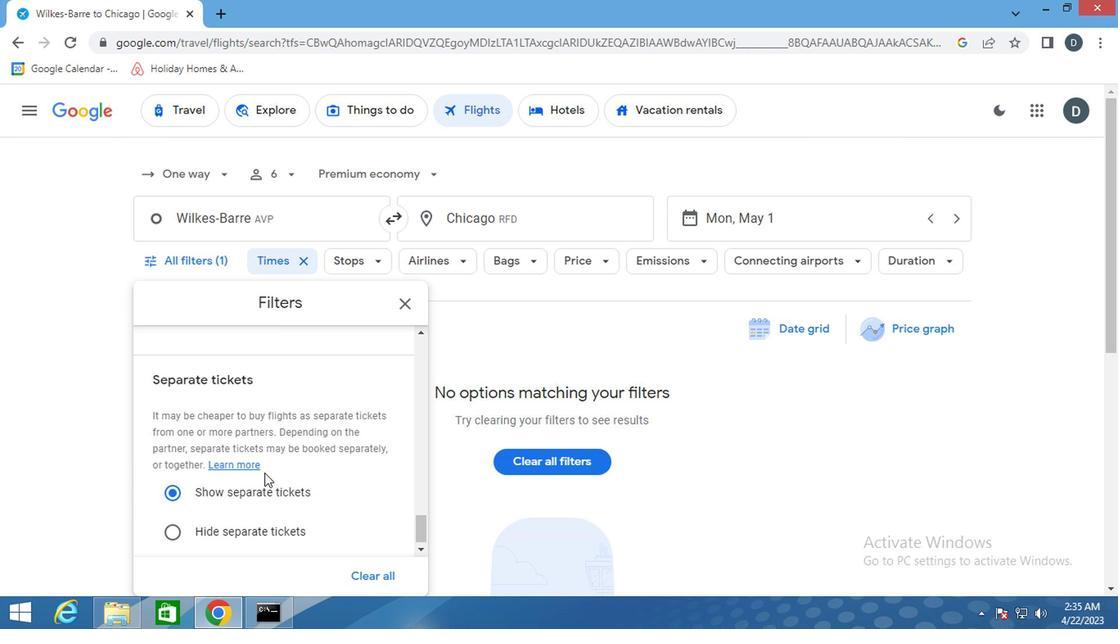 
Action: Mouse scrolled (261, 473) with delta (0, 0)
Screenshot: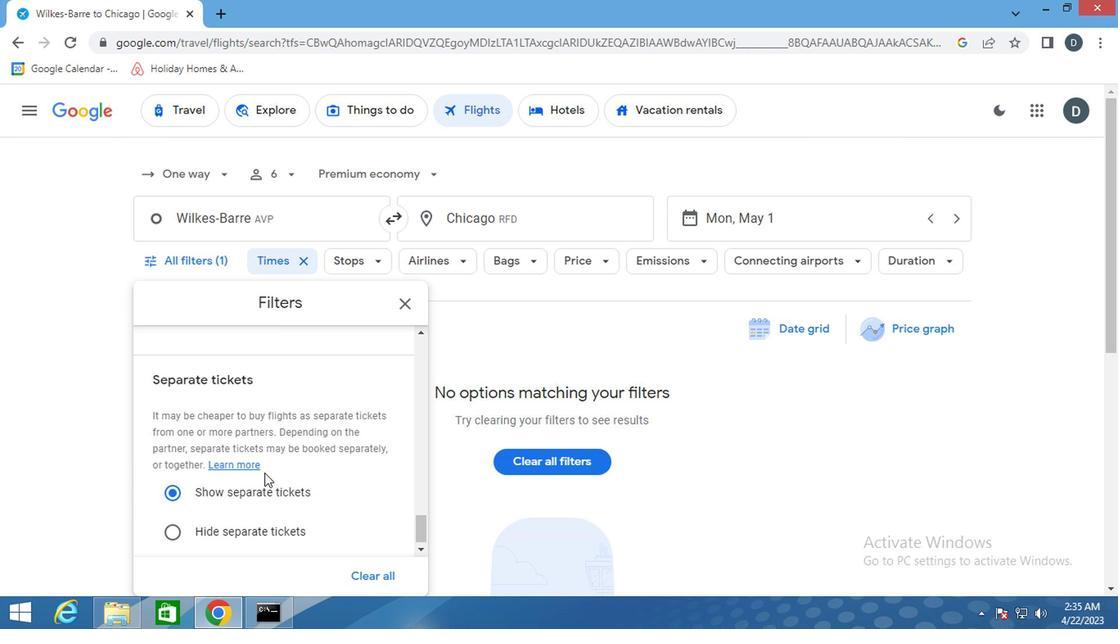 
Action: Mouse scrolled (261, 473) with delta (0, 0)
Screenshot: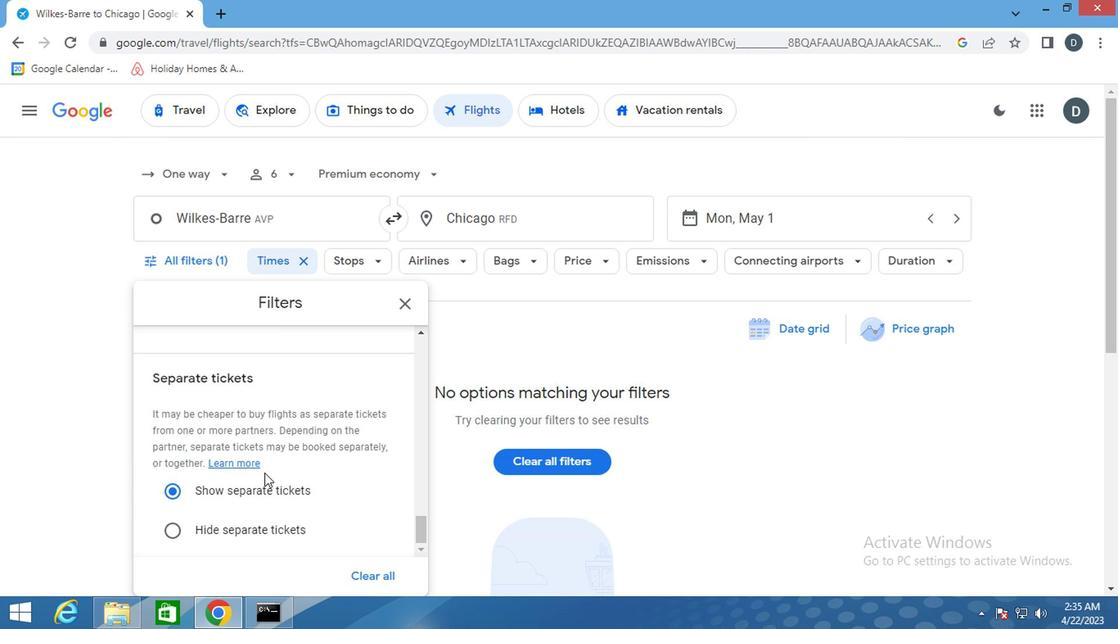 
Action: Mouse scrolled (261, 473) with delta (0, 0)
Screenshot: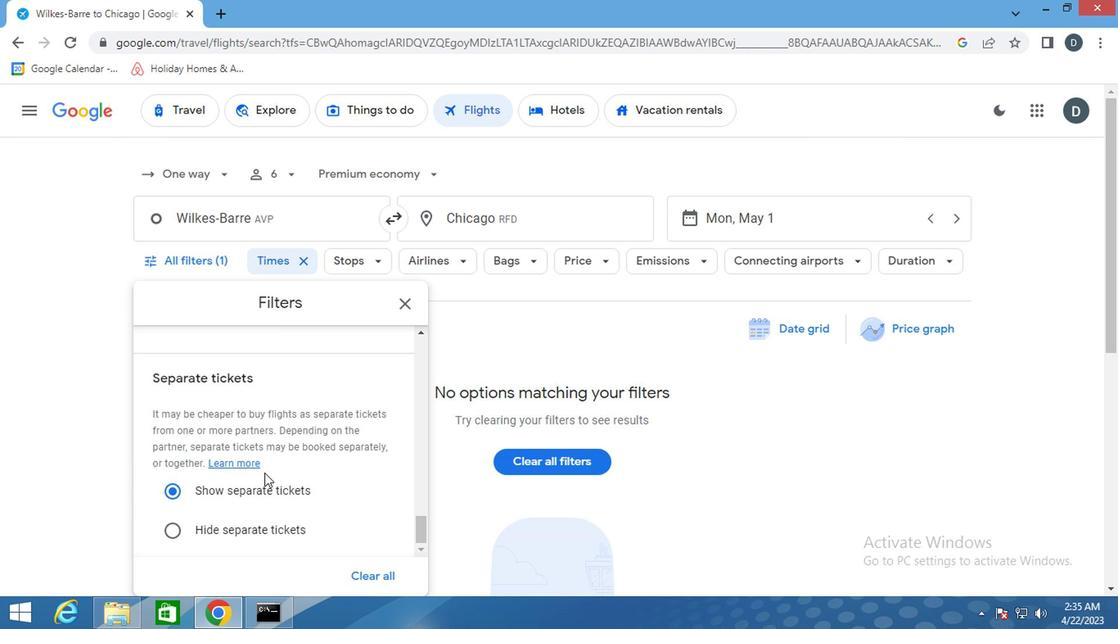 
Action: Mouse scrolled (261, 473) with delta (0, 0)
Screenshot: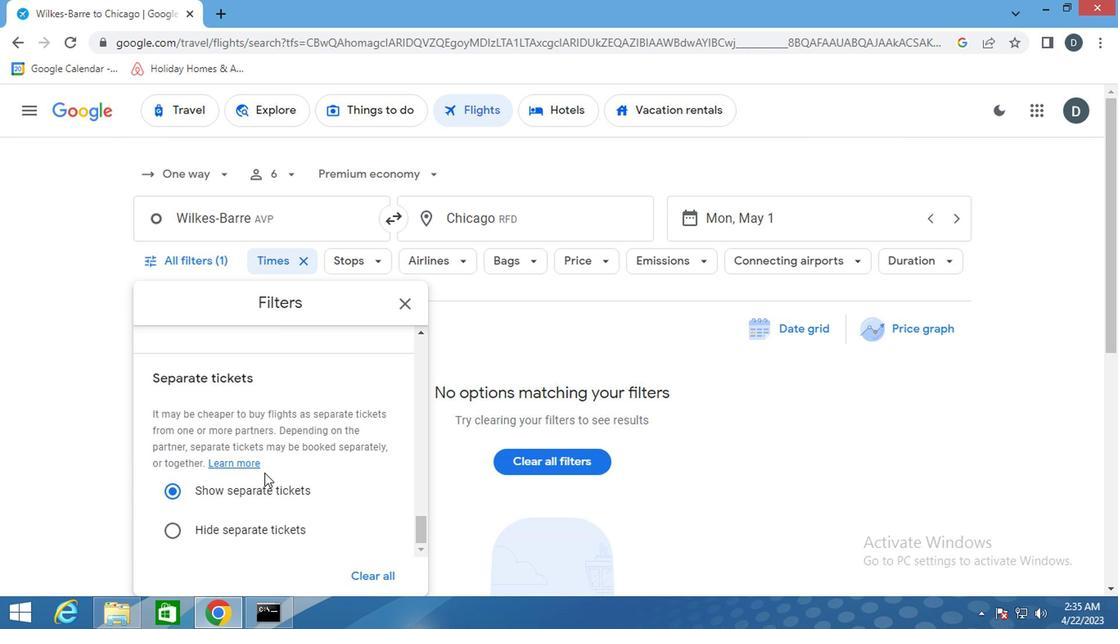 
Action: Mouse moved to (264, 473)
Screenshot: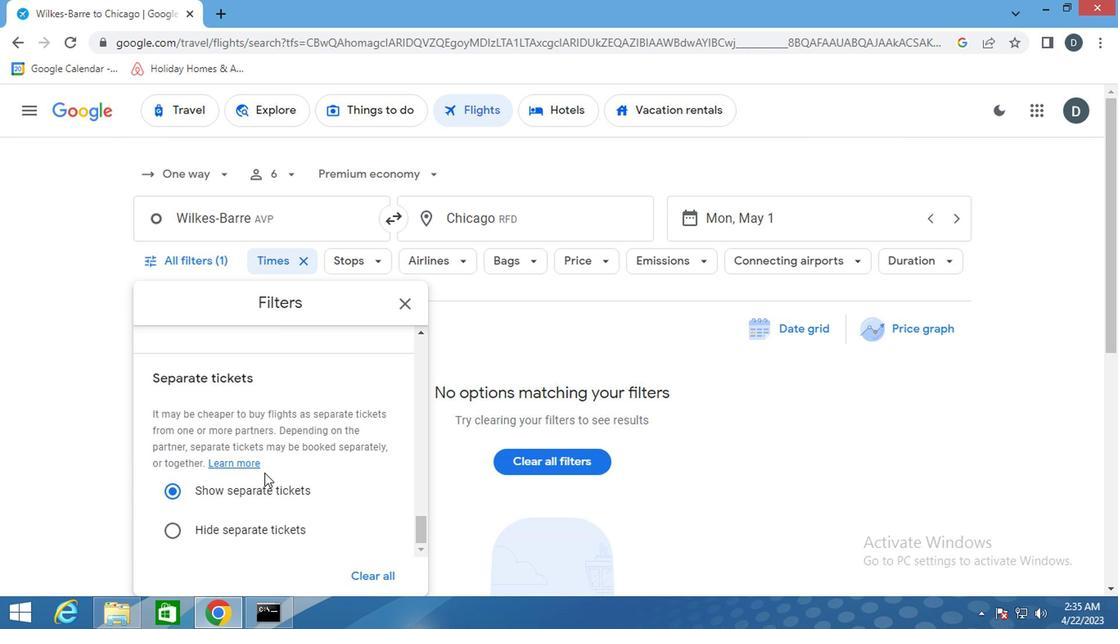 
Action: Mouse scrolled (264, 472) with delta (0, -1)
Screenshot: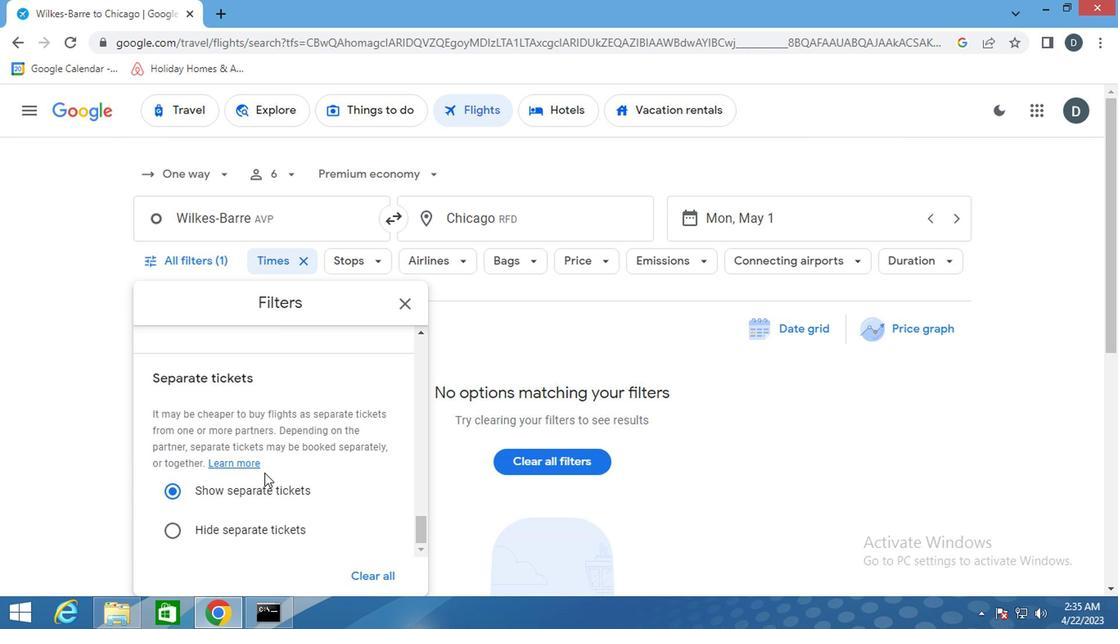 
Action: Mouse moved to (275, 466)
Screenshot: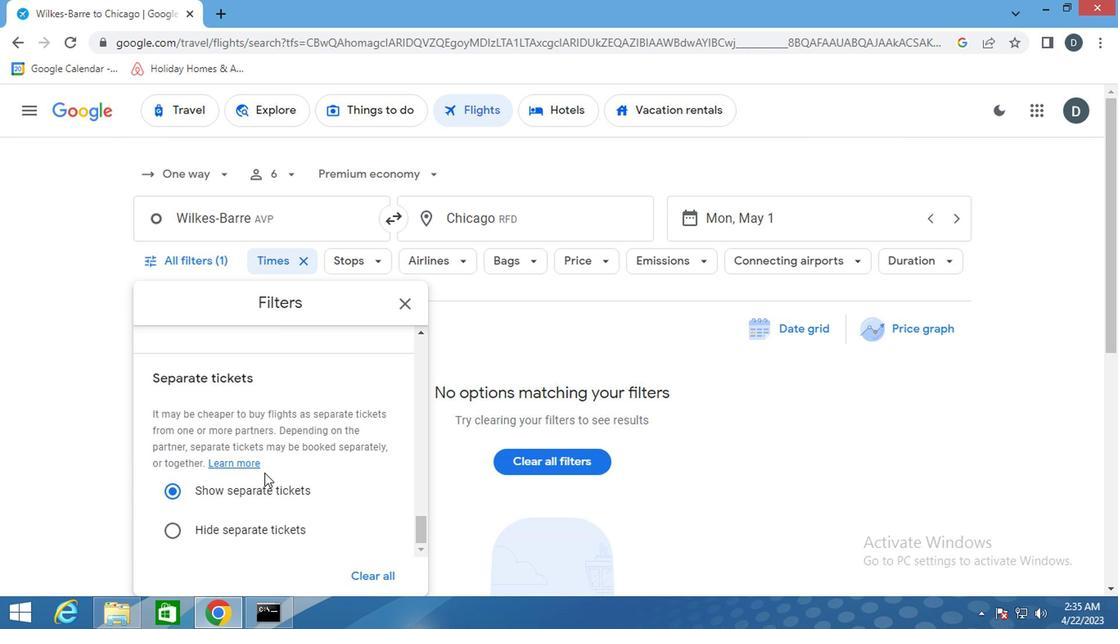 
Action: Mouse scrolled (275, 465) with delta (0, -1)
Screenshot: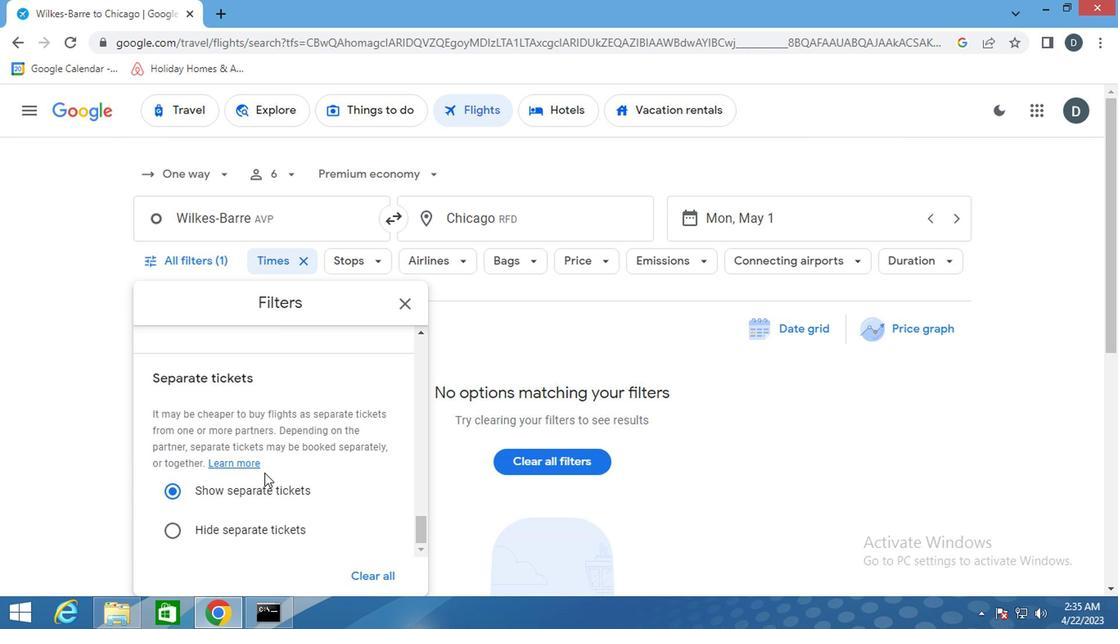 
Action: Mouse moved to (404, 313)
Screenshot: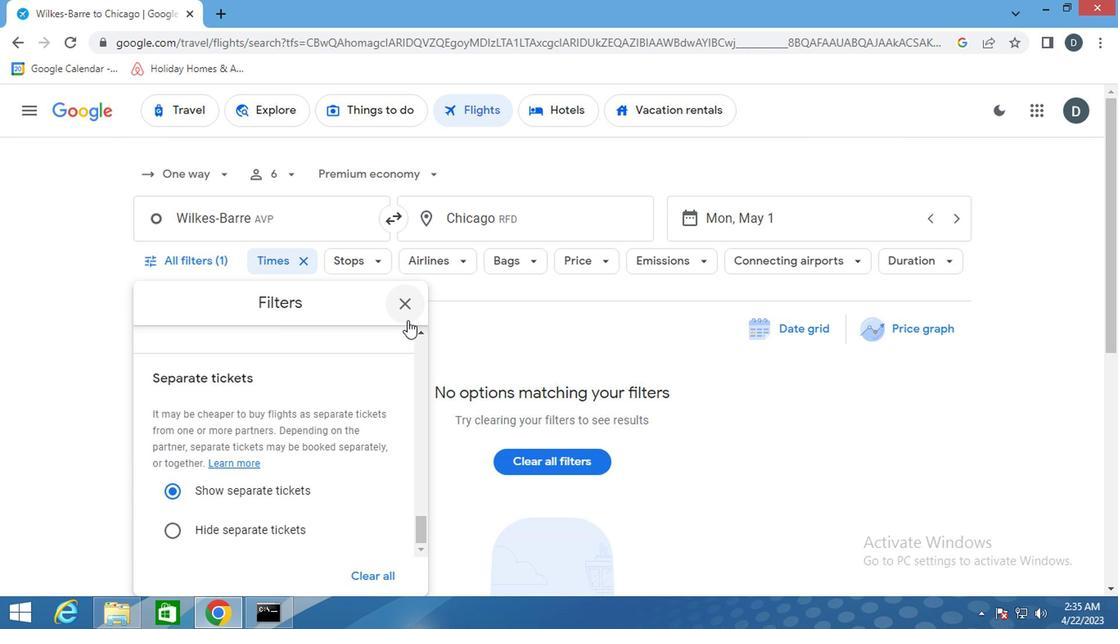 
Action: Mouse pressed left at (404, 313)
Screenshot: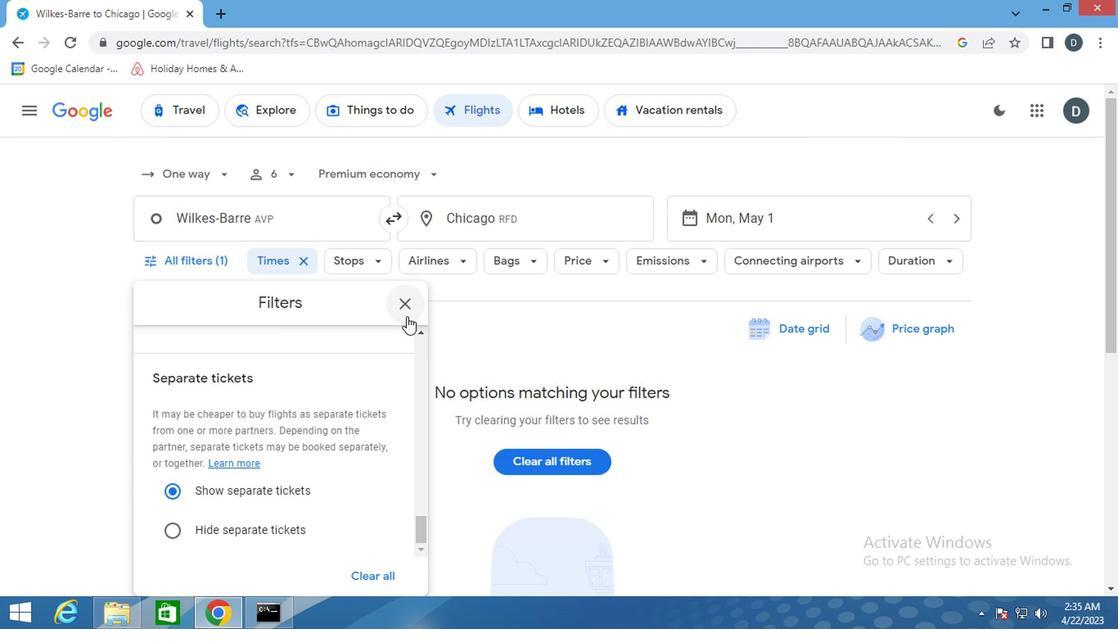 
